 Task: Find connections with filter location Campina Grande do Sul with filter topic #Websitewith filter profile language French with filter current company TransPerfect with filter school EnglishScore with filter industry Waste Treatment and Disposal with filter service category WordPress Design with filter keywords title Astronomer
Action: Mouse moved to (638, 132)
Screenshot: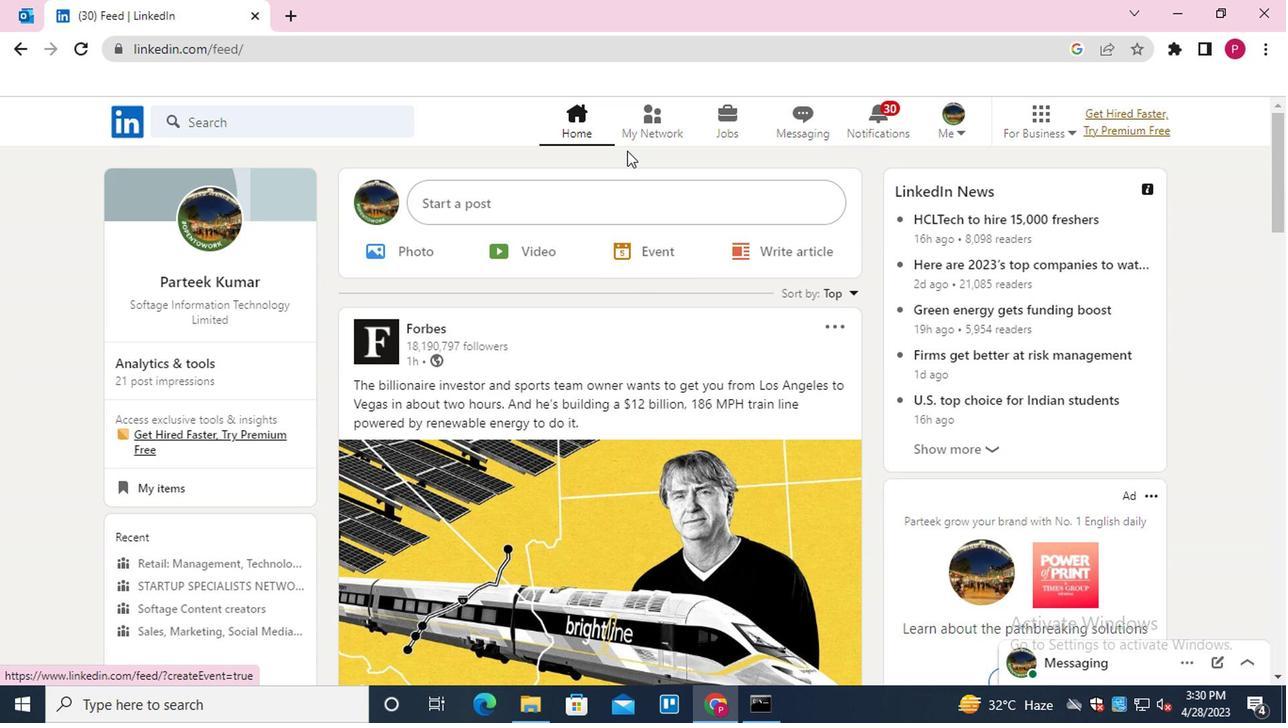 
Action: Mouse pressed left at (638, 132)
Screenshot: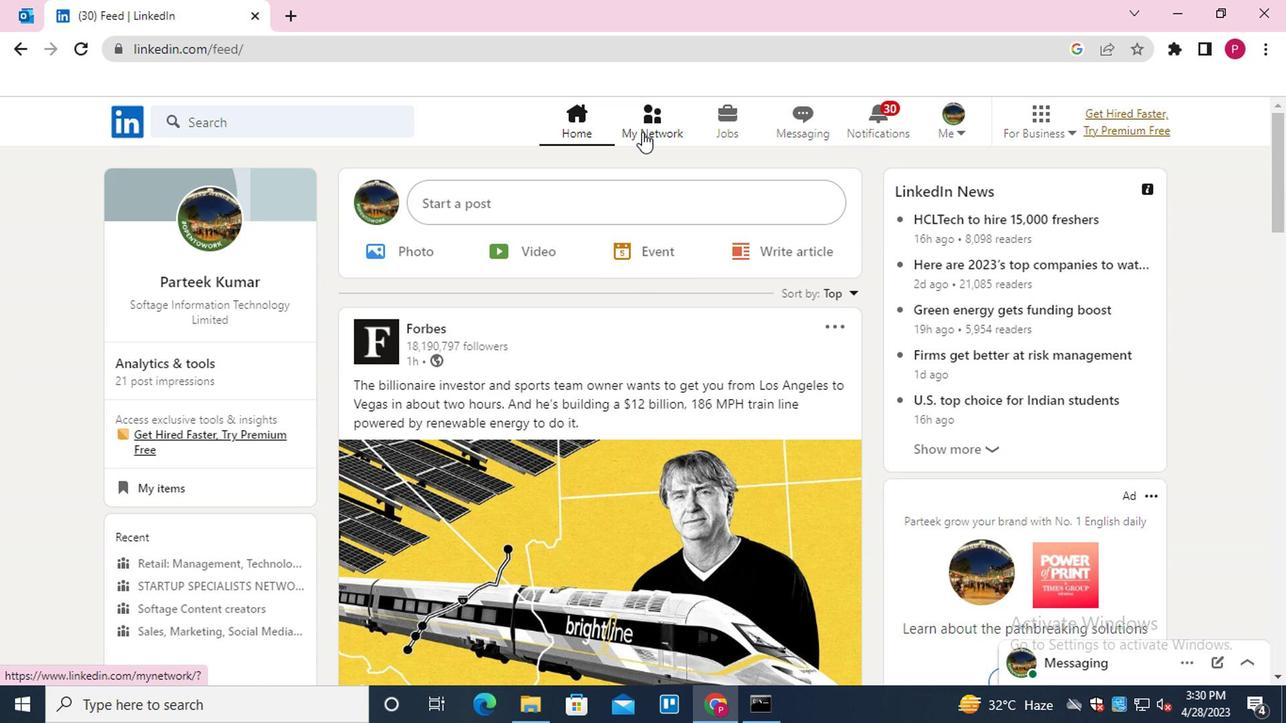 
Action: Mouse moved to (269, 235)
Screenshot: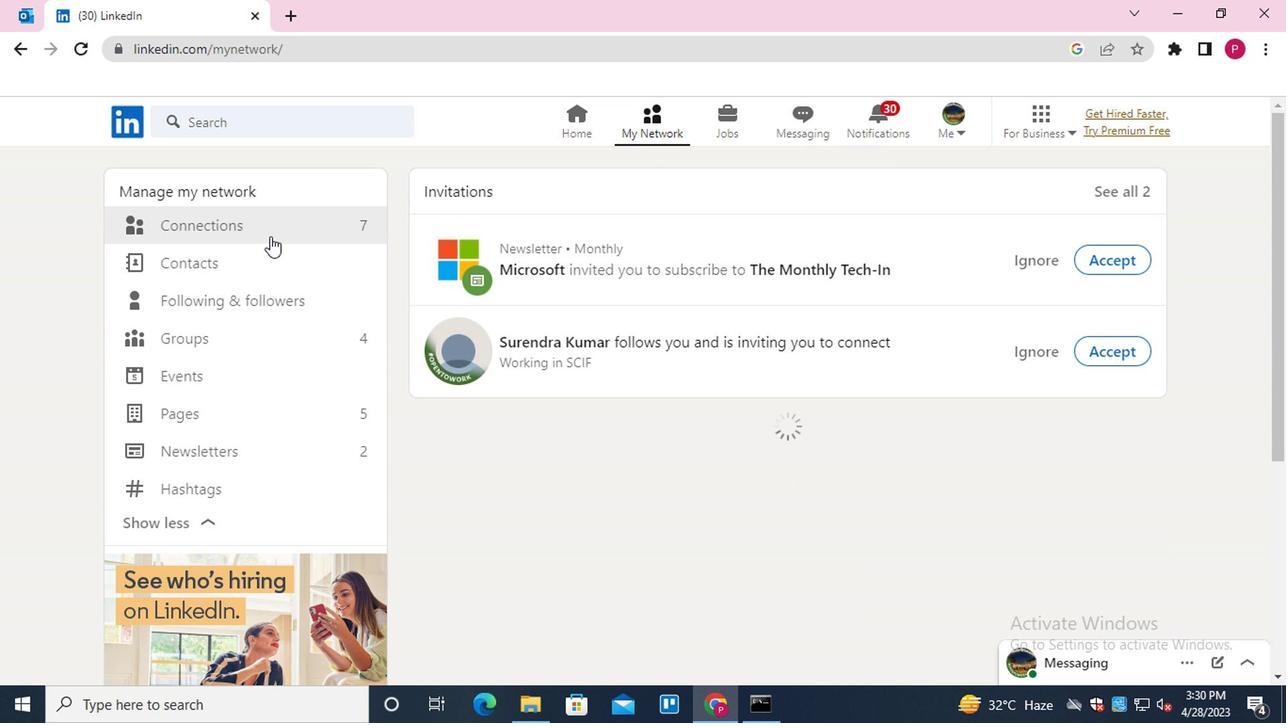 
Action: Mouse pressed left at (269, 235)
Screenshot: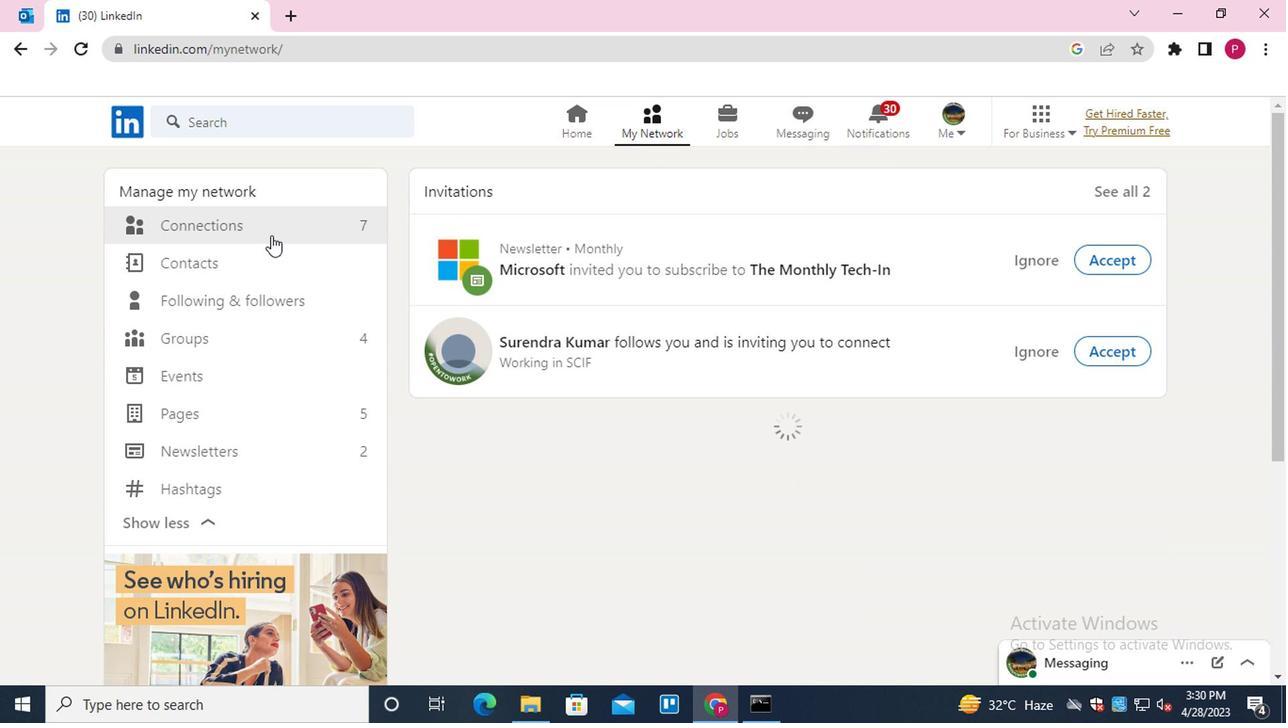 
Action: Mouse moved to (759, 230)
Screenshot: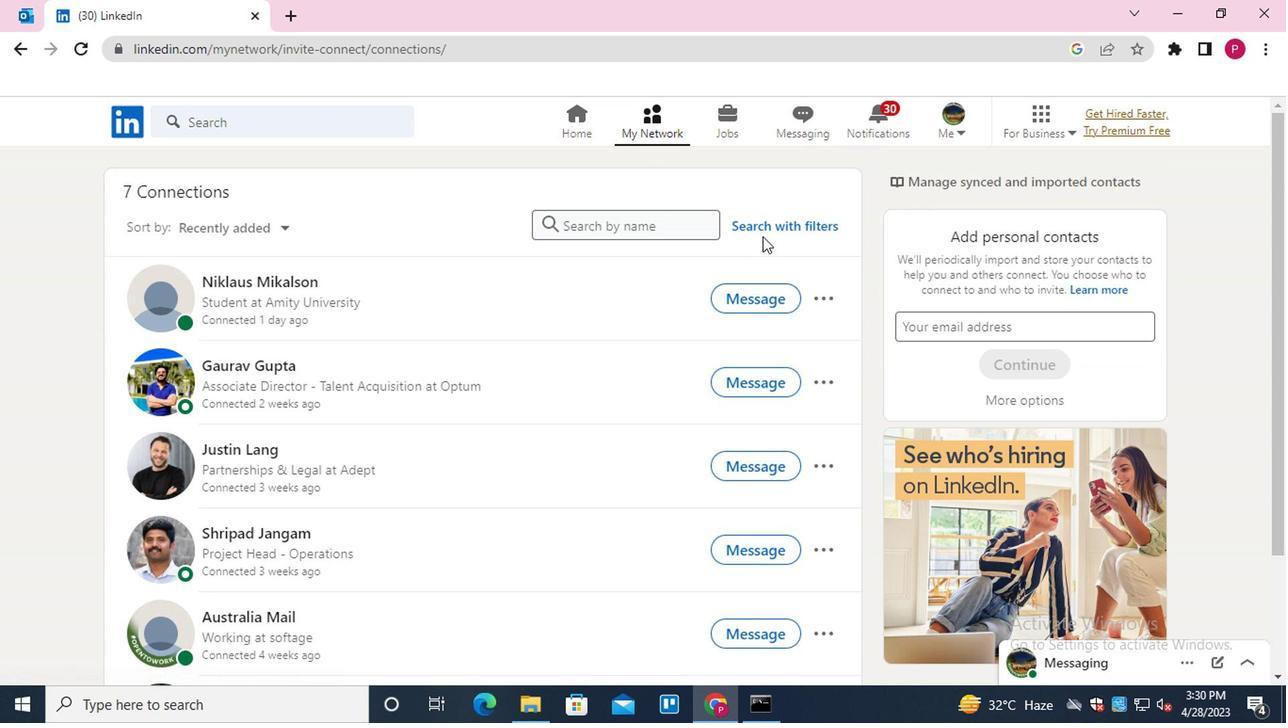 
Action: Mouse pressed left at (759, 230)
Screenshot: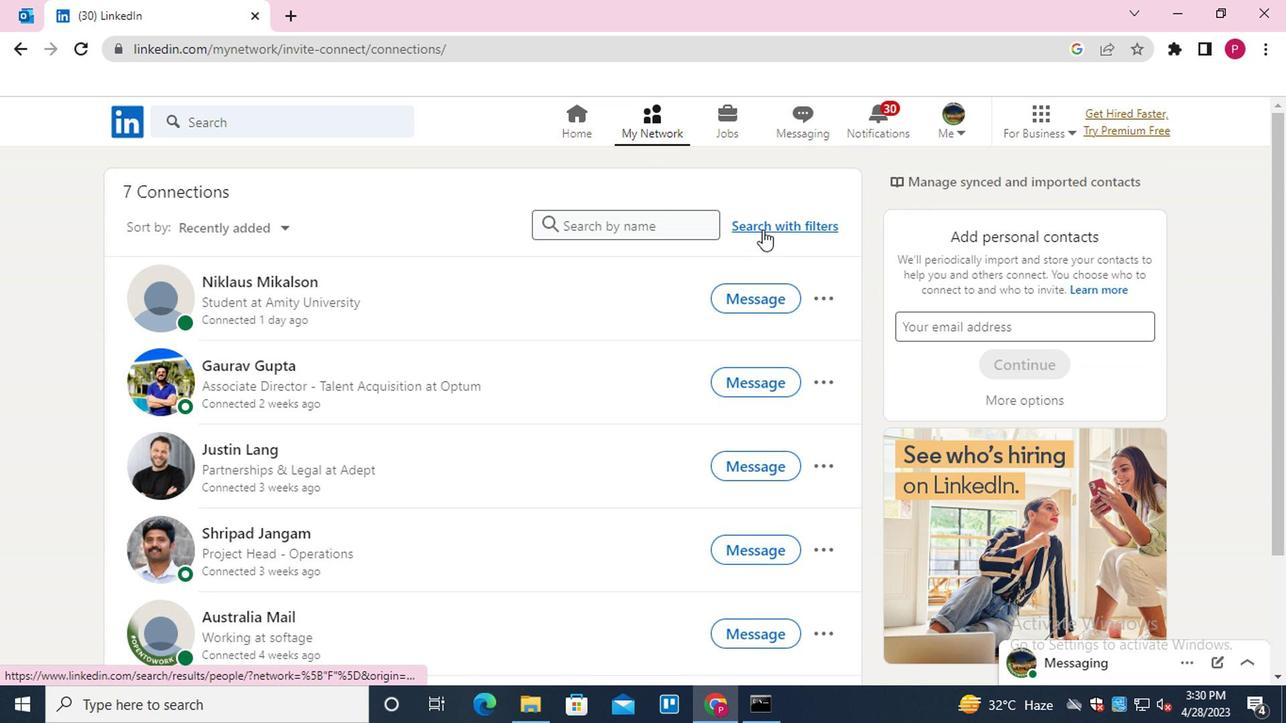 
Action: Mouse moved to (700, 179)
Screenshot: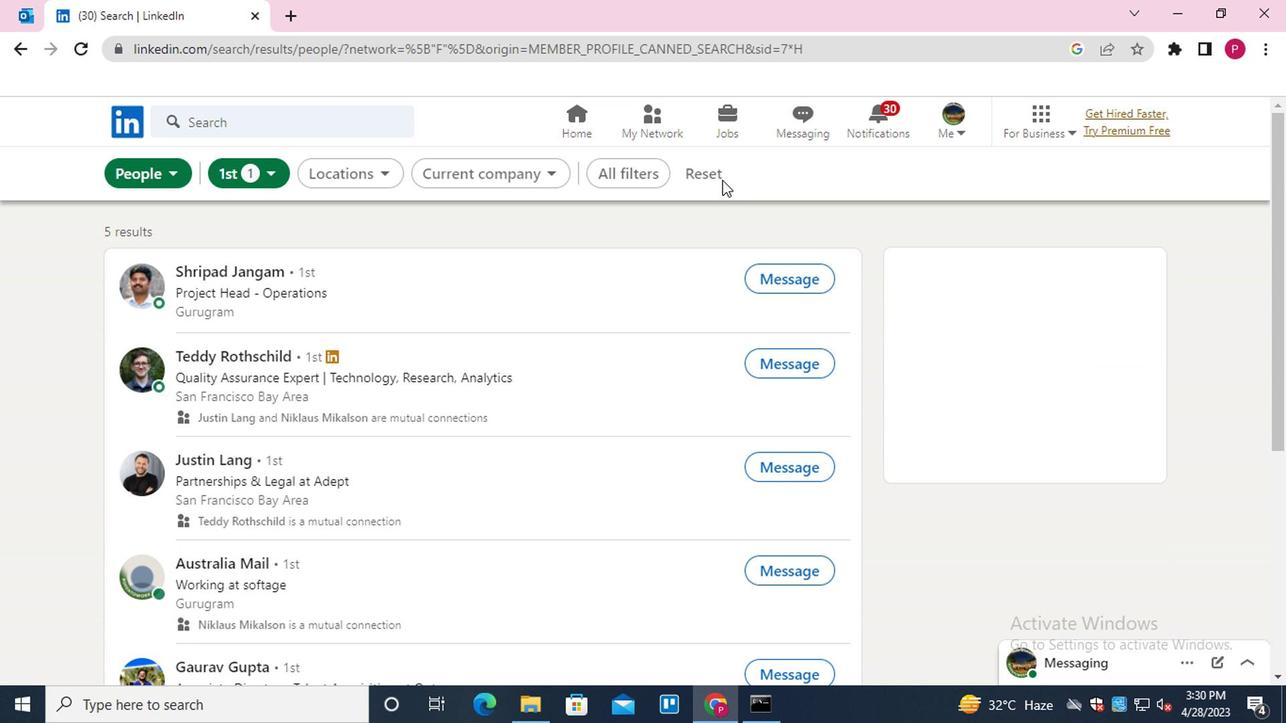 
Action: Mouse pressed left at (700, 179)
Screenshot: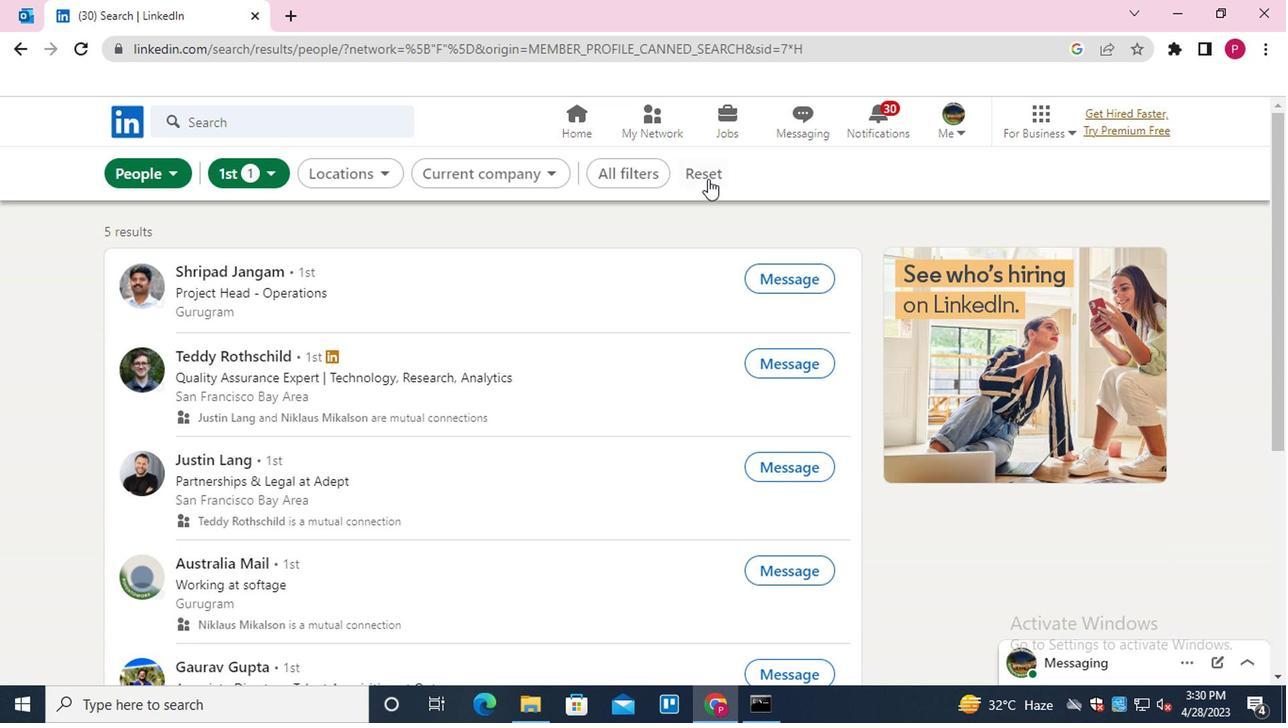 
Action: Mouse moved to (694, 173)
Screenshot: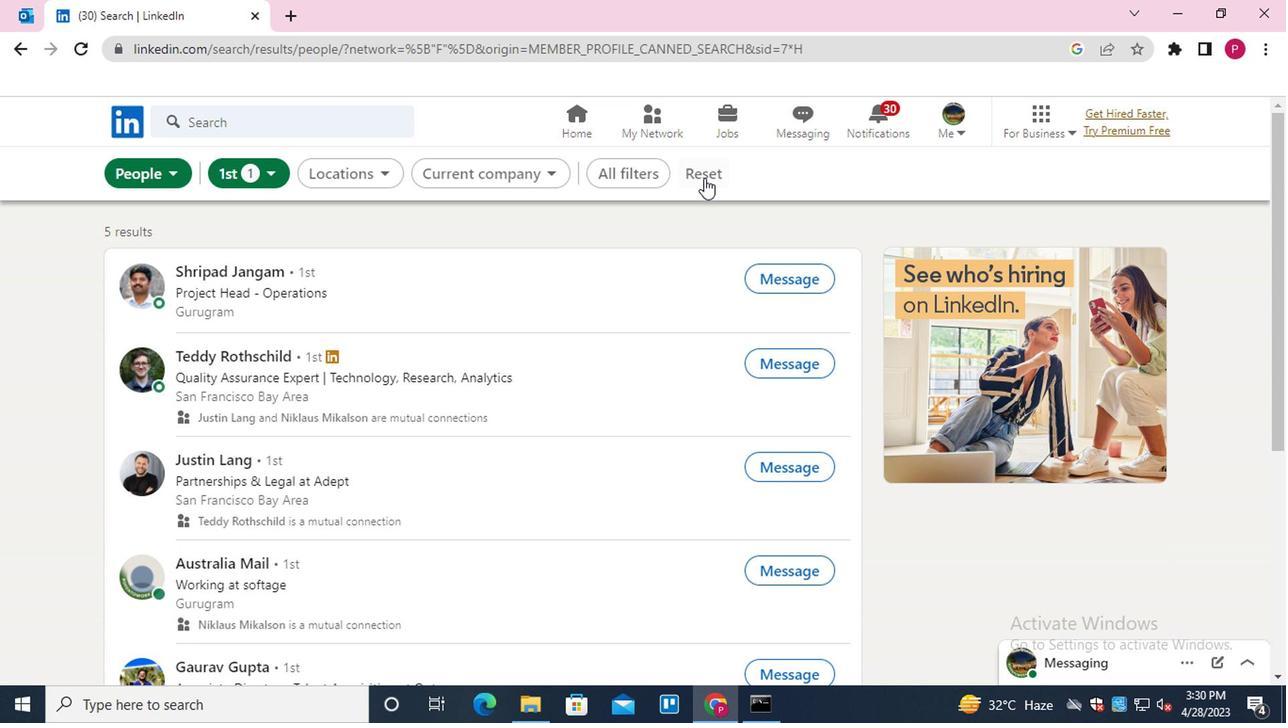 
Action: Mouse pressed left at (694, 173)
Screenshot: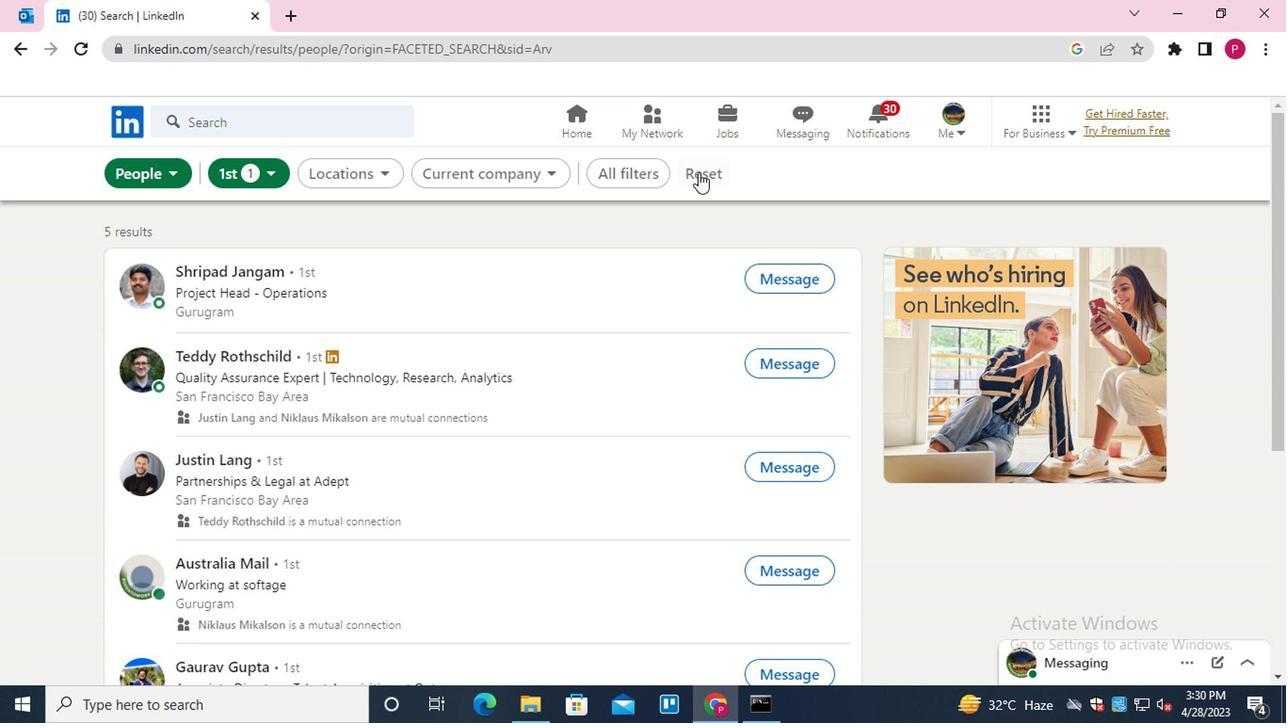 
Action: Mouse moved to (651, 176)
Screenshot: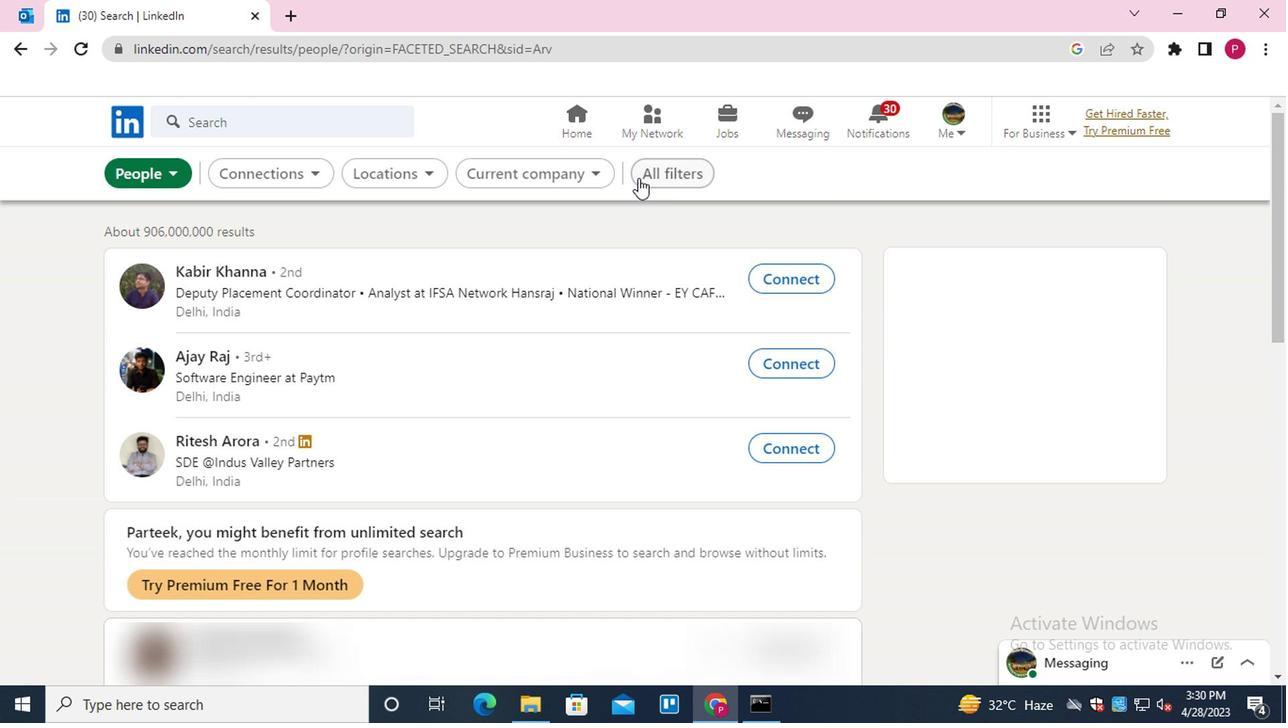 
Action: Mouse pressed left at (651, 176)
Screenshot: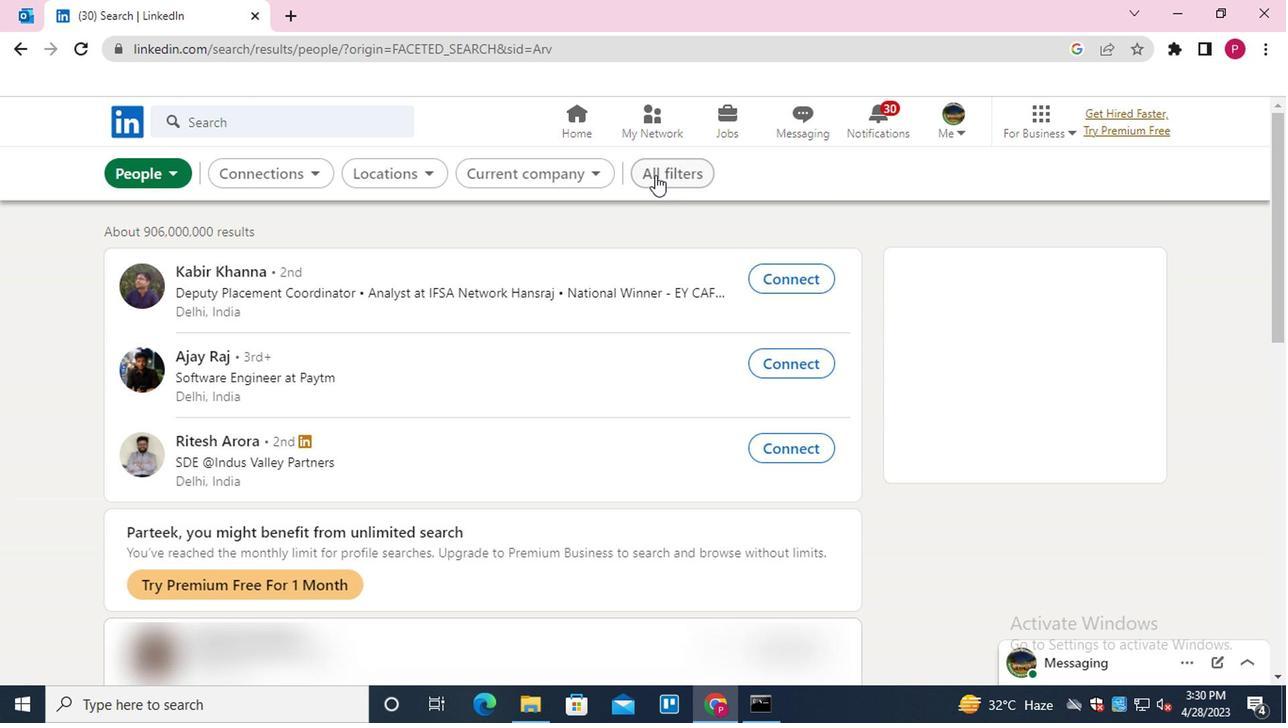 
Action: Mouse moved to (671, 168)
Screenshot: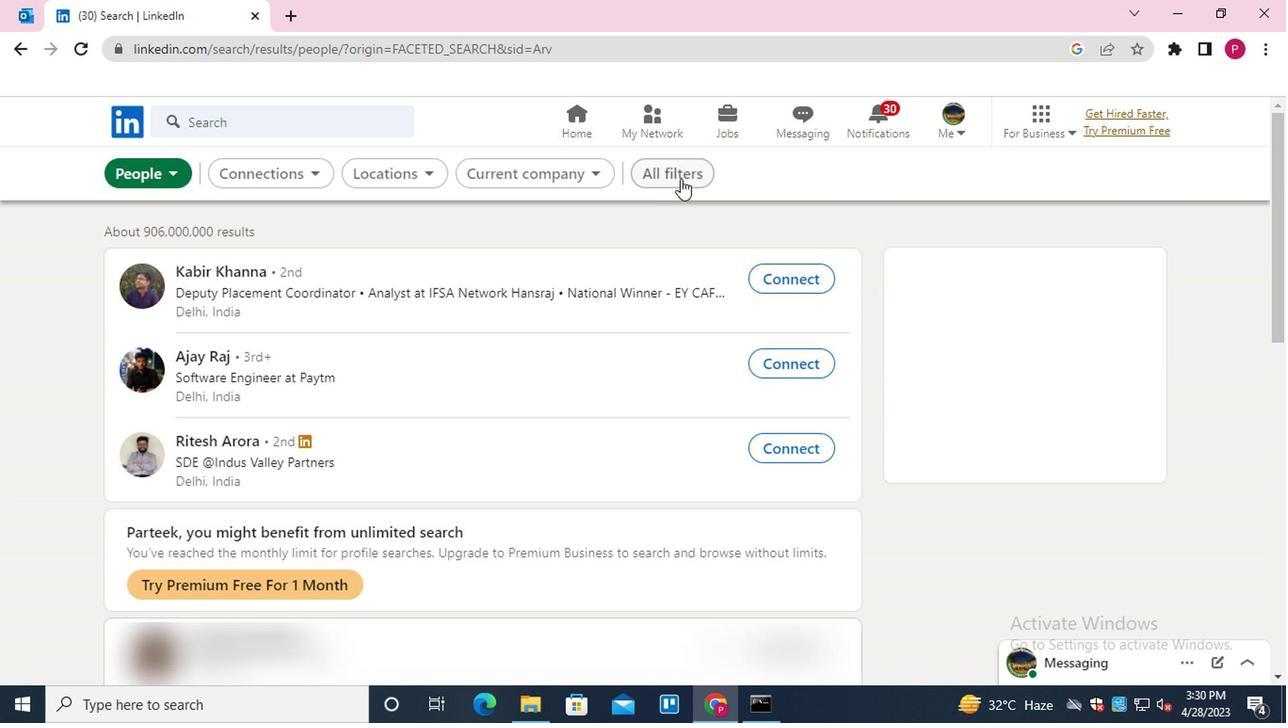 
Action: Mouse pressed left at (671, 168)
Screenshot: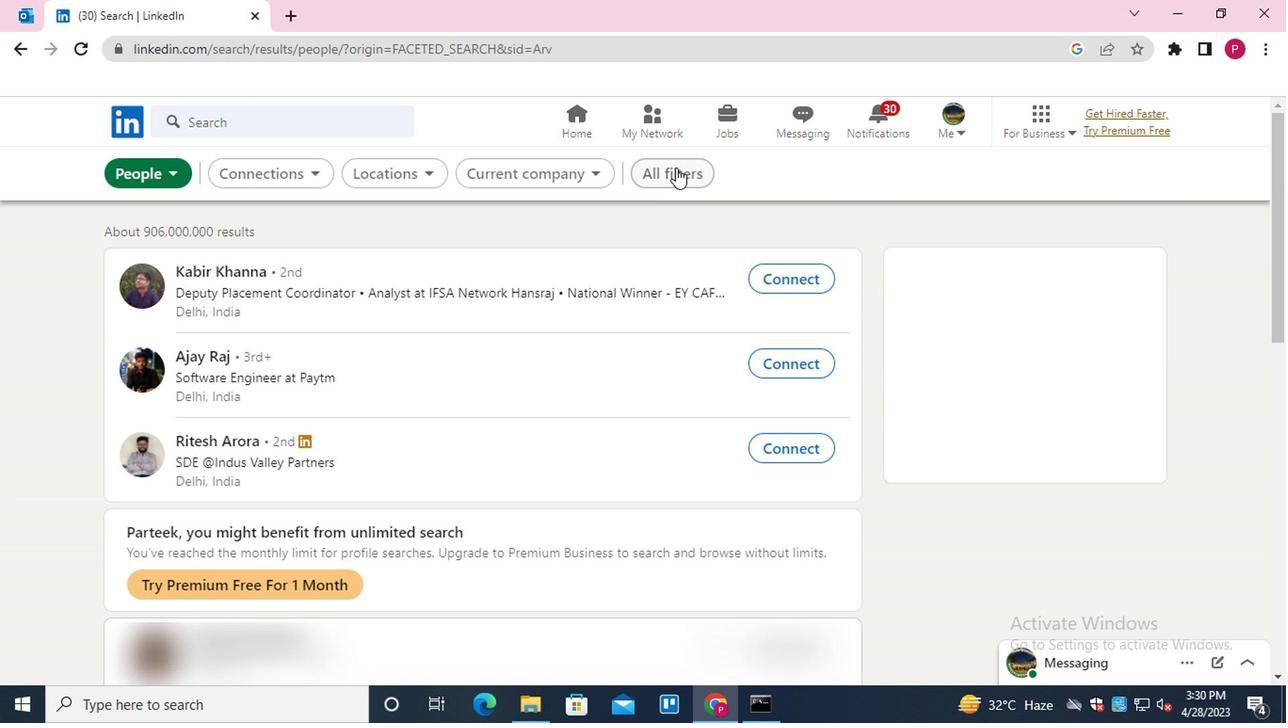 
Action: Mouse moved to (686, 182)
Screenshot: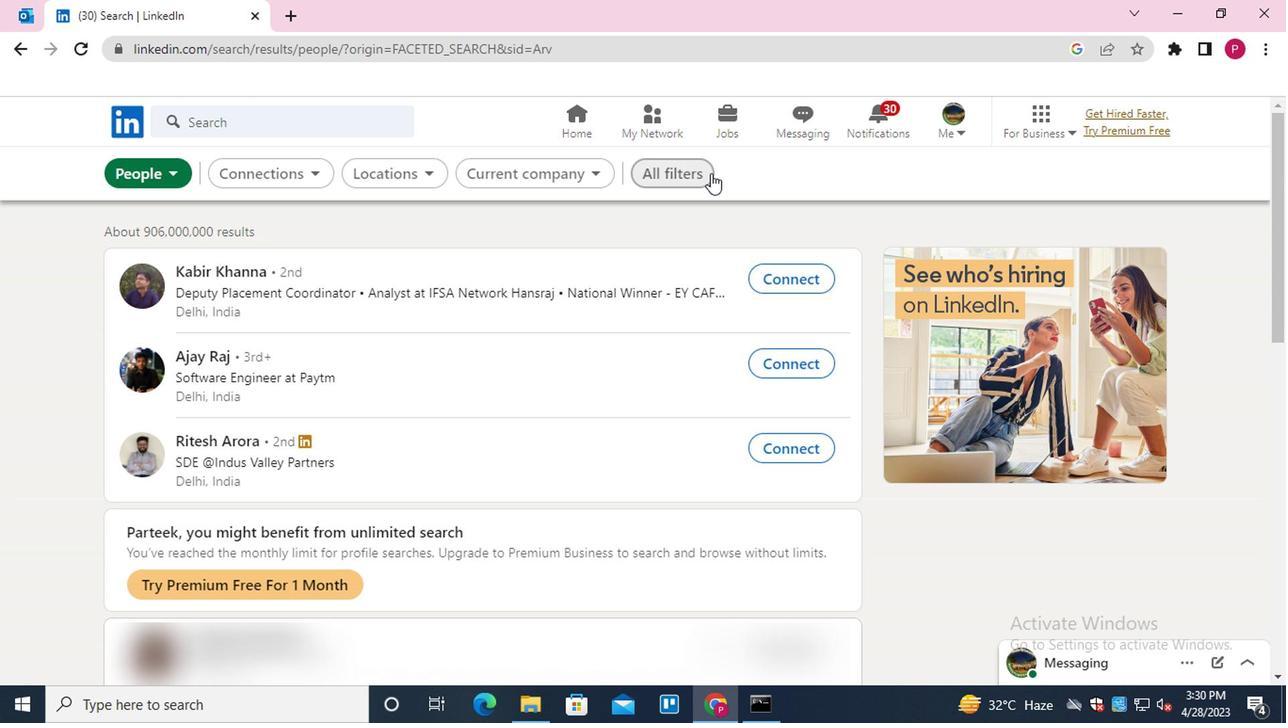
Action: Mouse pressed left at (686, 182)
Screenshot: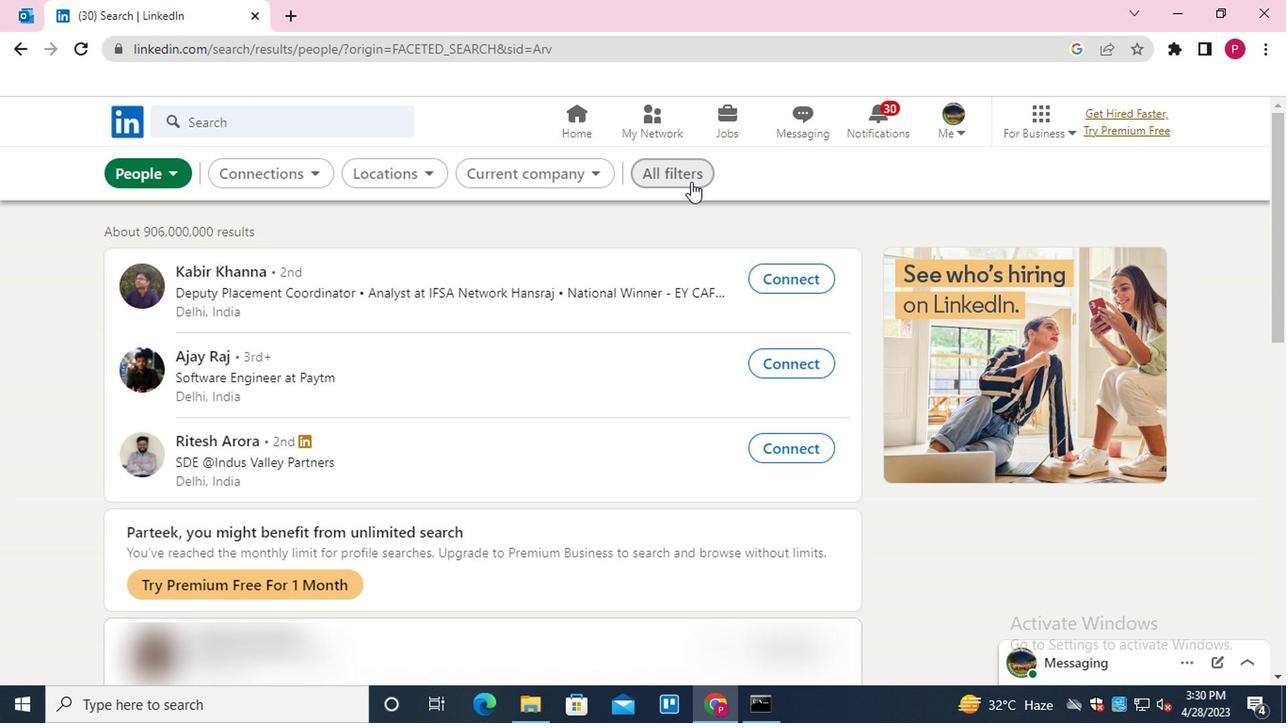 
Action: Mouse moved to (976, 342)
Screenshot: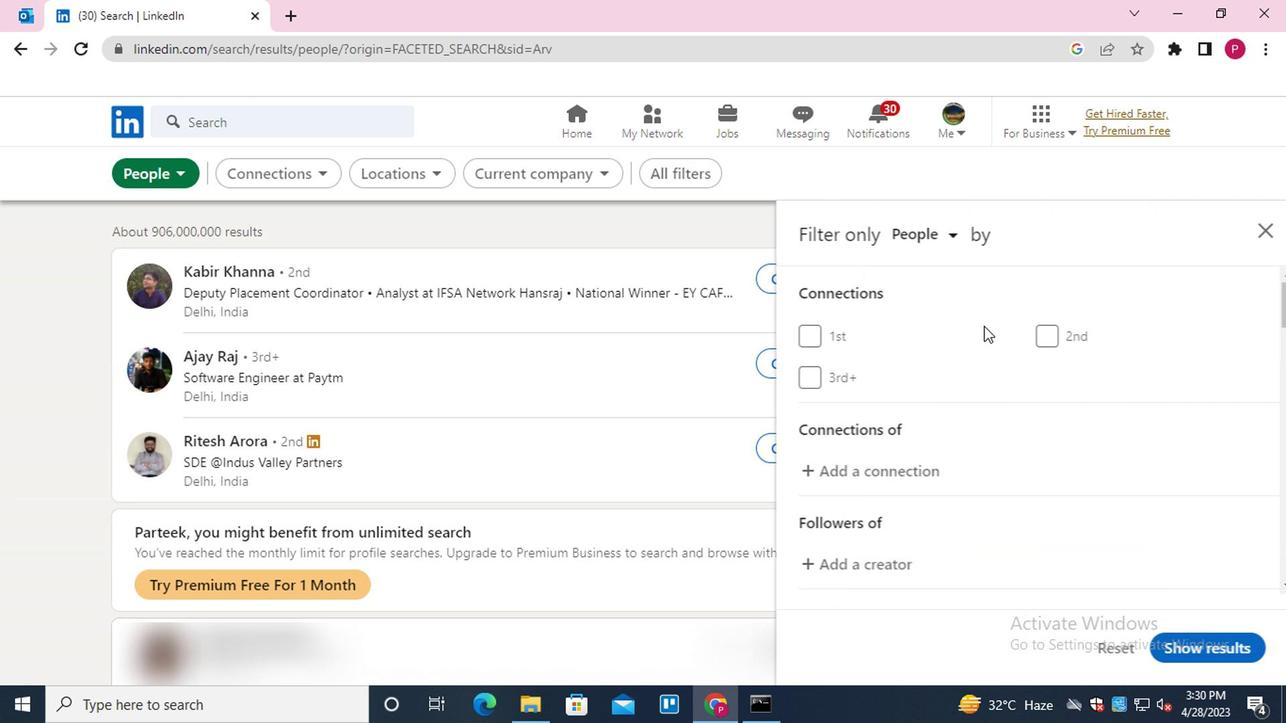
Action: Mouse scrolled (976, 341) with delta (0, -1)
Screenshot: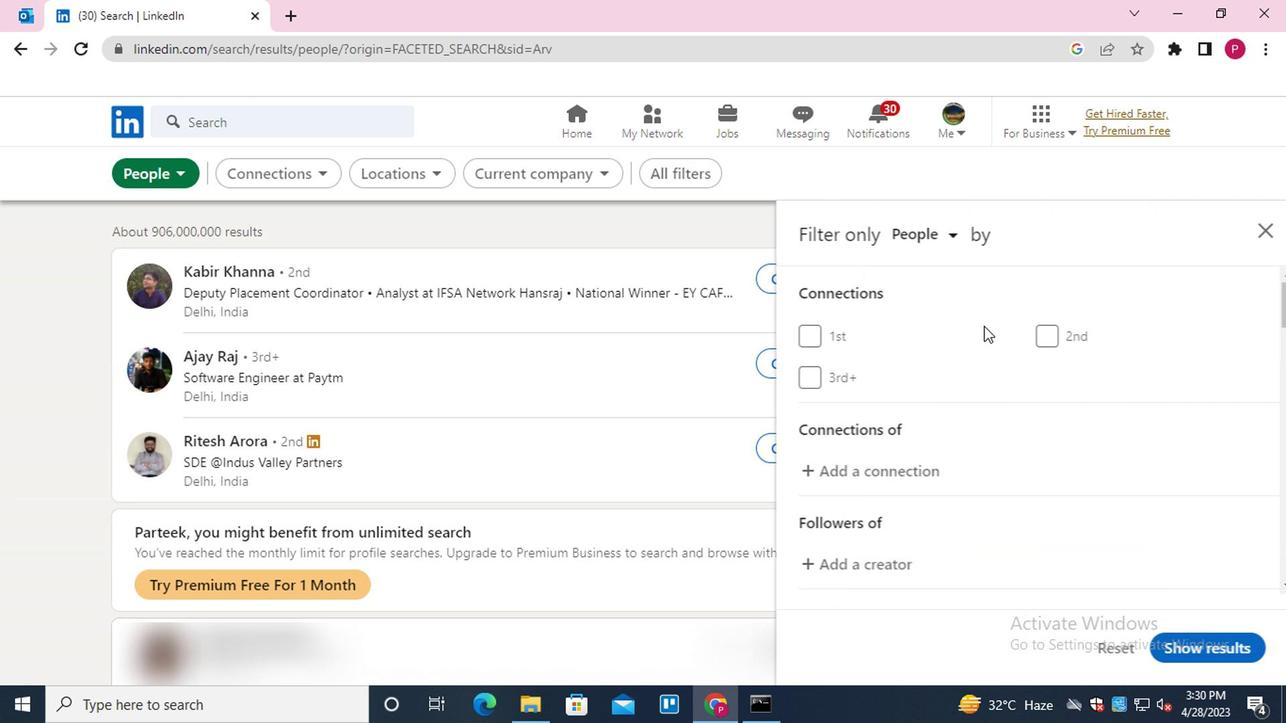 
Action: Mouse moved to (976, 344)
Screenshot: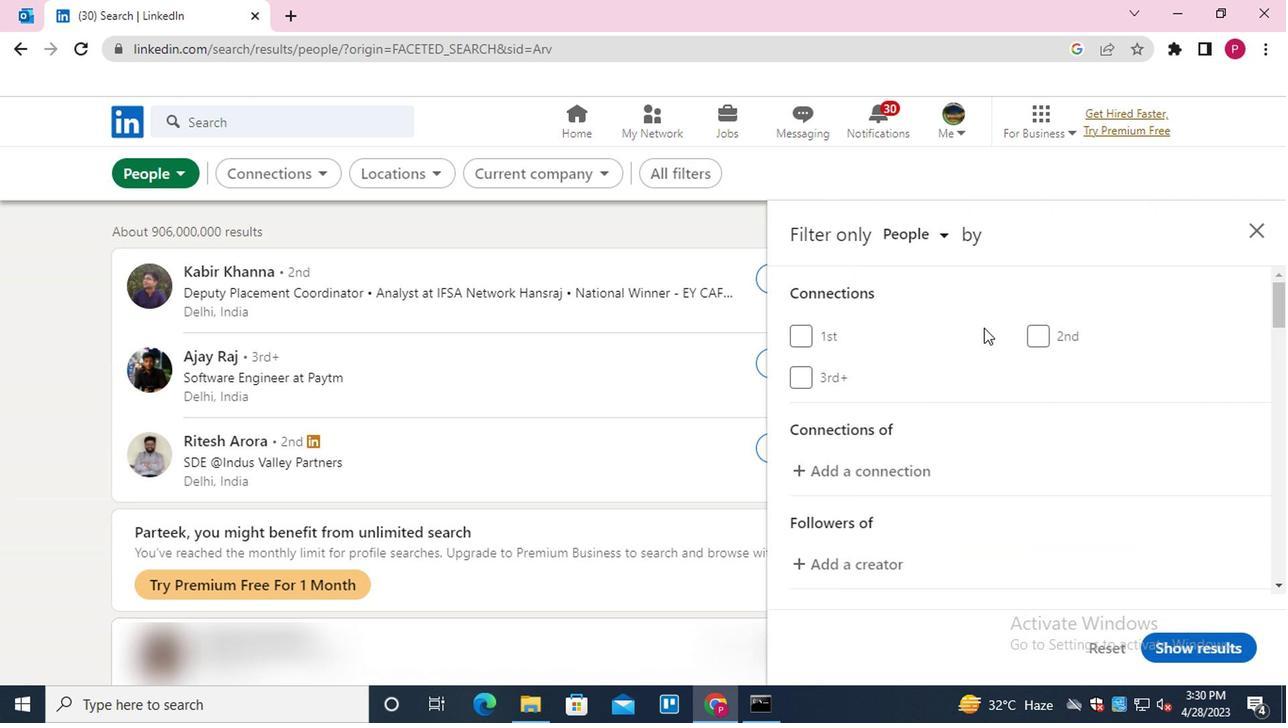 
Action: Mouse scrolled (976, 343) with delta (0, -1)
Screenshot: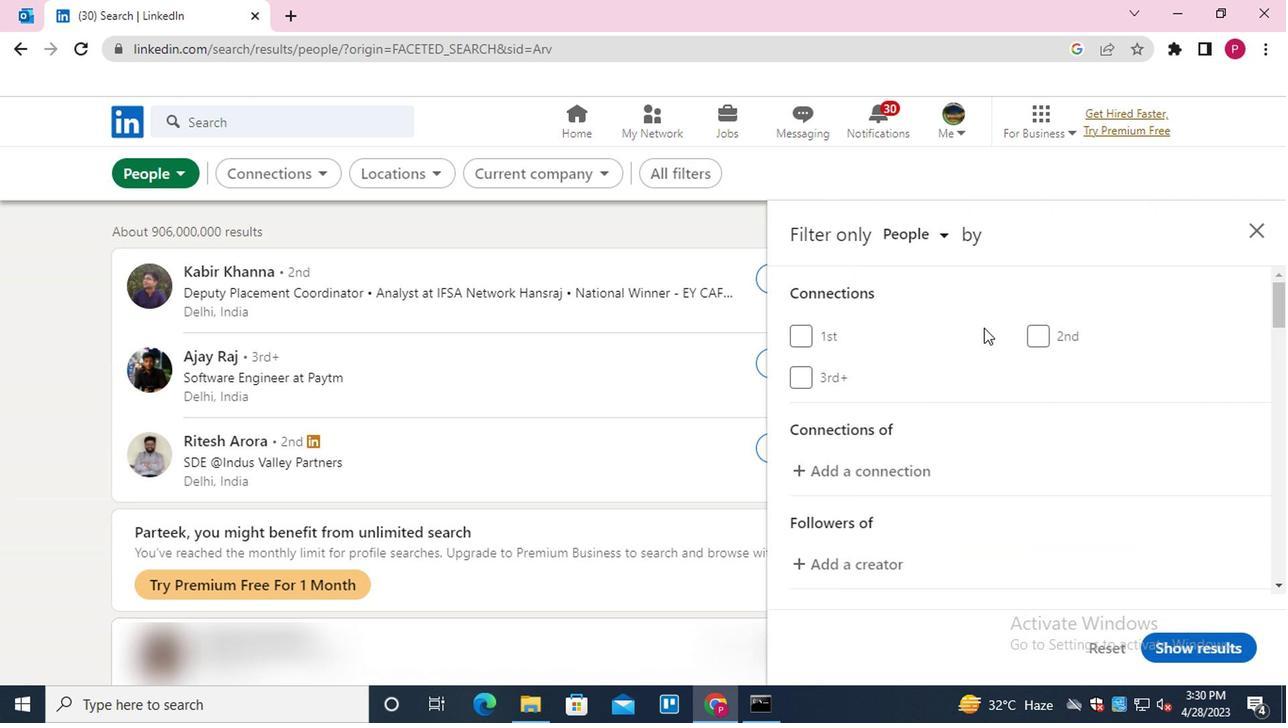 
Action: Mouse moved to (976, 345)
Screenshot: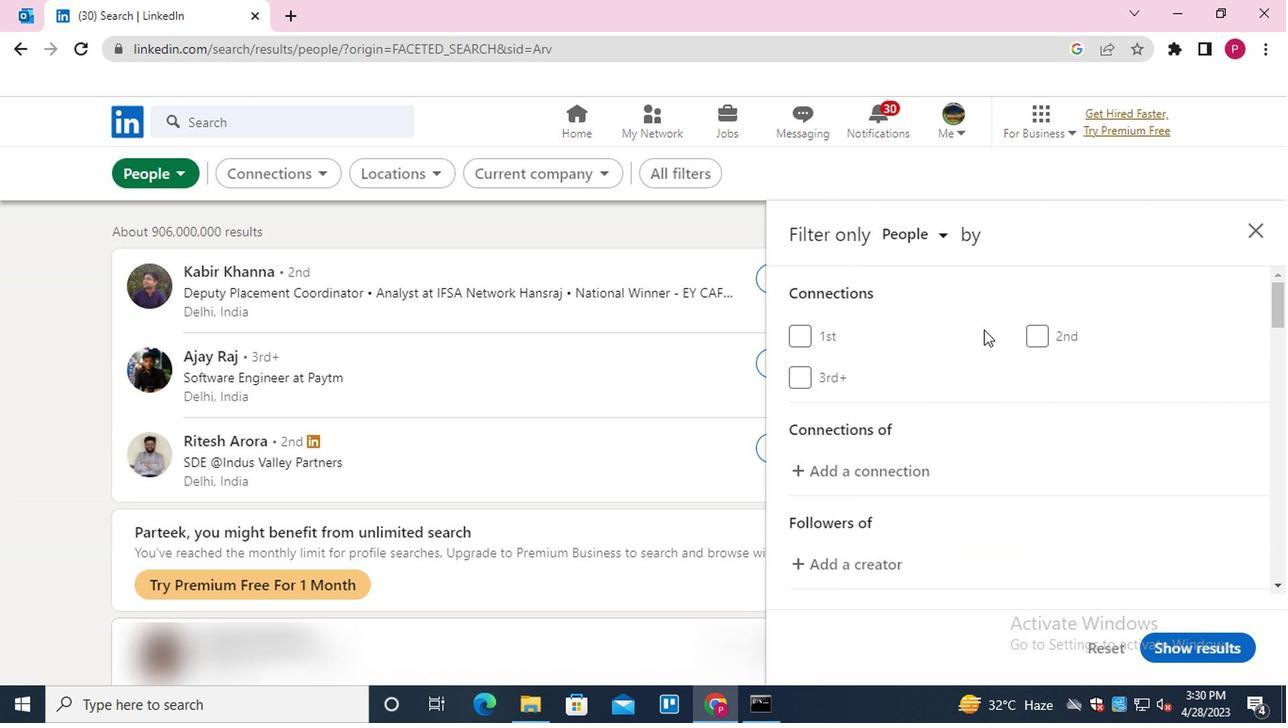 
Action: Mouse scrolled (976, 344) with delta (0, 0)
Screenshot: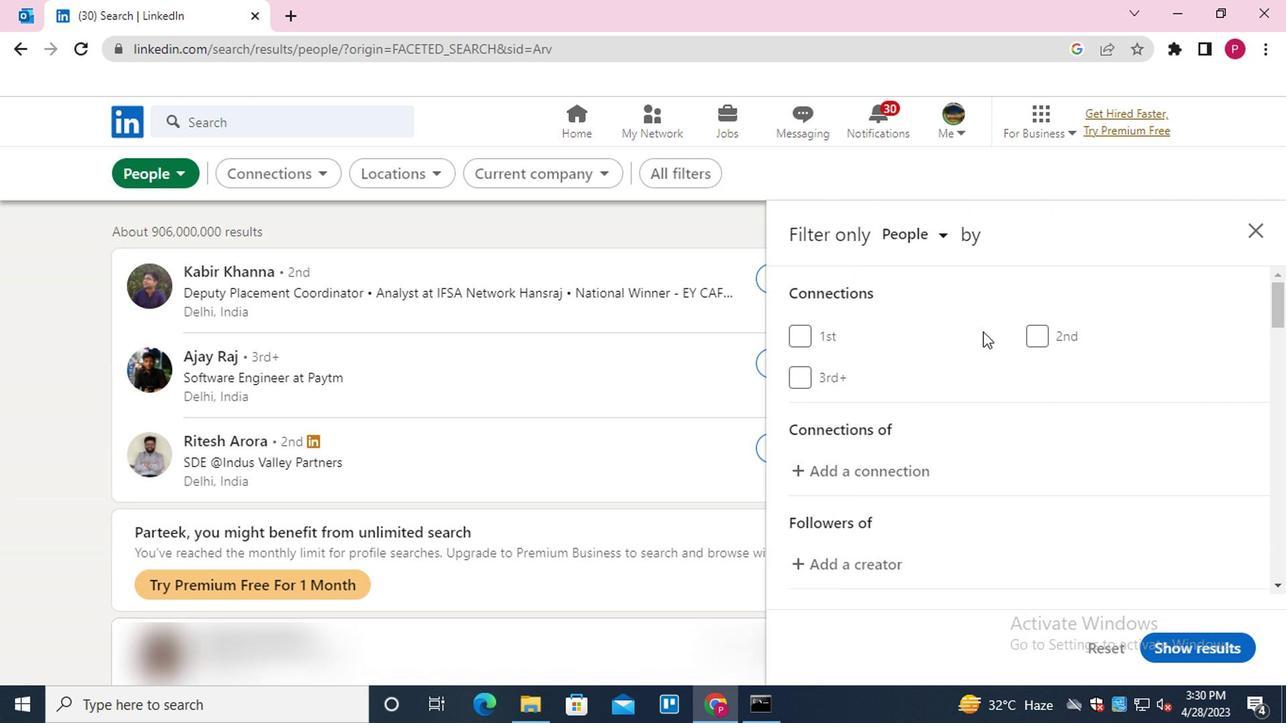 
Action: Mouse moved to (1081, 456)
Screenshot: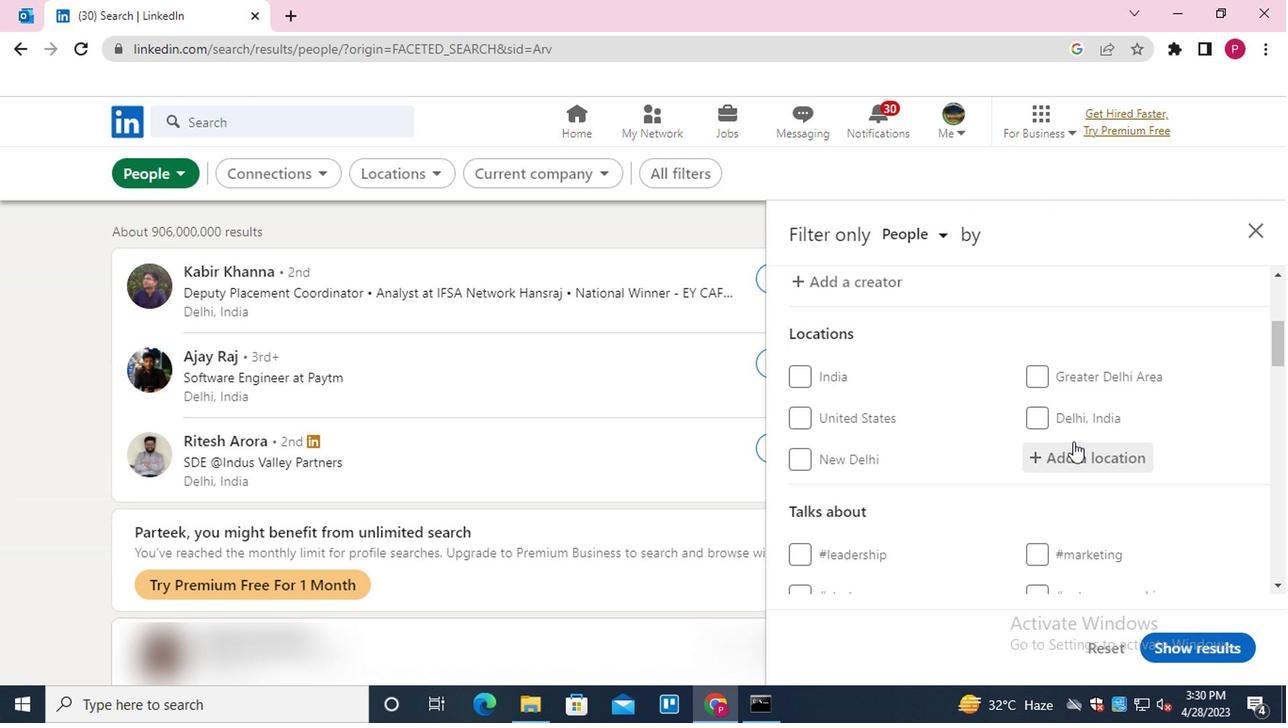 
Action: Mouse pressed left at (1081, 456)
Screenshot: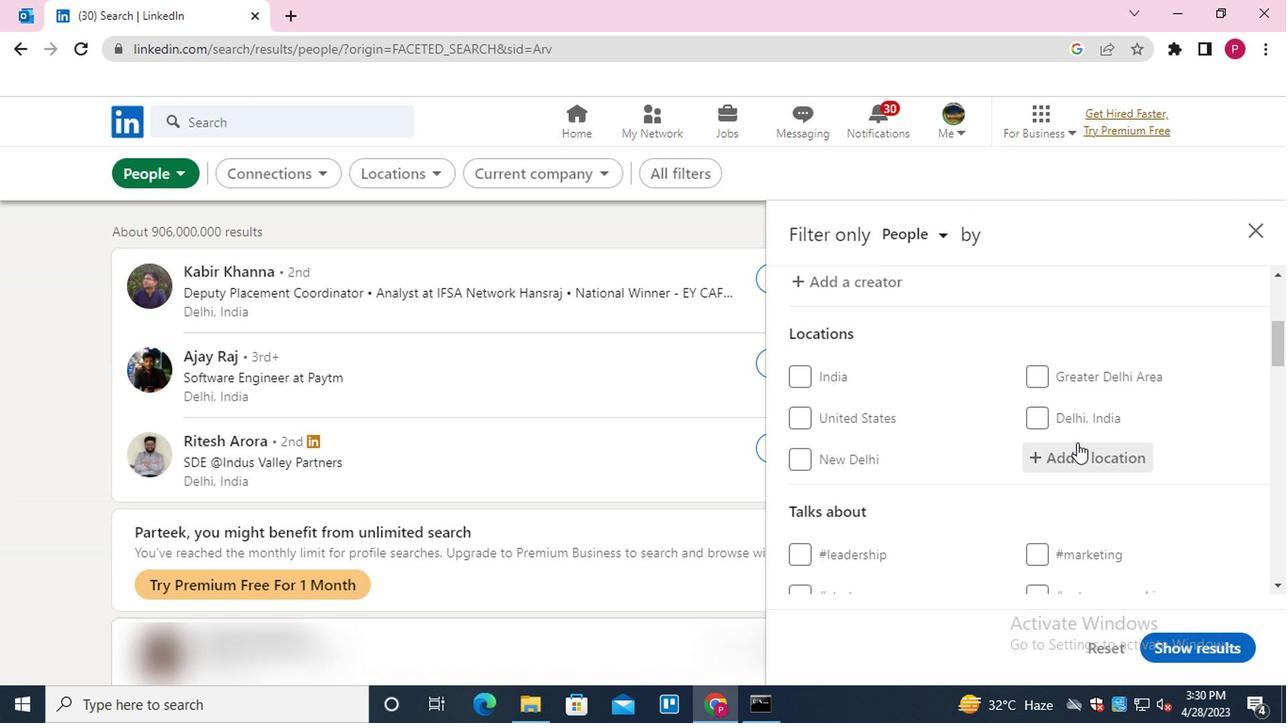 
Action: Key pressed <Key.shift>CAMPINA<Key.space><Key.shift><Key.shift><Key.shift>GRANDE<Key.down><Key.enter>
Screenshot: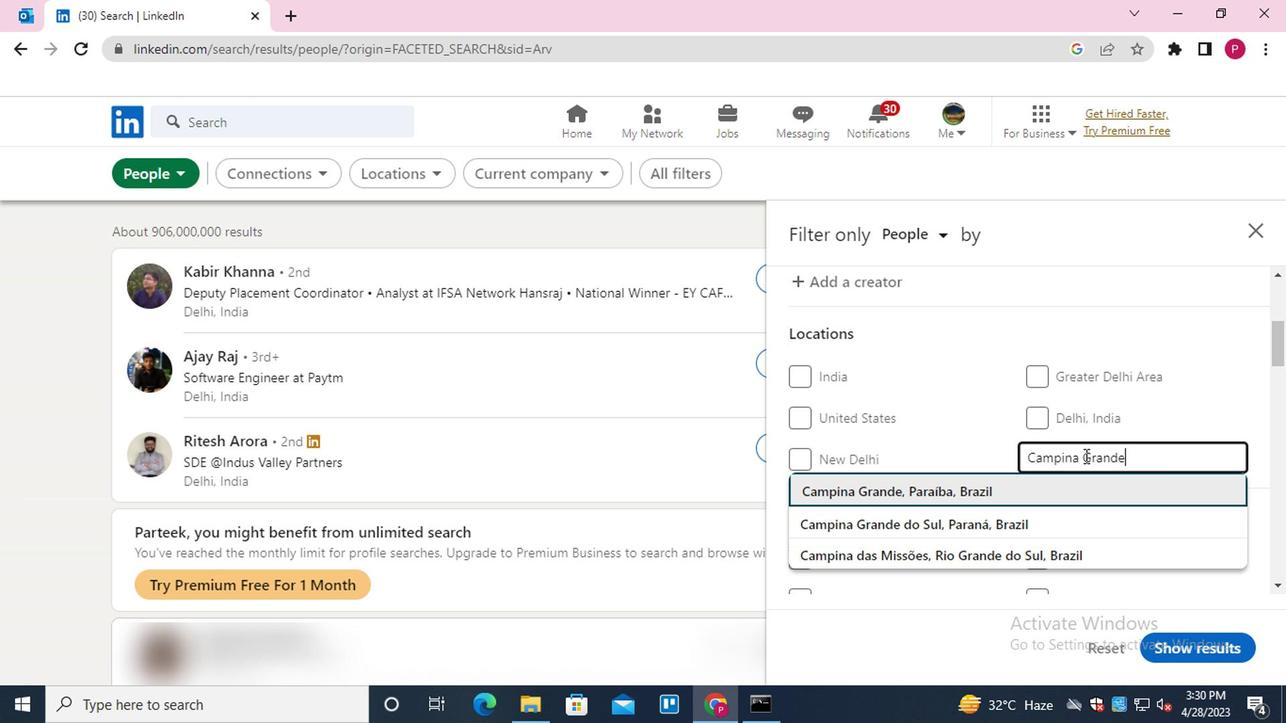 
Action: Mouse moved to (1047, 481)
Screenshot: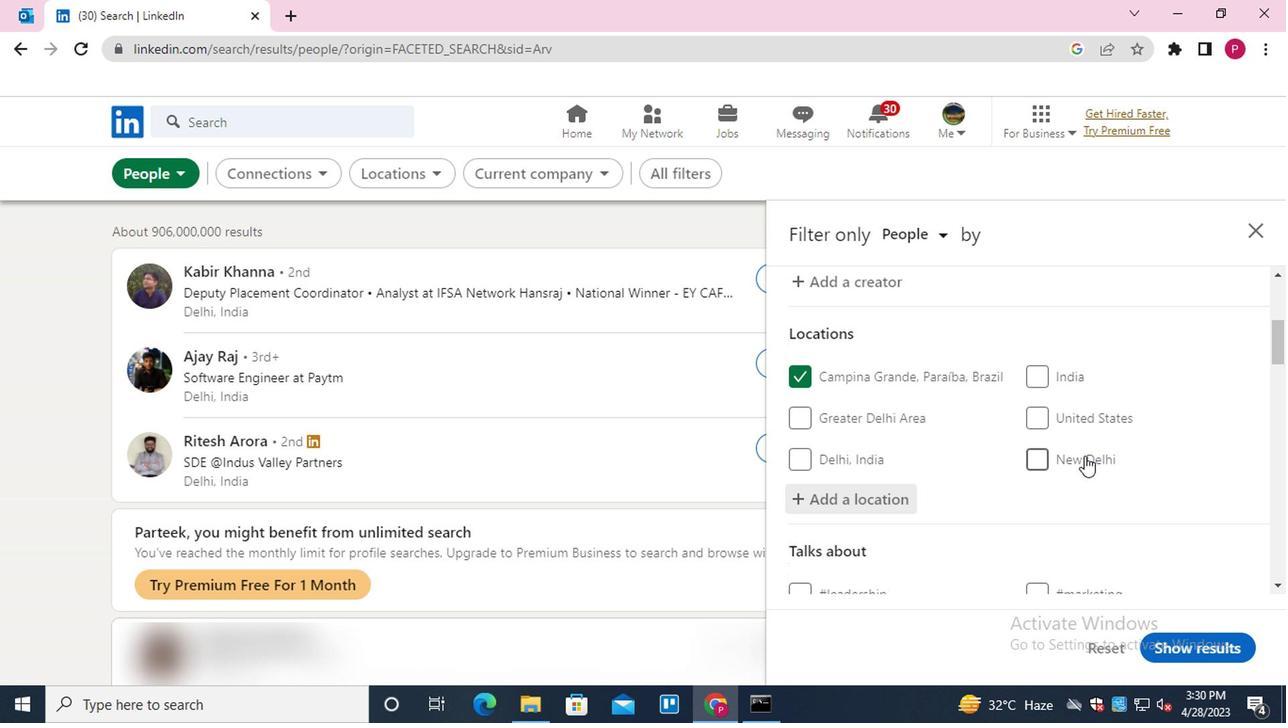 
Action: Mouse scrolled (1047, 480) with delta (0, -1)
Screenshot: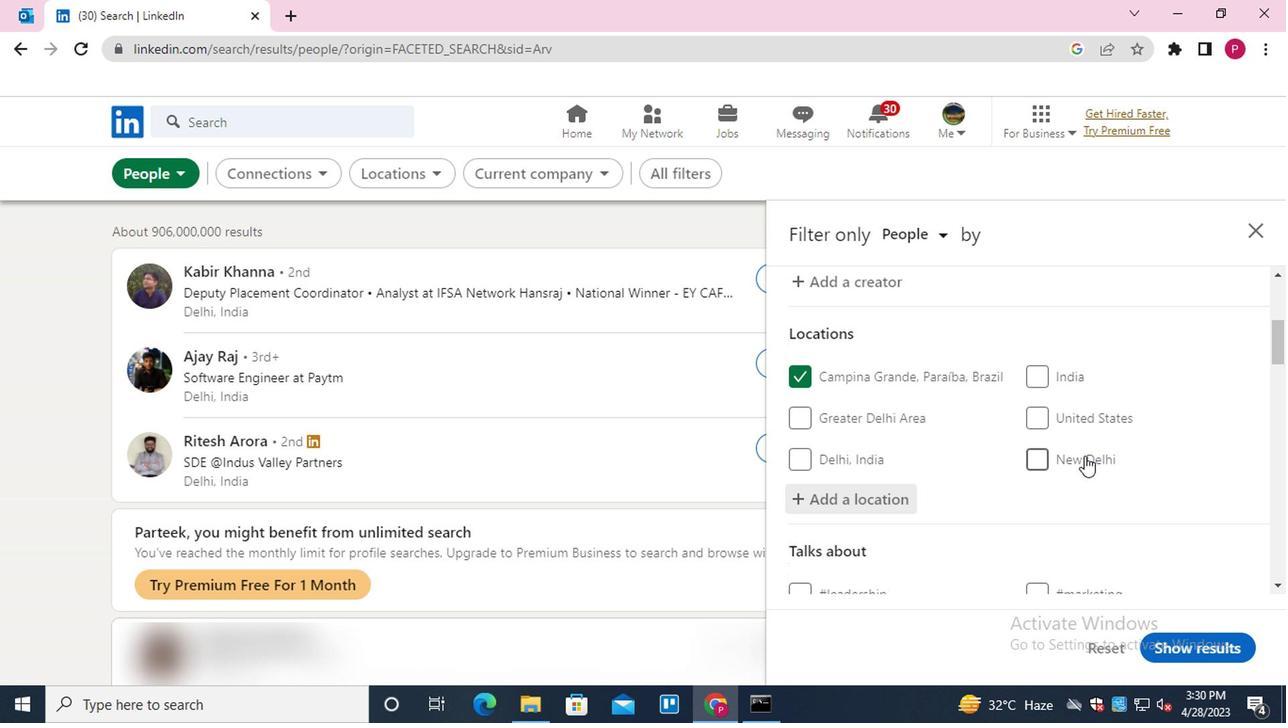 
Action: Mouse moved to (1040, 487)
Screenshot: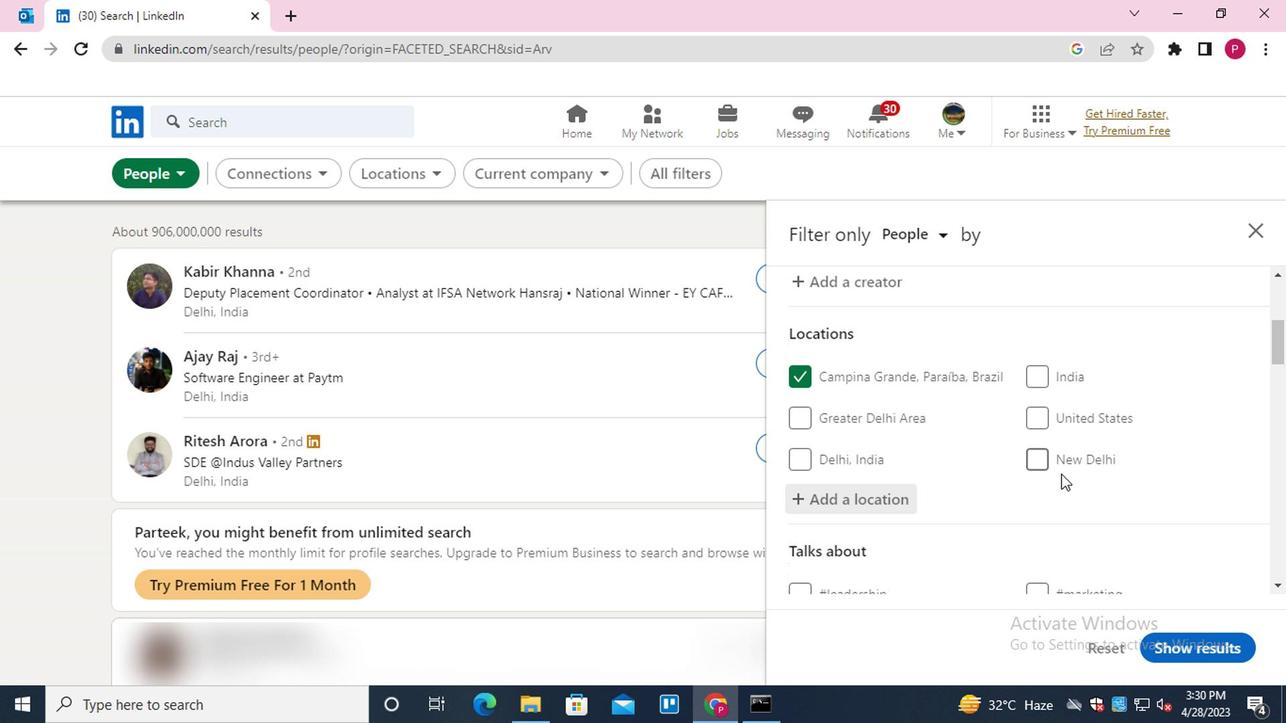 
Action: Mouse scrolled (1040, 486) with delta (0, 0)
Screenshot: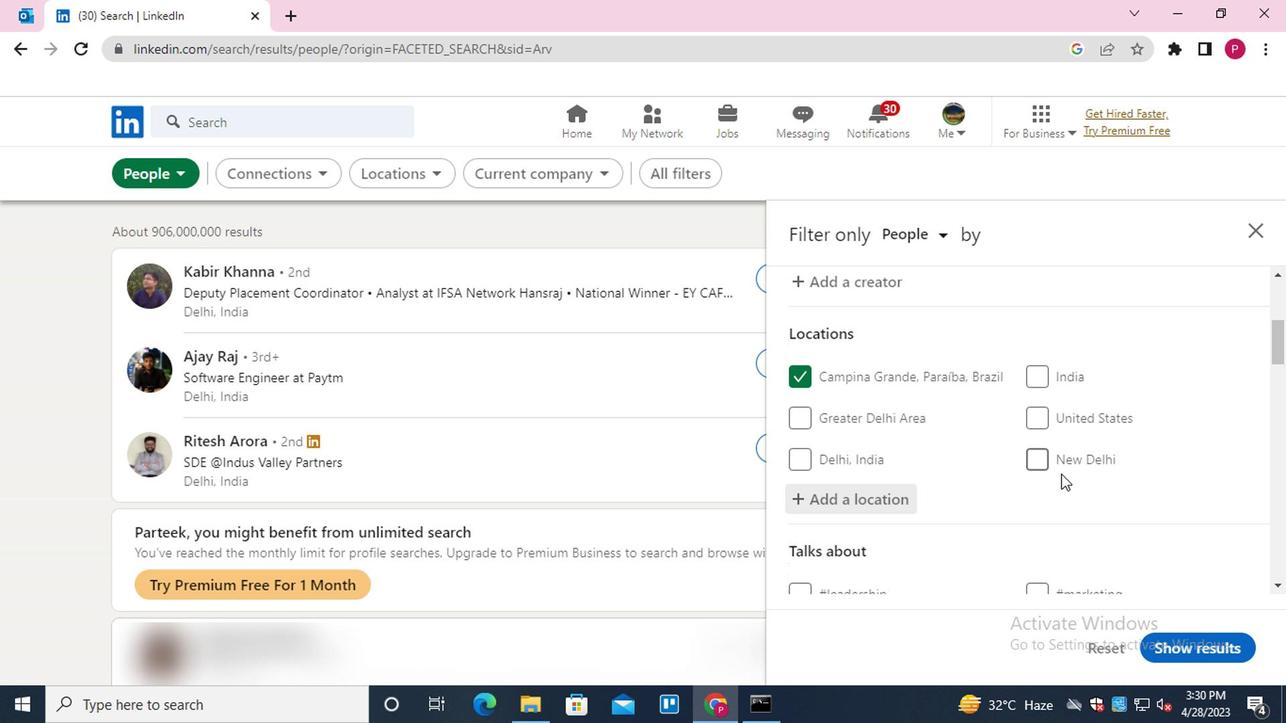 
Action: Mouse moved to (1046, 482)
Screenshot: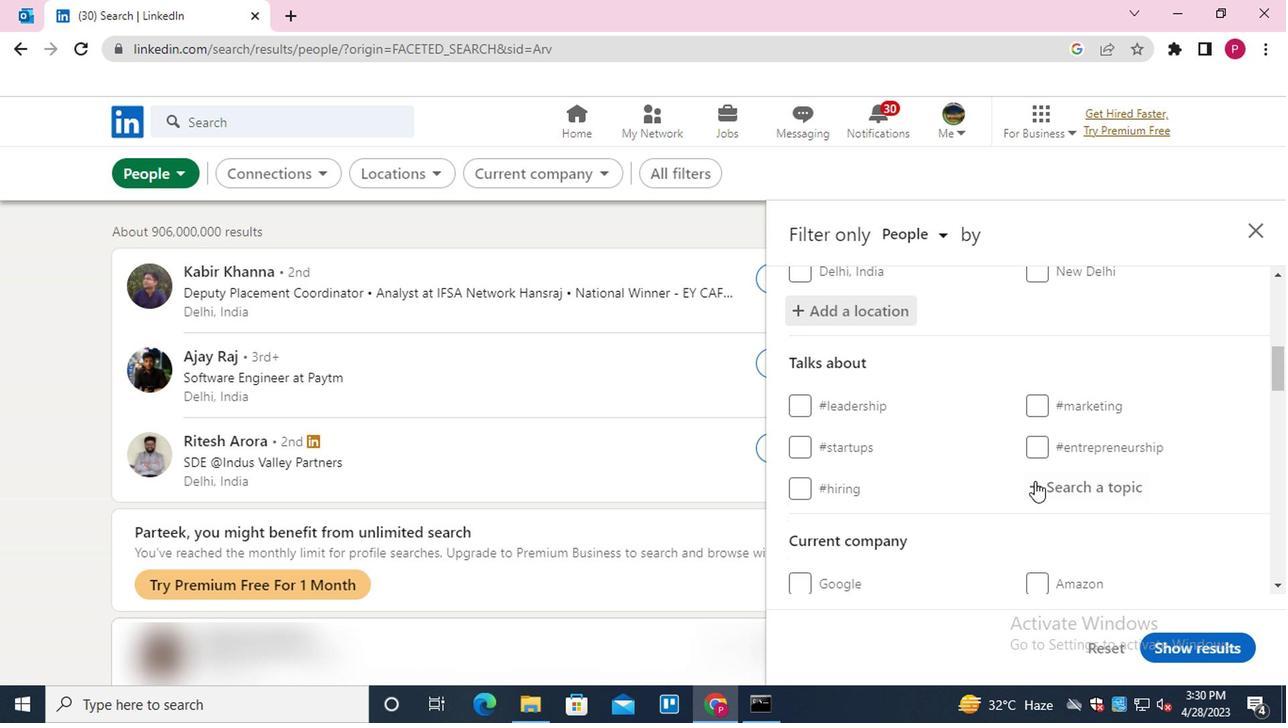 
Action: Mouse pressed left at (1046, 482)
Screenshot: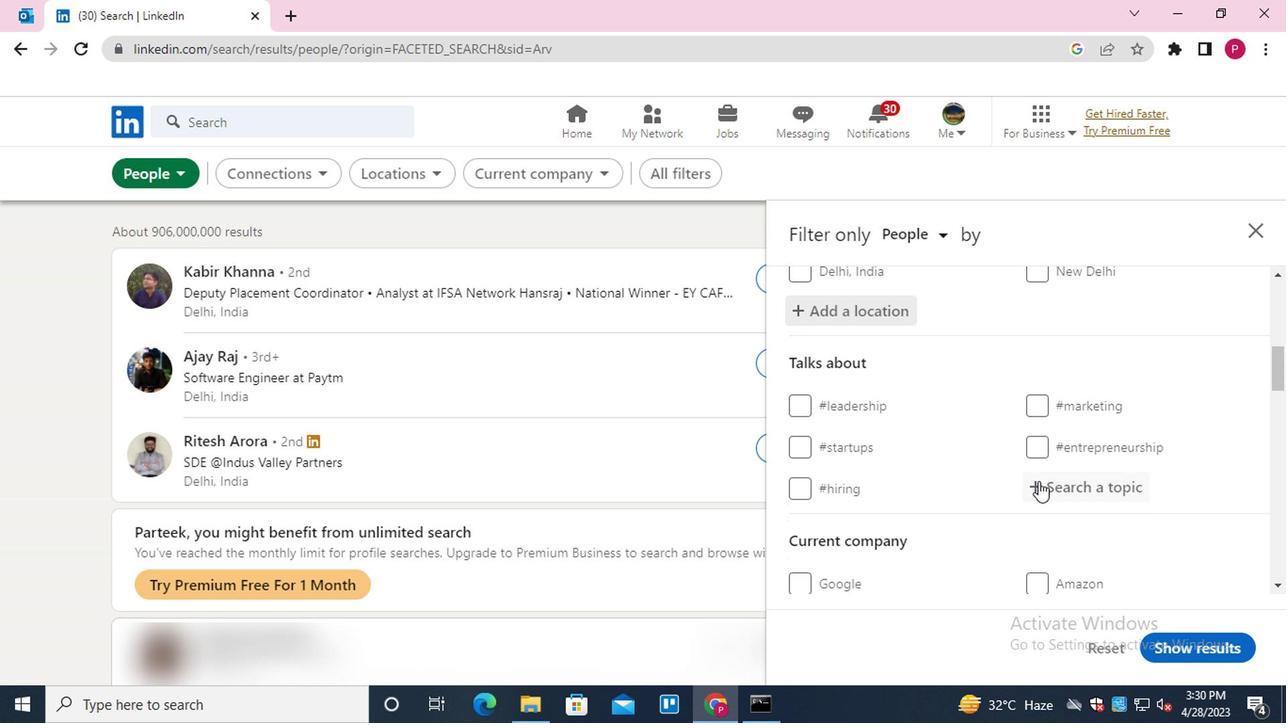 
Action: Mouse moved to (1047, 482)
Screenshot: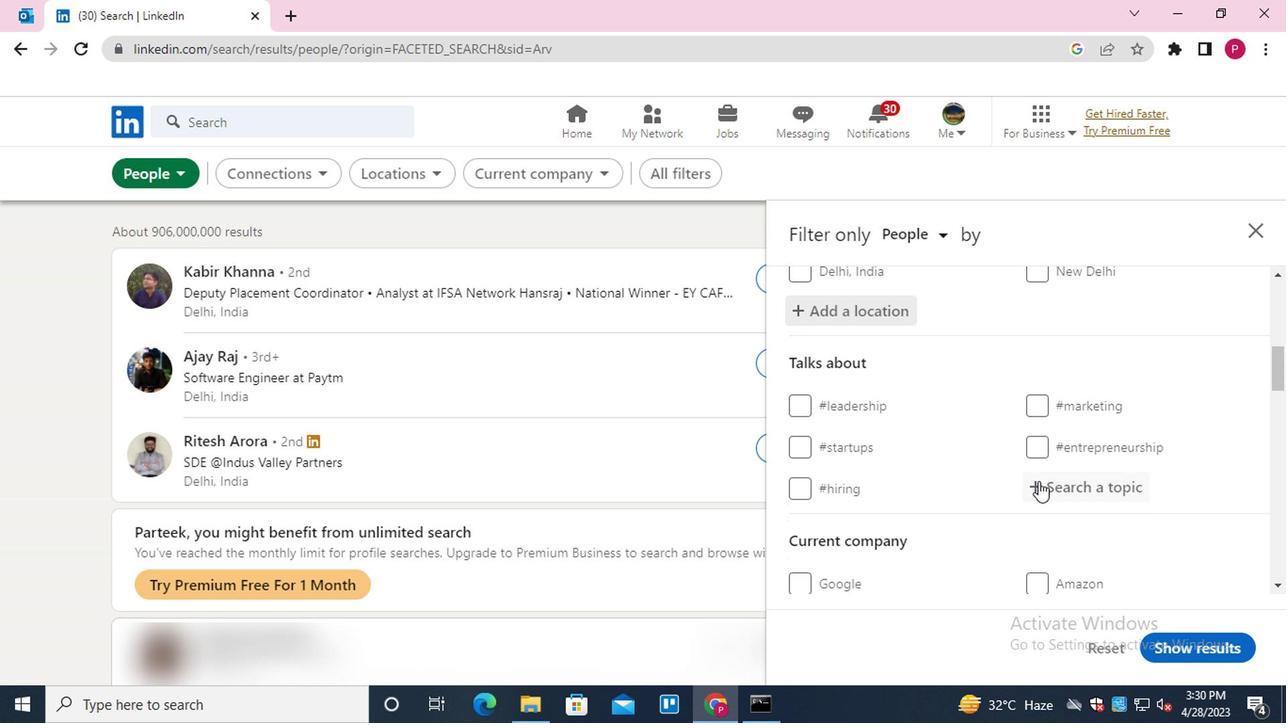 
Action: Key pressed WEB<Key.down><Key.down><Key.down><Key.down><Key.down><Key.down><Key.down><Key.down><Key.down><Key.down><Key.down><Key.down><Key.down><Key.down><Key.down><Key.down><Key.down><Key.down><Key.down>SITE<Key.down><Key.enter>
Screenshot: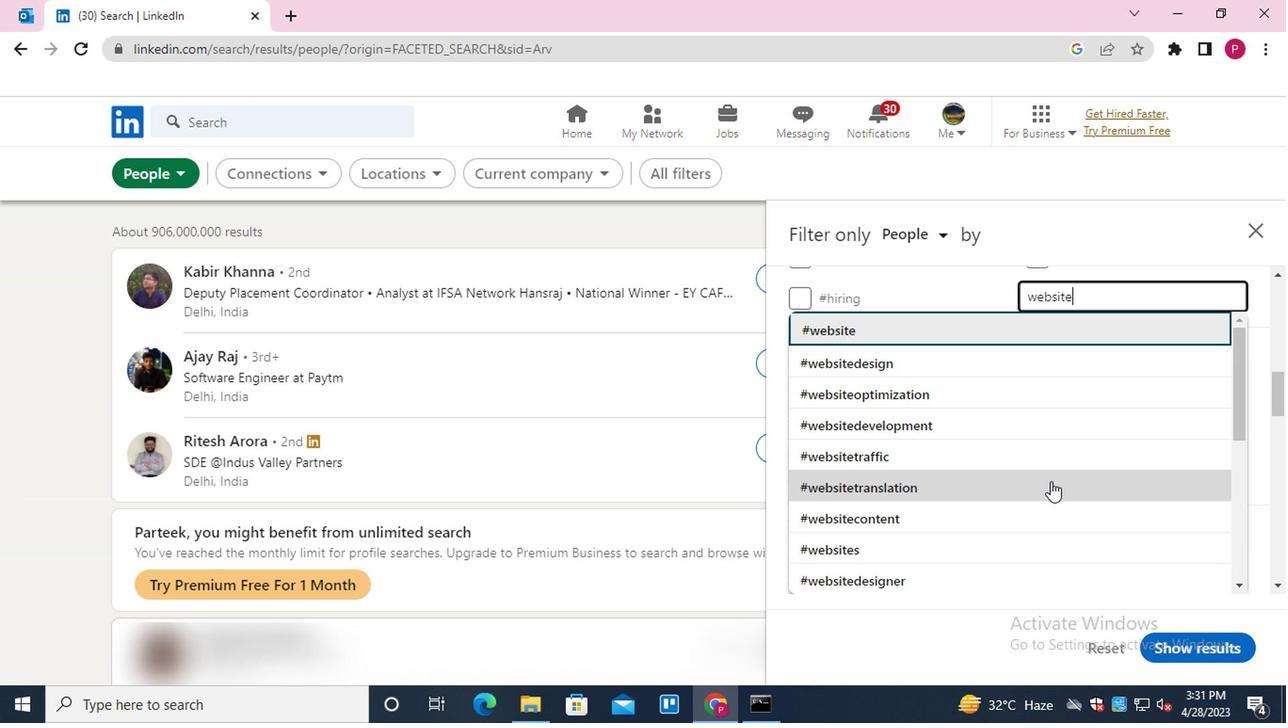 
Action: Mouse moved to (980, 454)
Screenshot: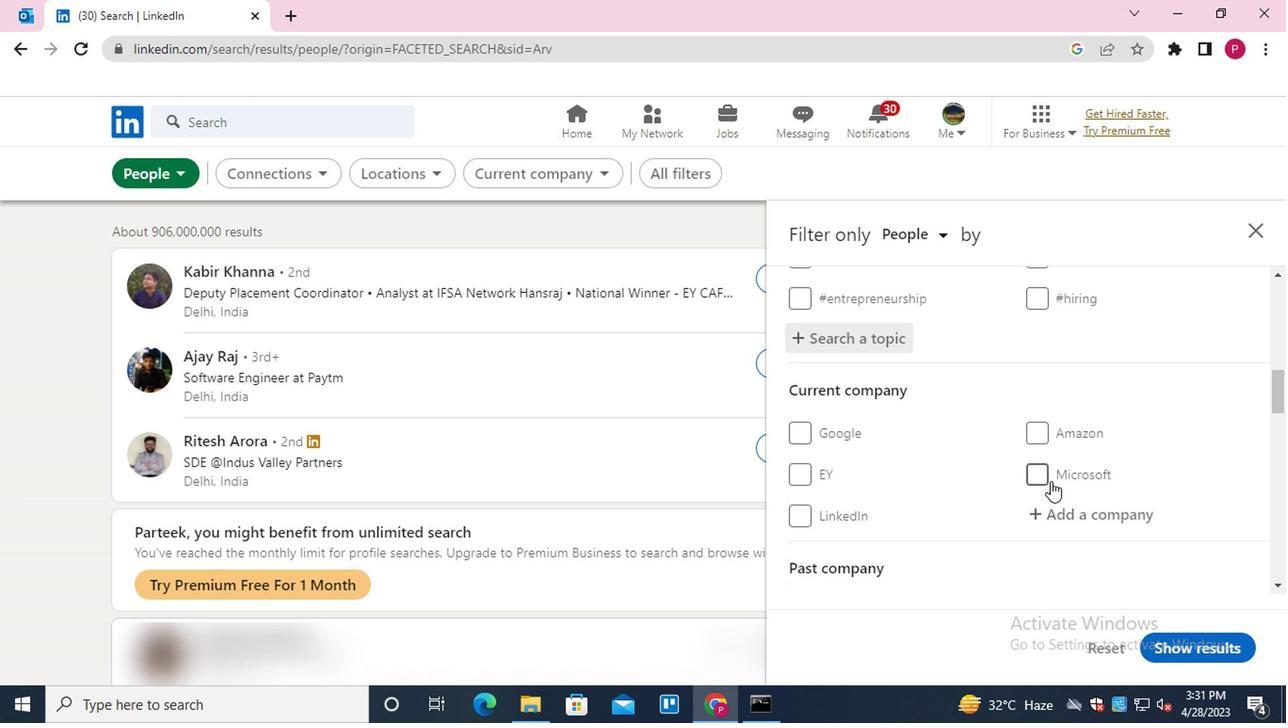 
Action: Mouse scrolled (980, 454) with delta (0, 0)
Screenshot: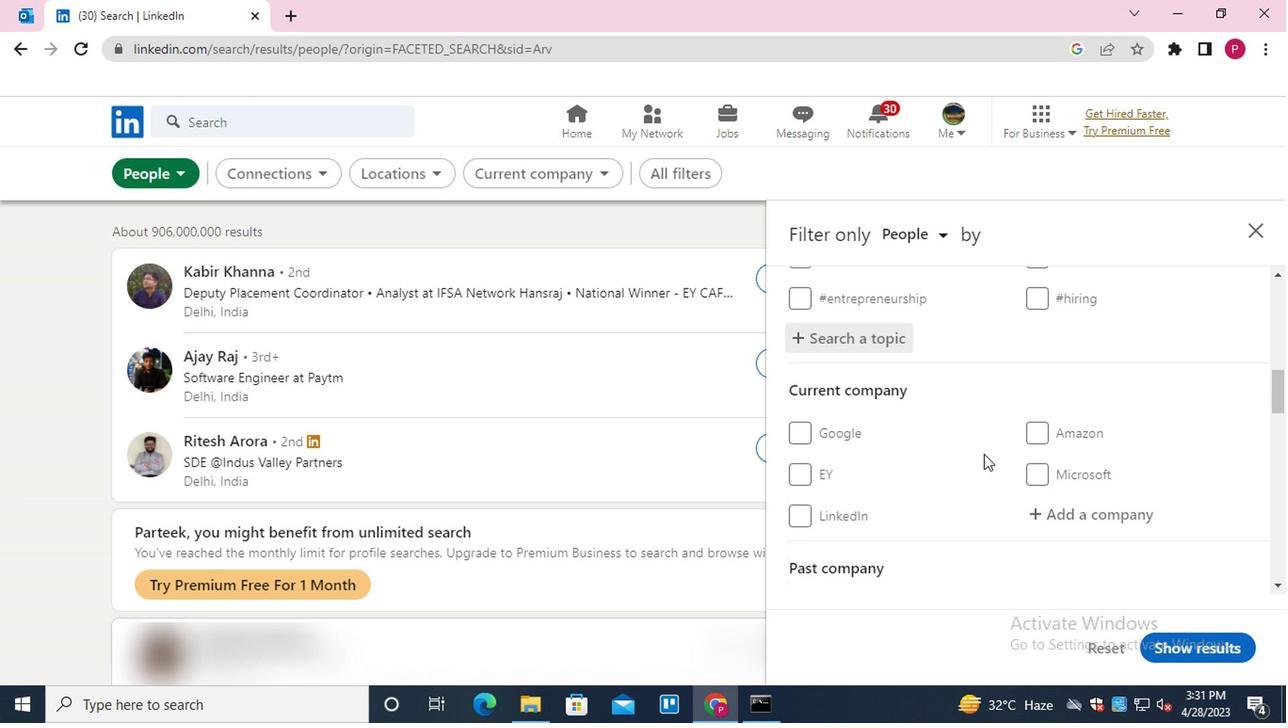 
Action: Mouse scrolled (980, 454) with delta (0, 0)
Screenshot: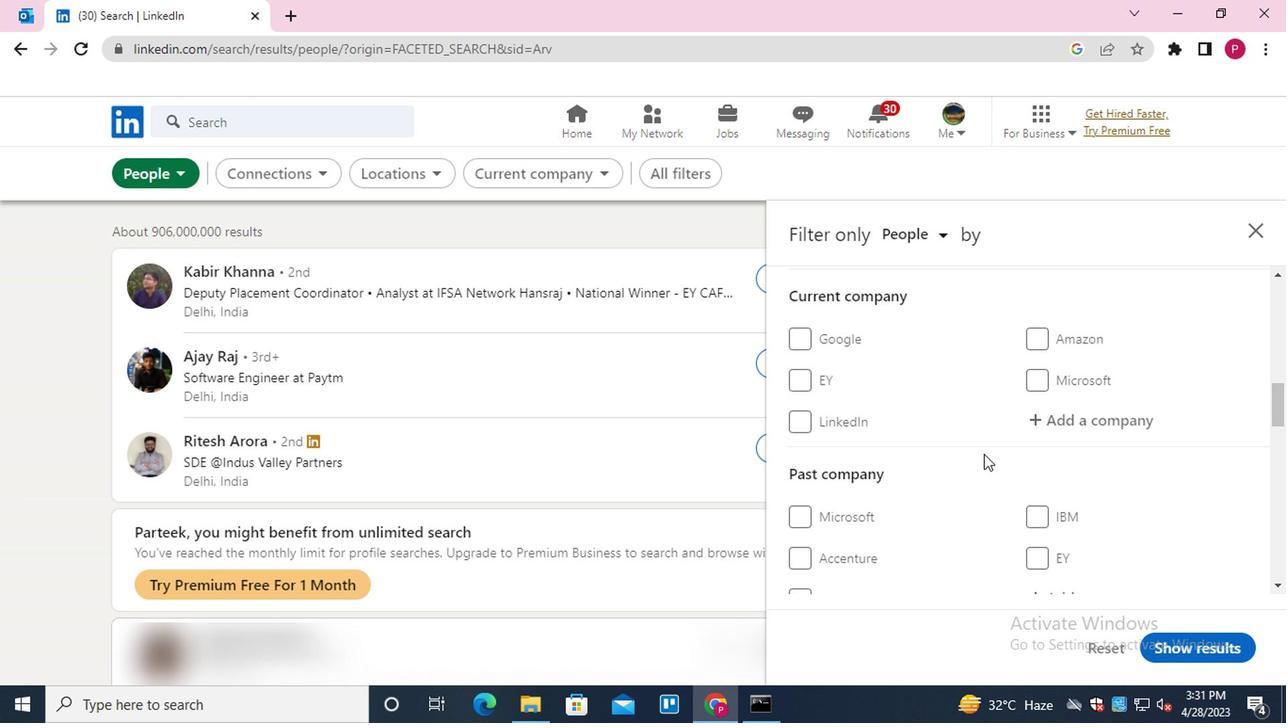 
Action: Mouse scrolled (980, 454) with delta (0, 0)
Screenshot: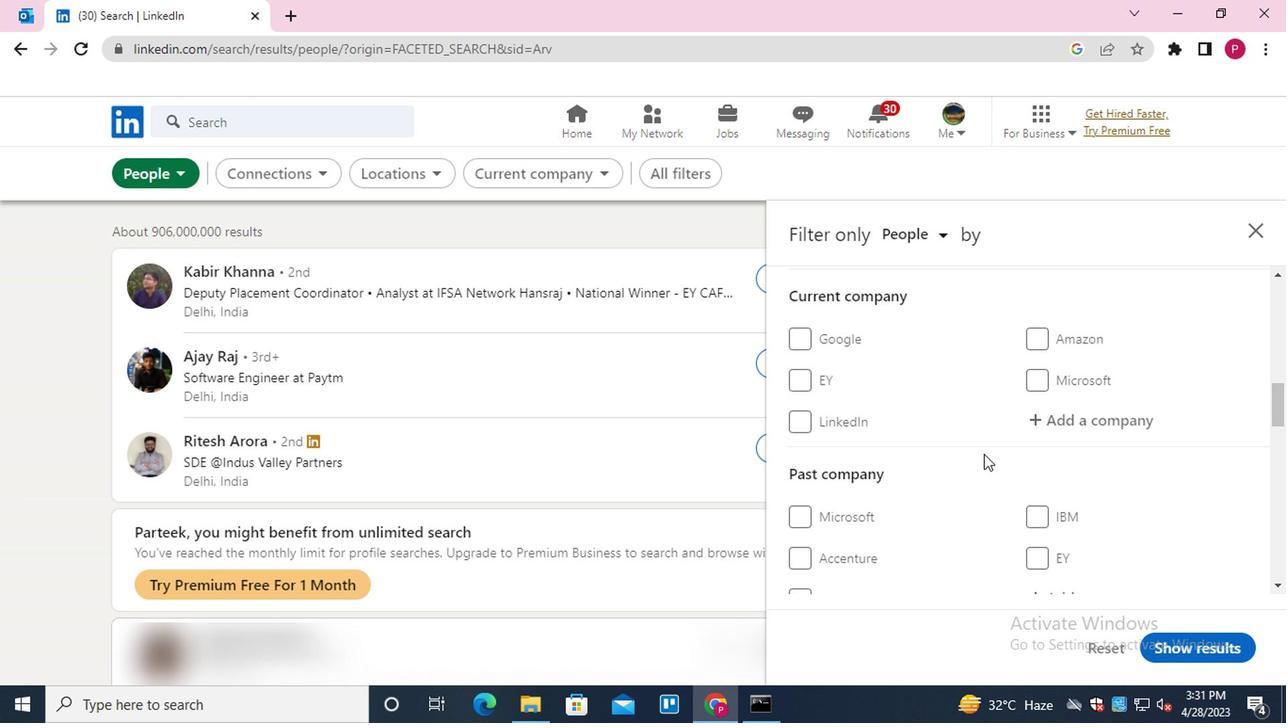 
Action: Mouse scrolled (980, 454) with delta (0, 0)
Screenshot: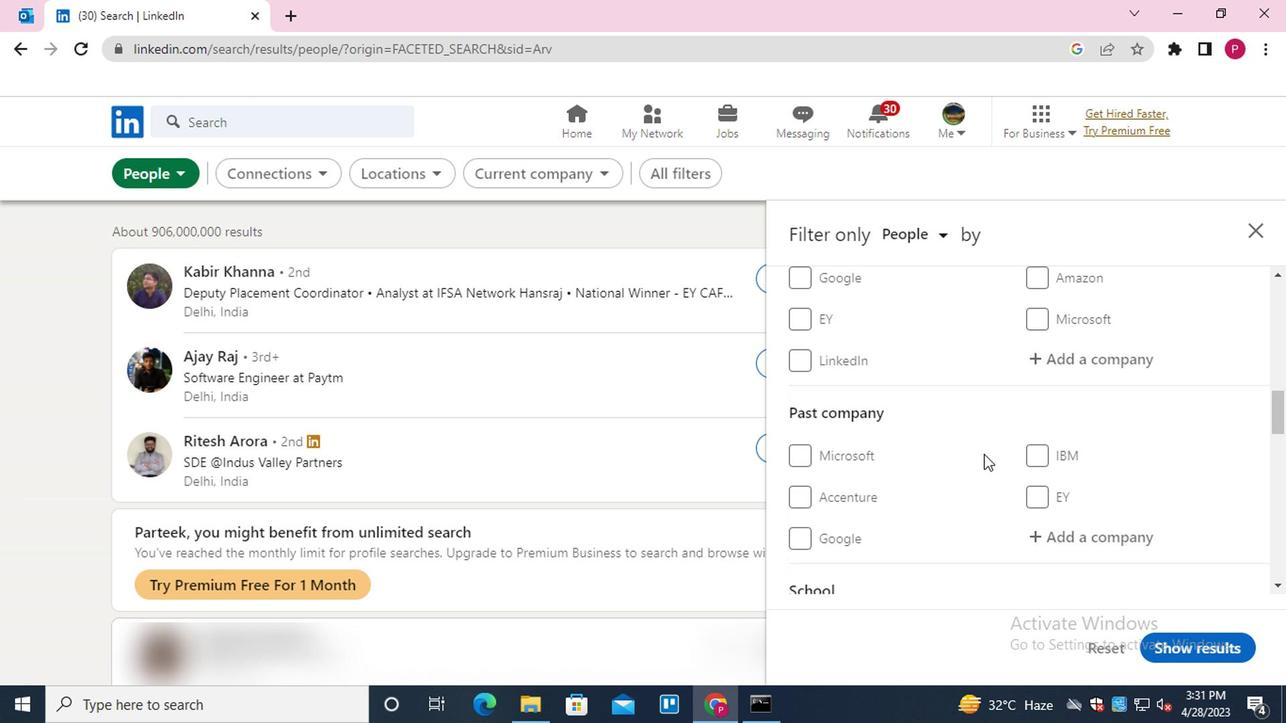 
Action: Mouse moved to (848, 477)
Screenshot: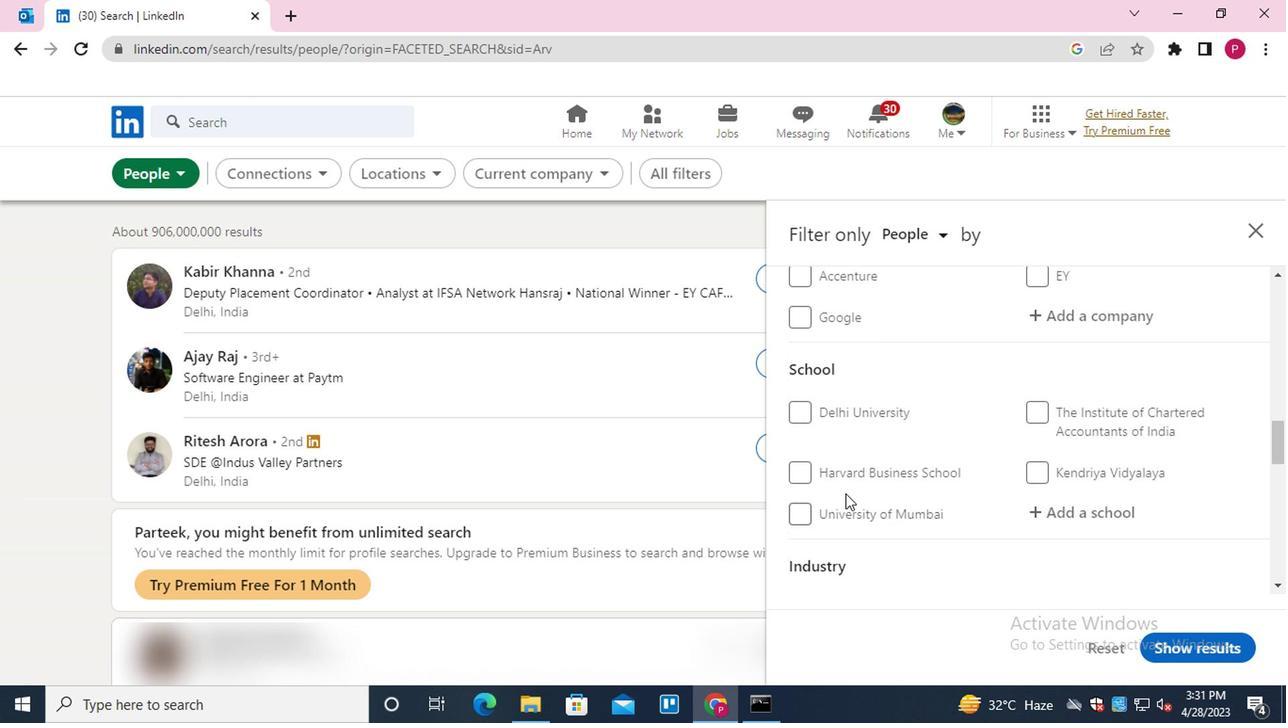 
Action: Mouse scrolled (848, 477) with delta (0, 0)
Screenshot: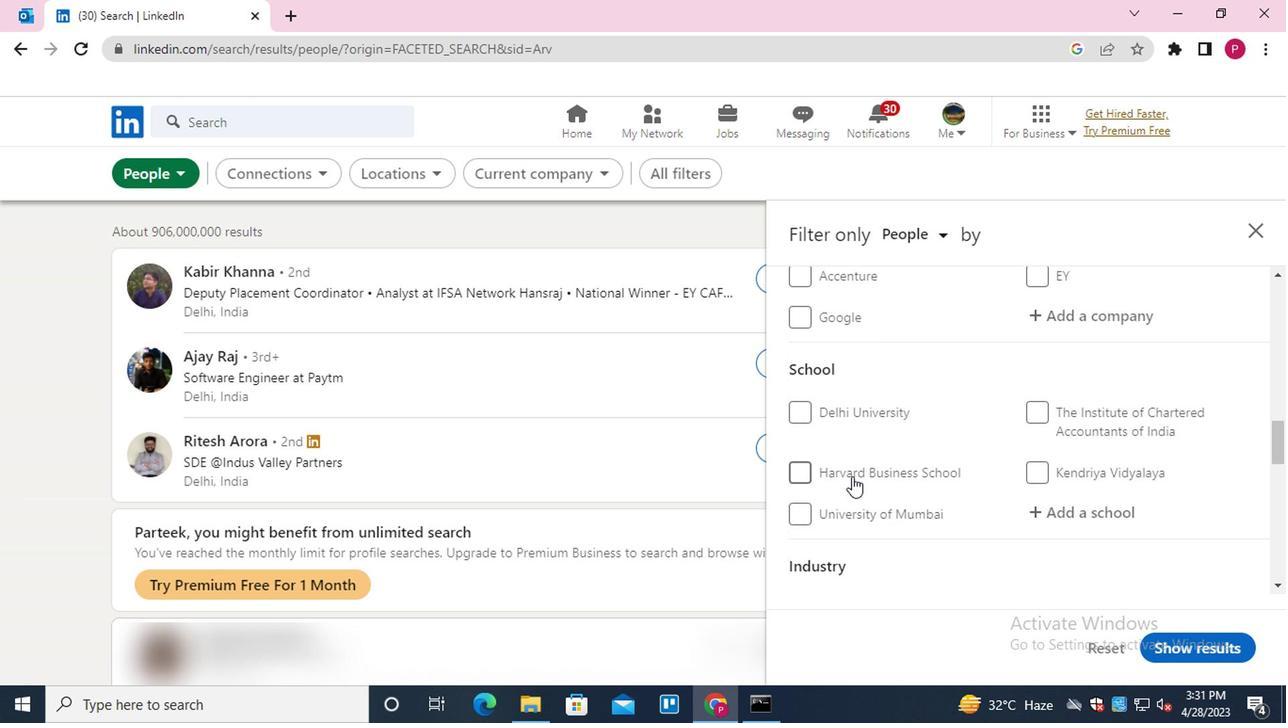 
Action: Mouse scrolled (848, 477) with delta (0, 0)
Screenshot: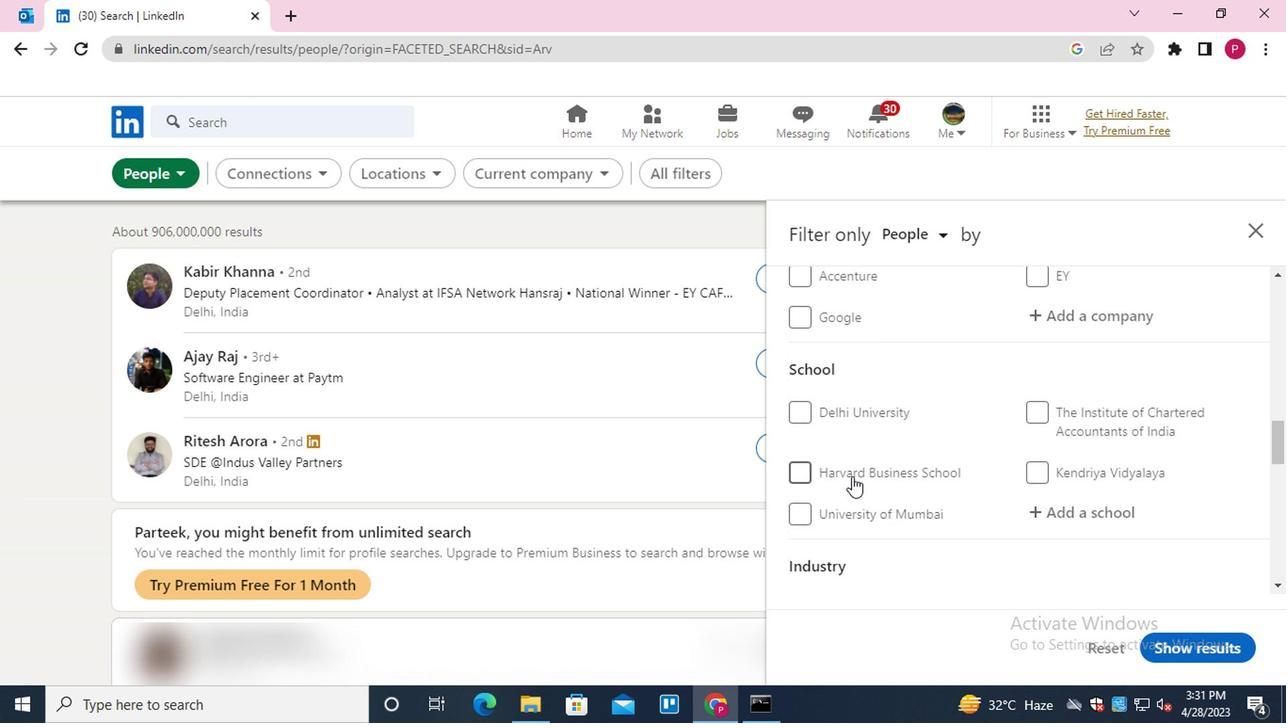 
Action: Mouse moved to (848, 477)
Screenshot: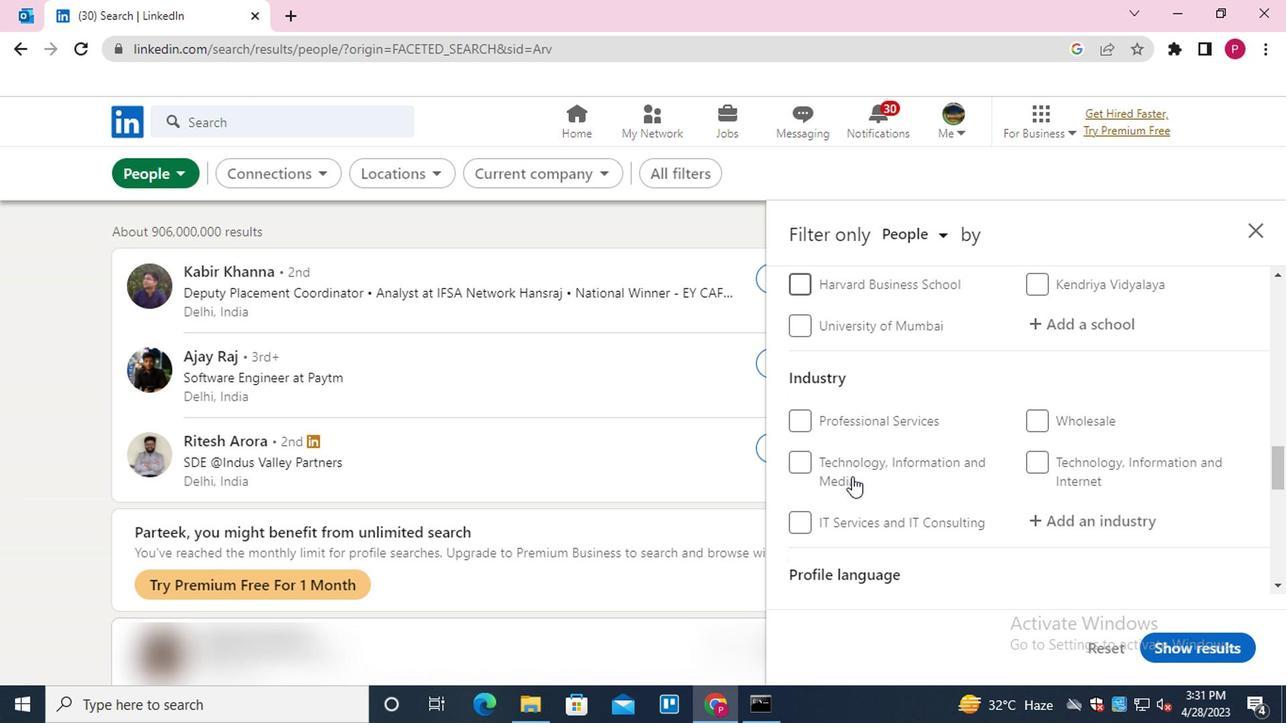 
Action: Mouse scrolled (848, 475) with delta (0, -1)
Screenshot: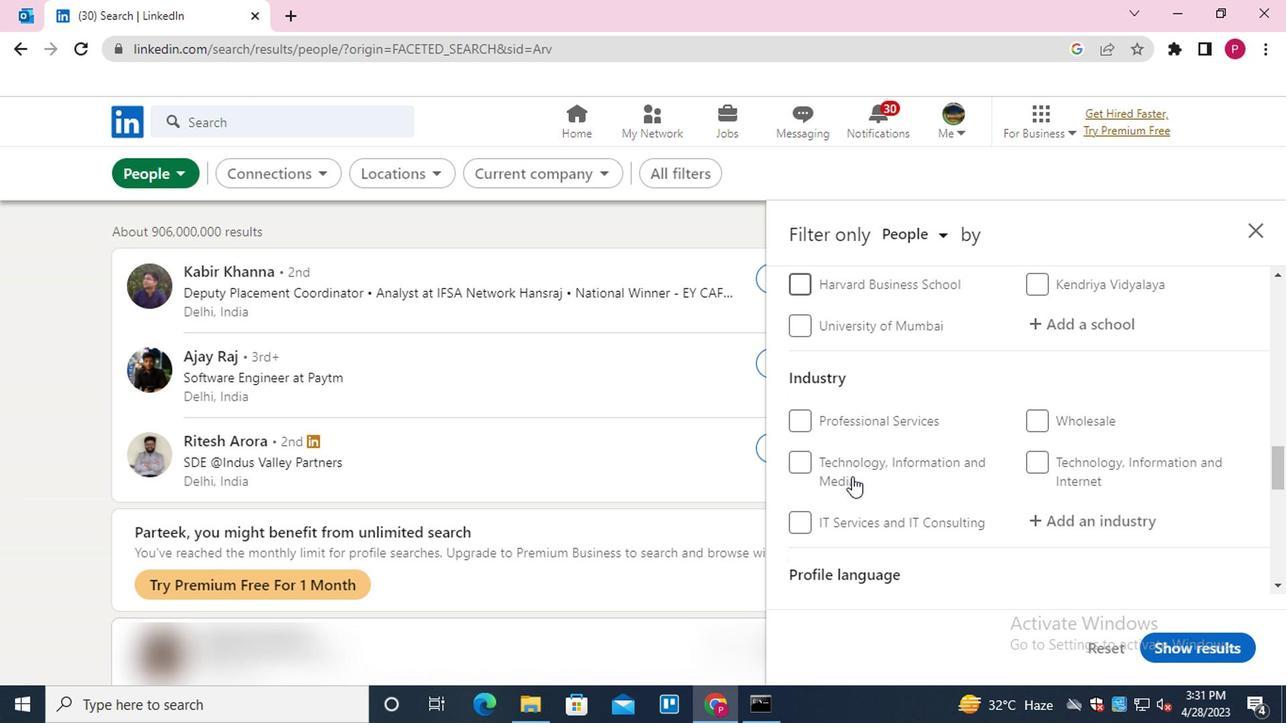 
Action: Mouse scrolled (848, 475) with delta (0, -1)
Screenshot: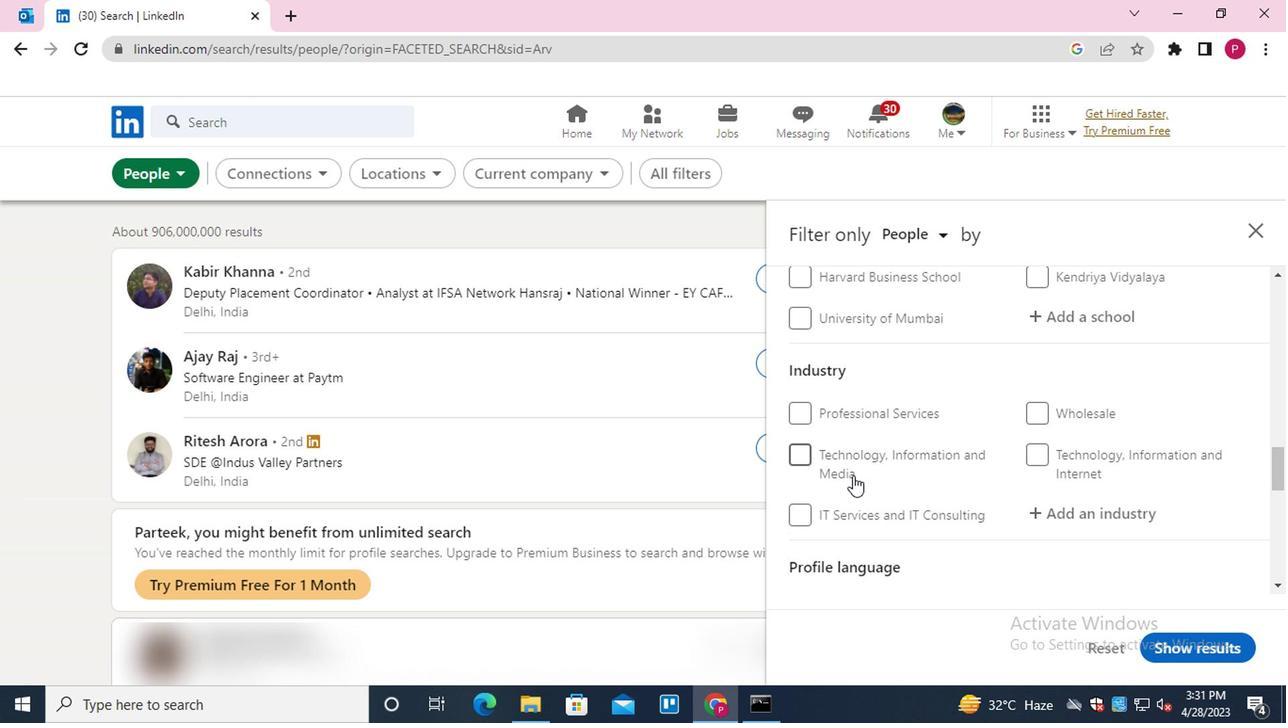 
Action: Mouse moved to (1035, 436)
Screenshot: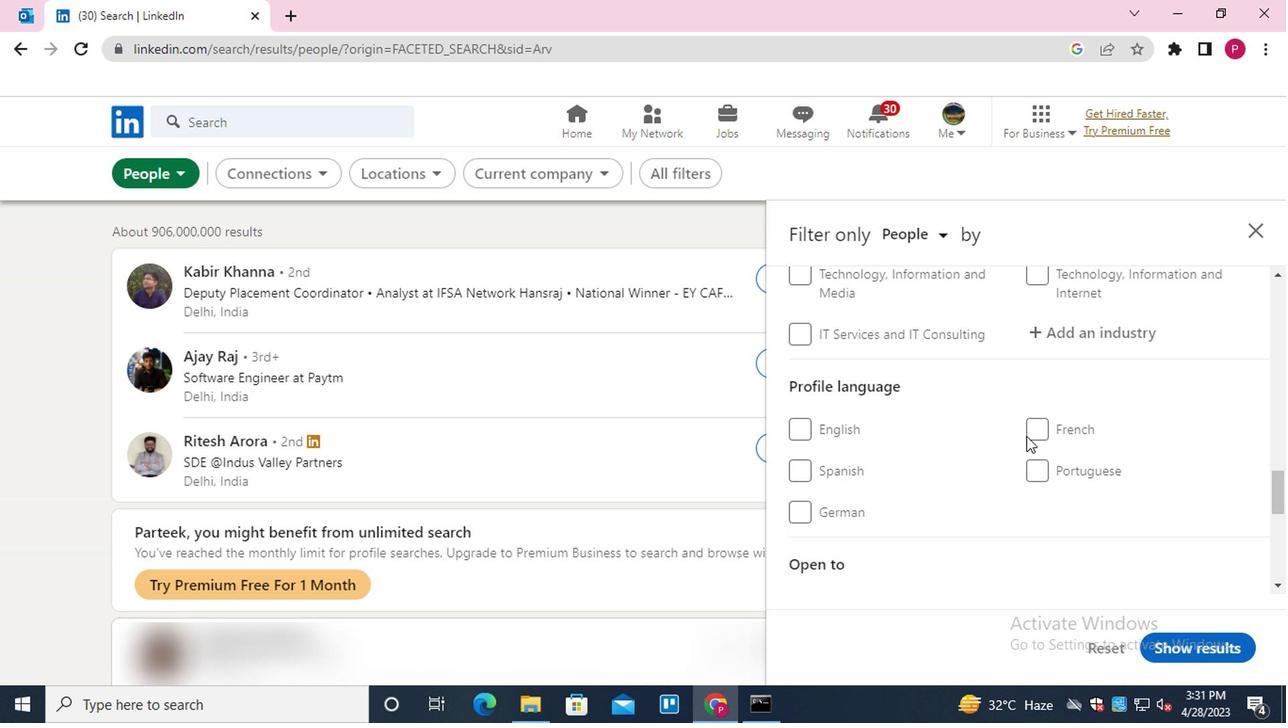 
Action: Mouse pressed left at (1035, 436)
Screenshot: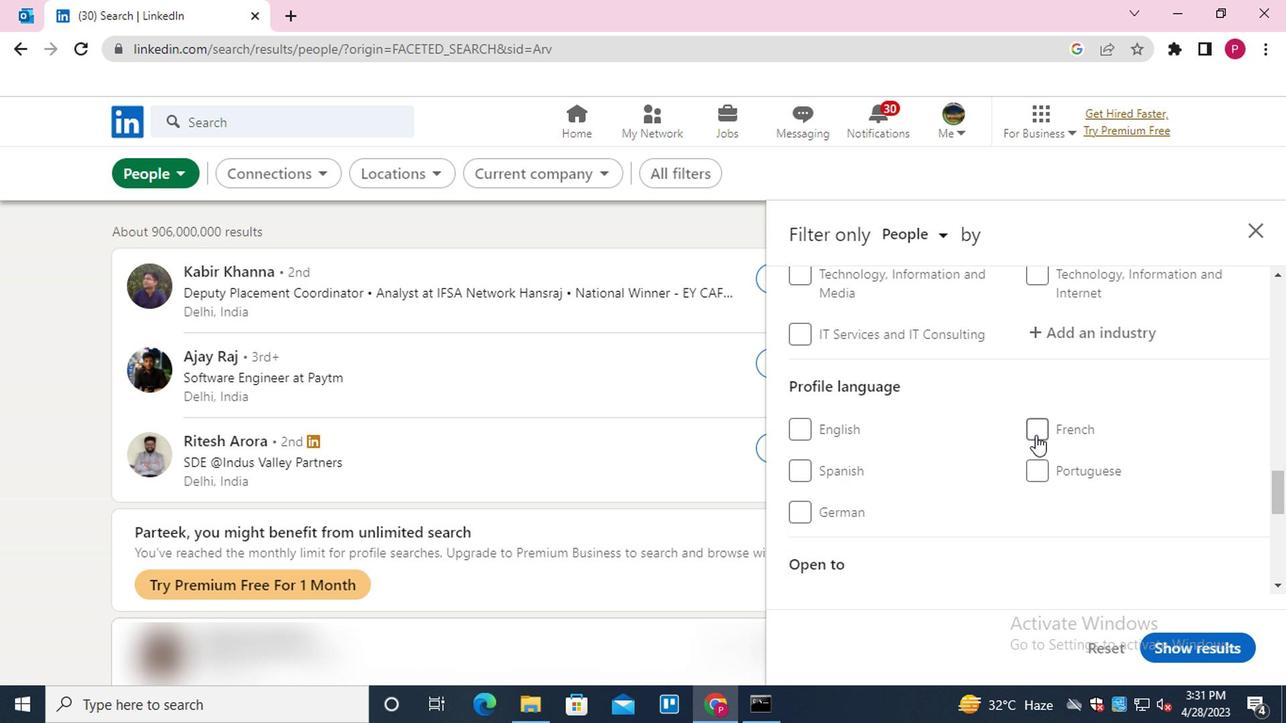 
Action: Mouse moved to (933, 493)
Screenshot: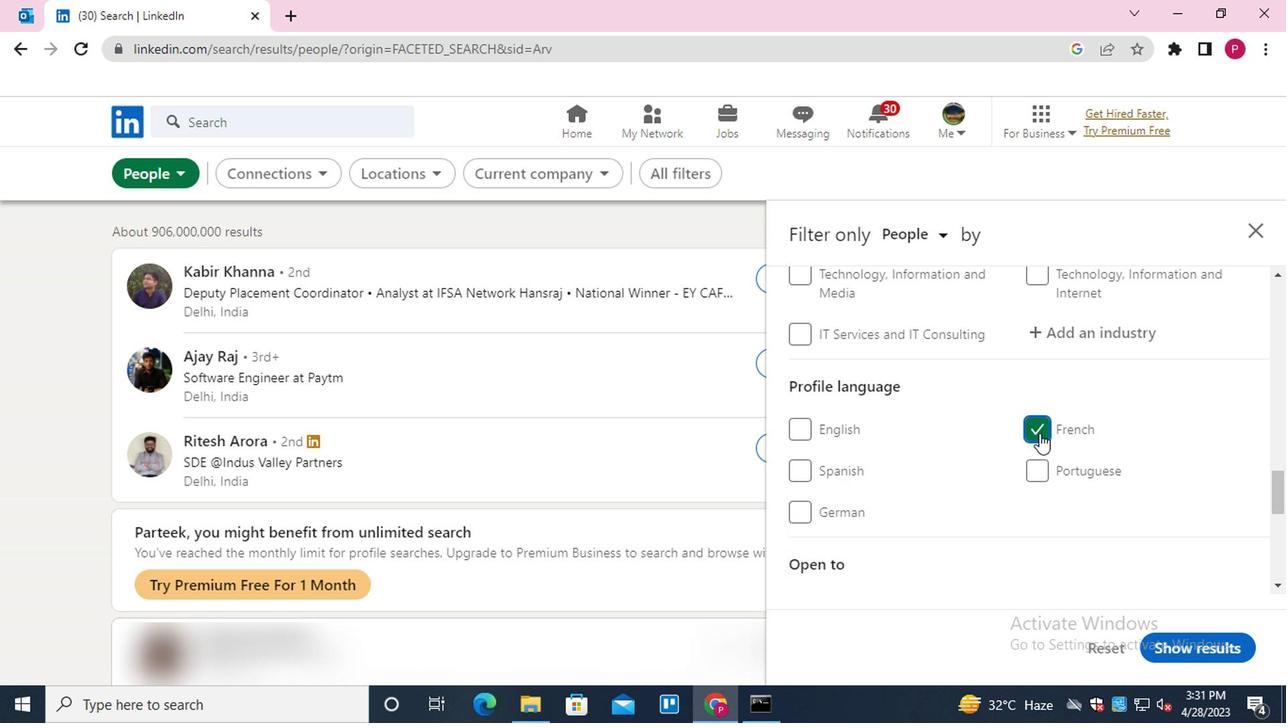 
Action: Mouse scrolled (933, 493) with delta (0, 0)
Screenshot: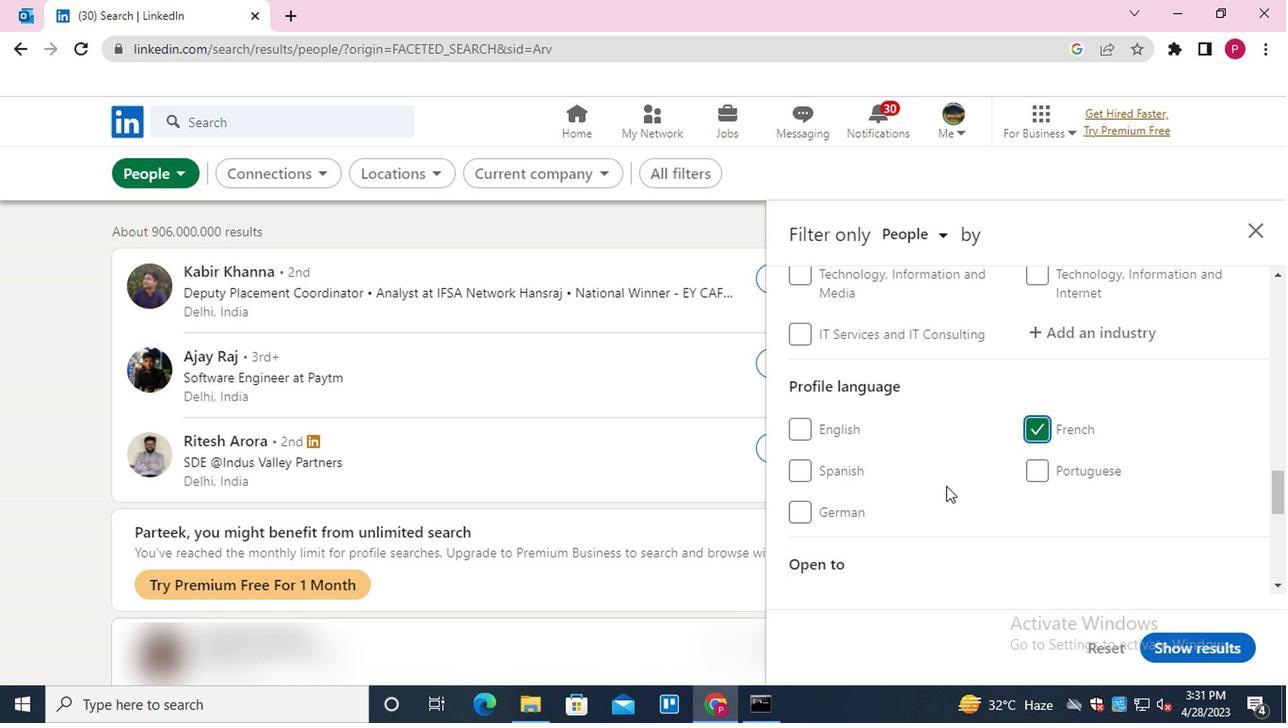
Action: Mouse scrolled (933, 493) with delta (0, 0)
Screenshot: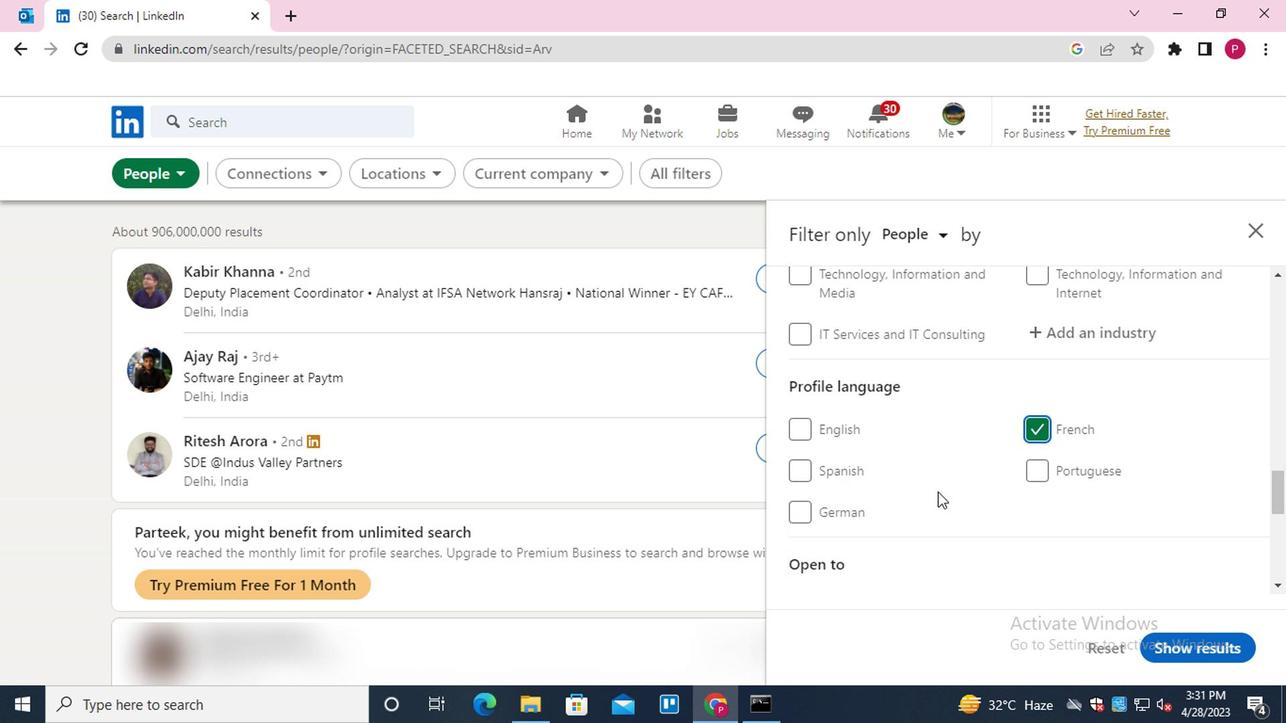 
Action: Mouse scrolled (933, 493) with delta (0, 0)
Screenshot: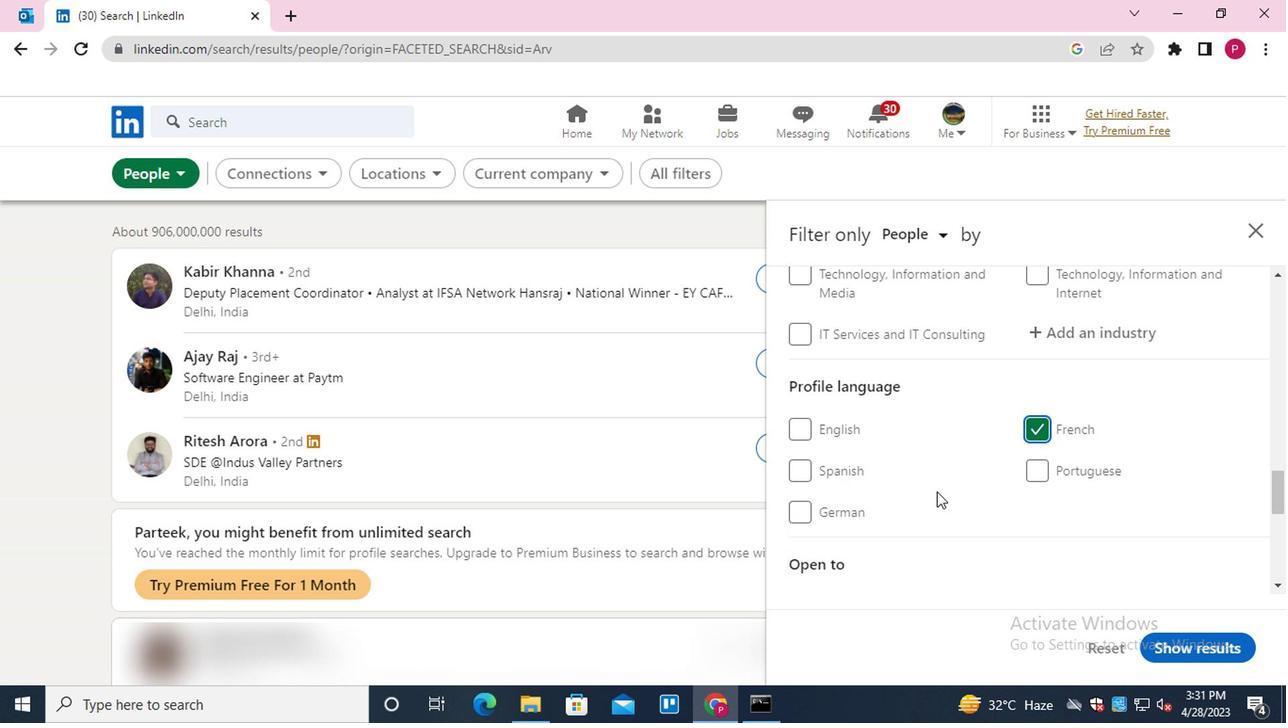 
Action: Mouse scrolled (933, 493) with delta (0, 0)
Screenshot: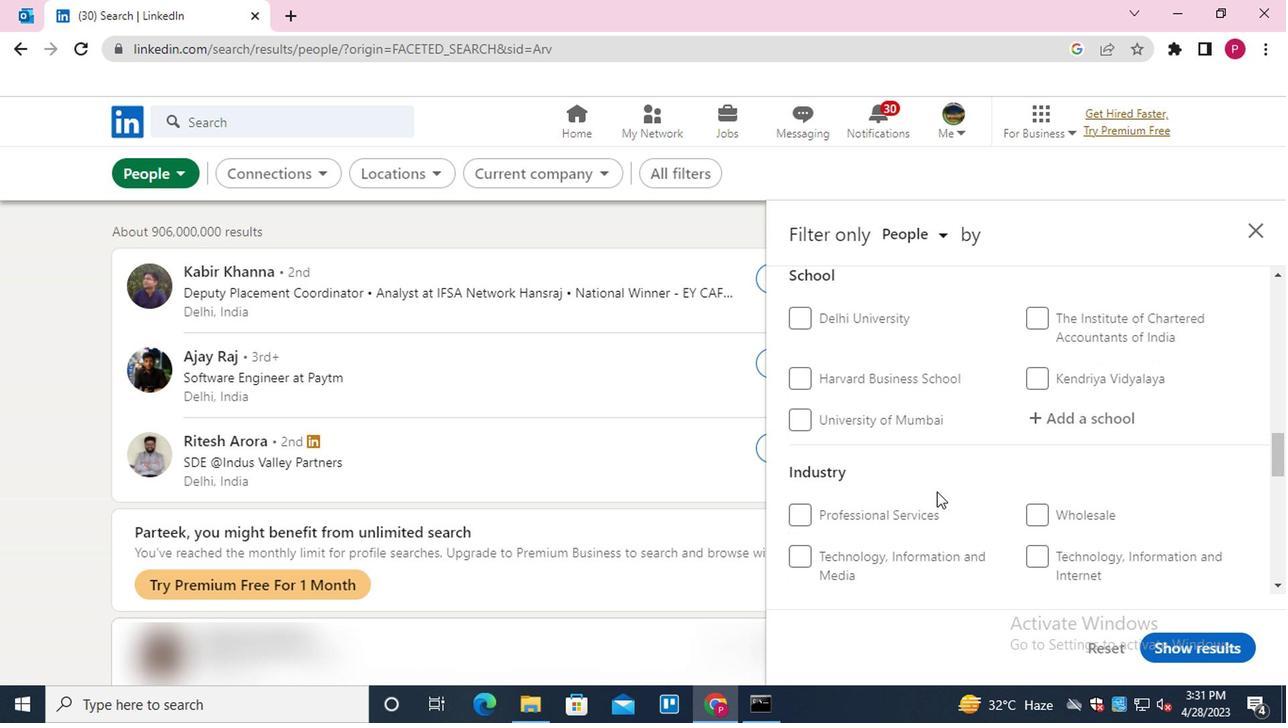
Action: Mouse scrolled (933, 493) with delta (0, 0)
Screenshot: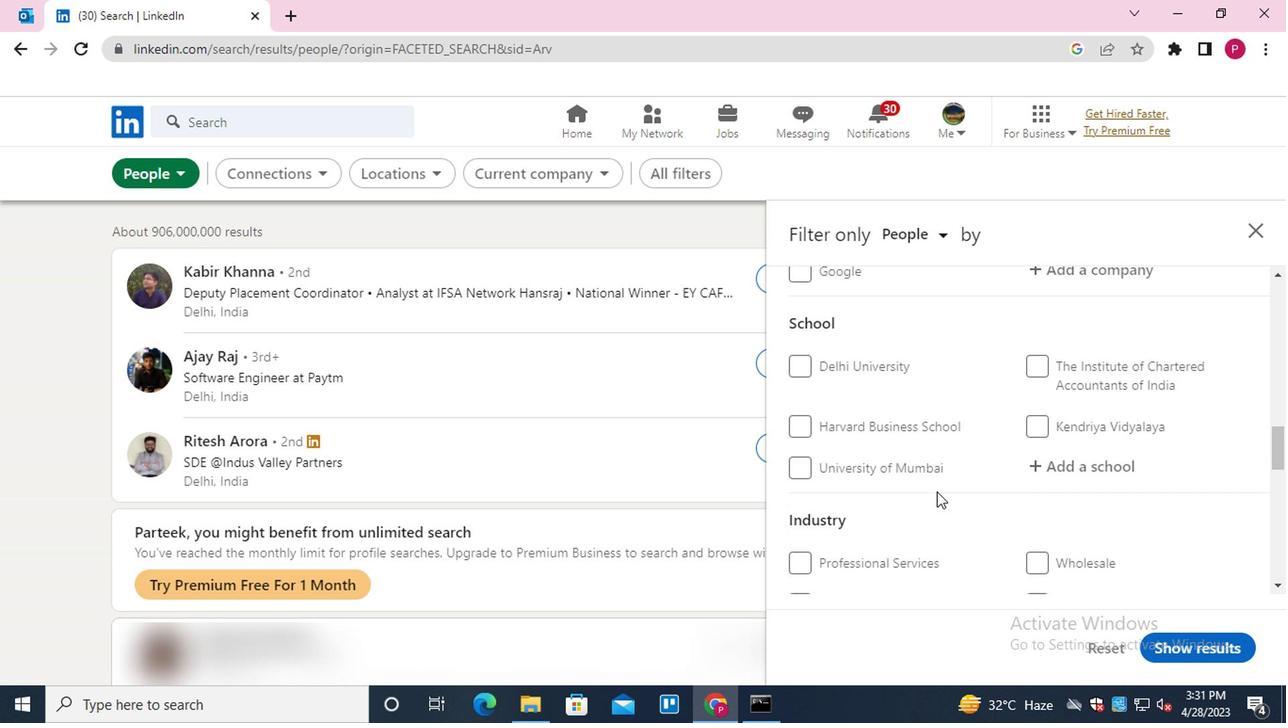 
Action: Mouse scrolled (933, 493) with delta (0, 0)
Screenshot: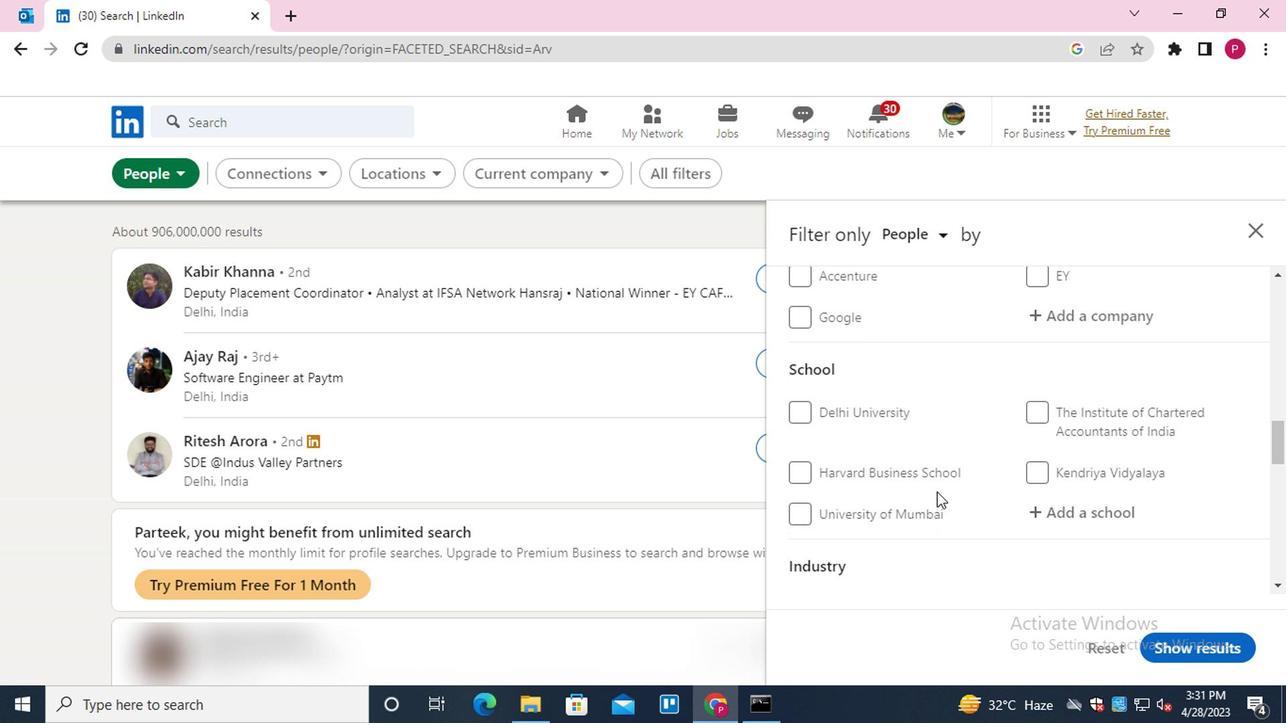 
Action: Mouse moved to (931, 493)
Screenshot: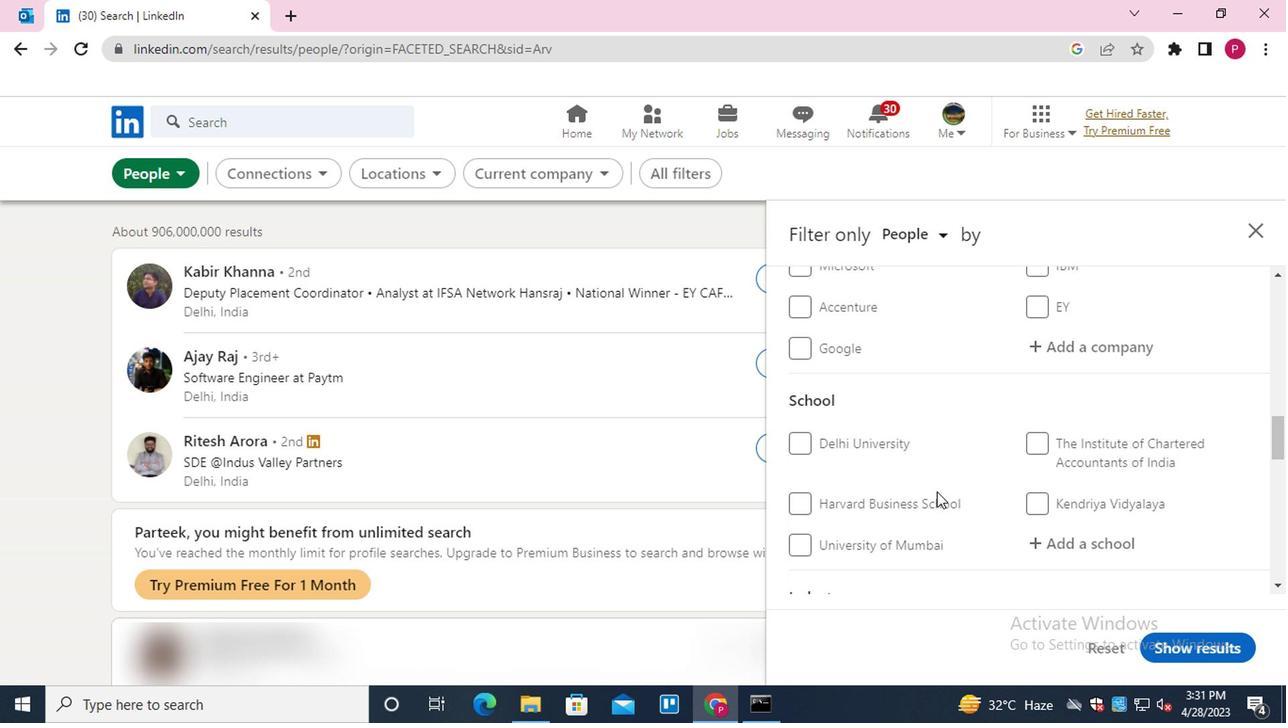 
Action: Mouse scrolled (931, 493) with delta (0, 0)
Screenshot: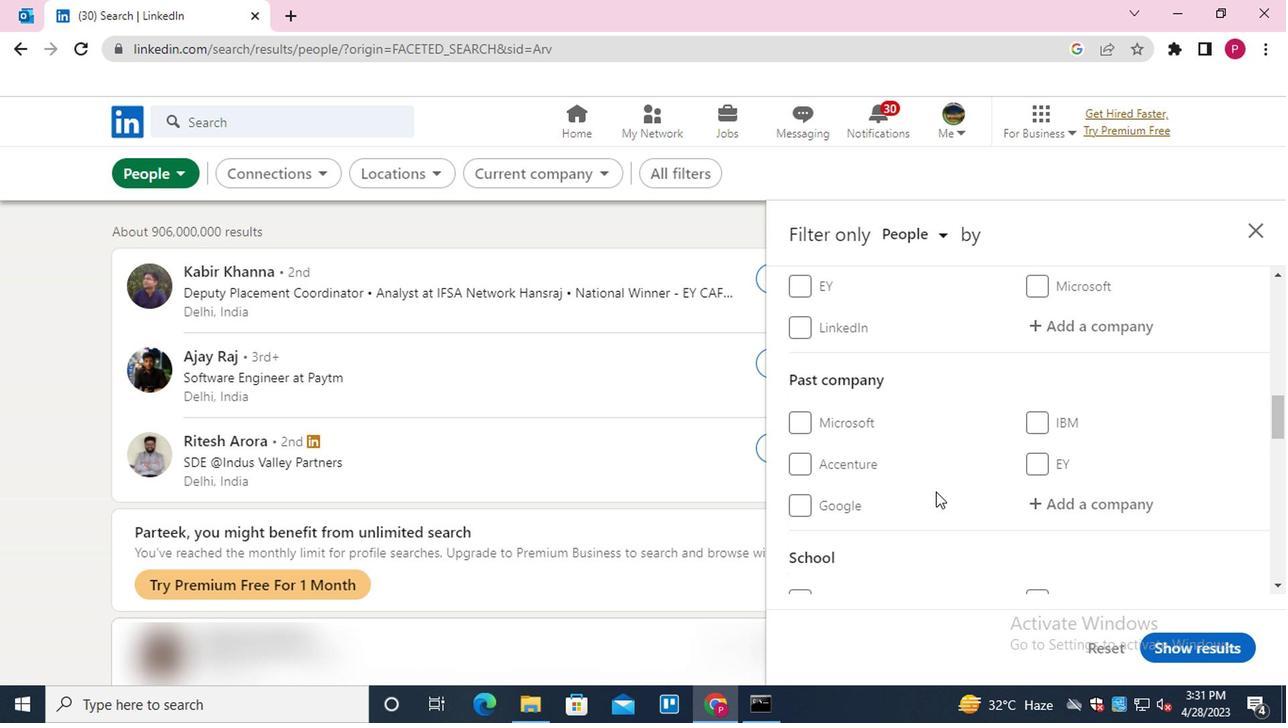 
Action: Mouse scrolled (931, 493) with delta (0, 0)
Screenshot: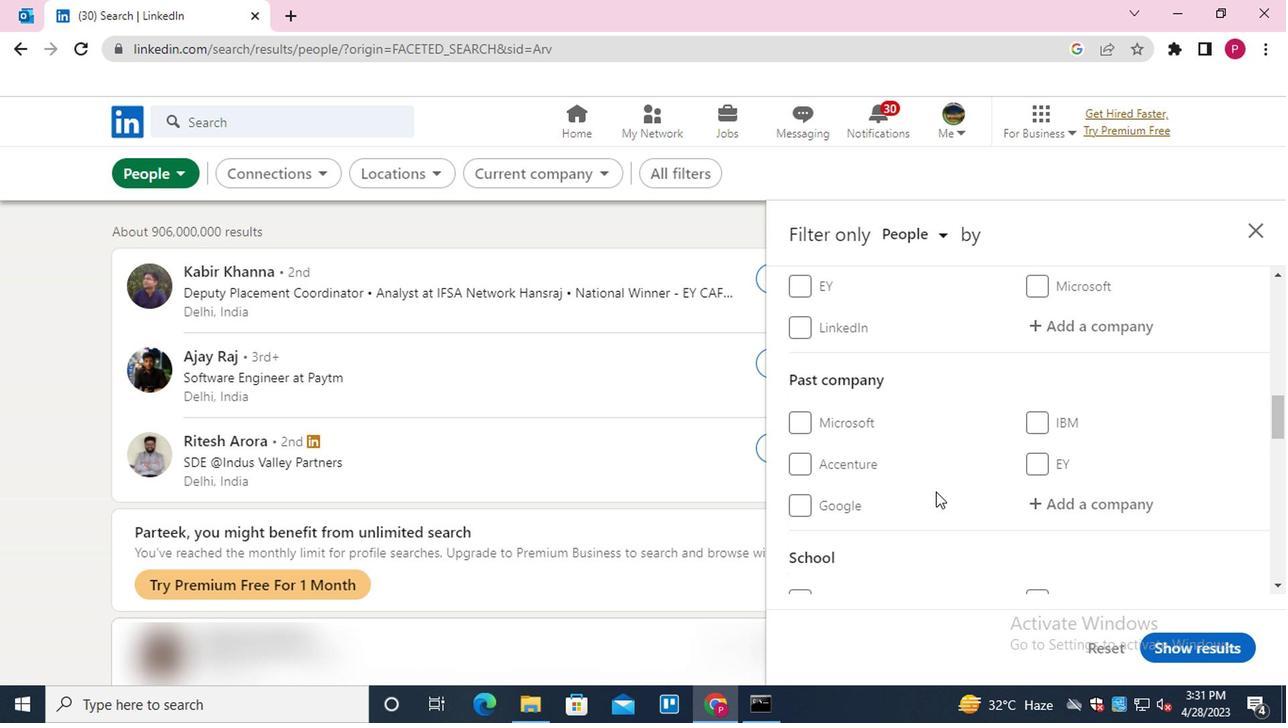 
Action: Mouse moved to (1118, 515)
Screenshot: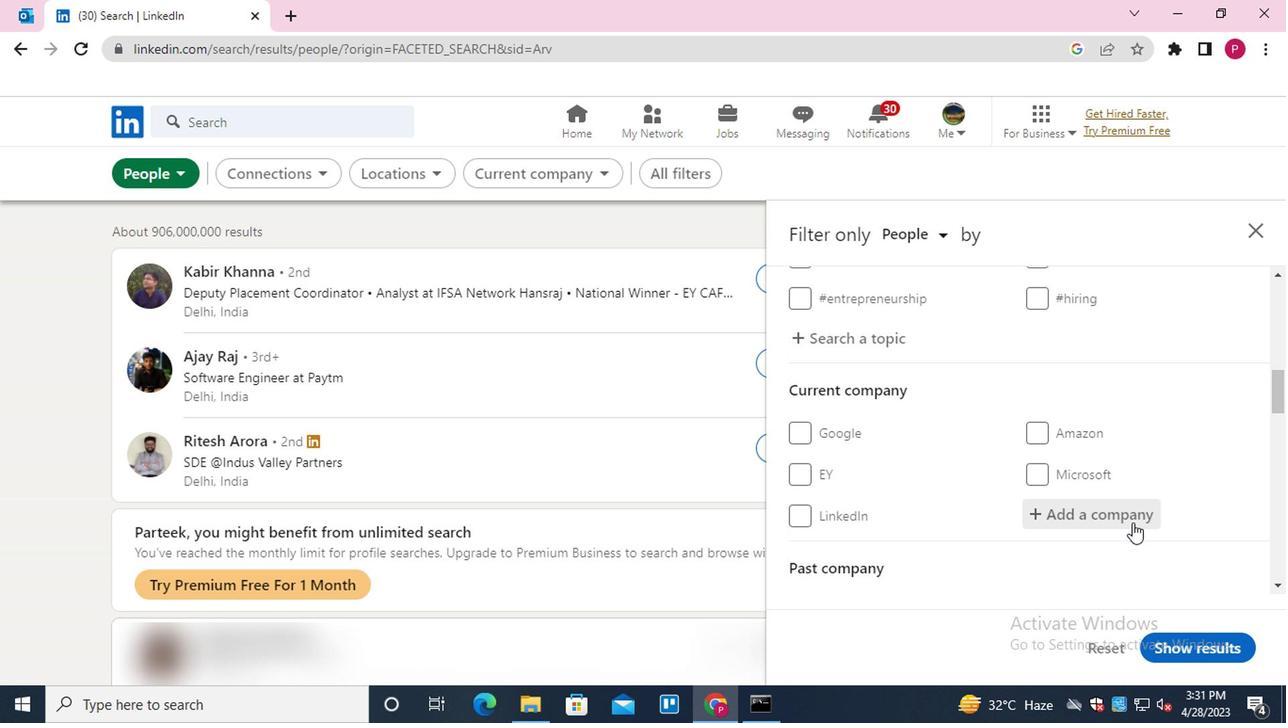 
Action: Mouse pressed left at (1118, 515)
Screenshot: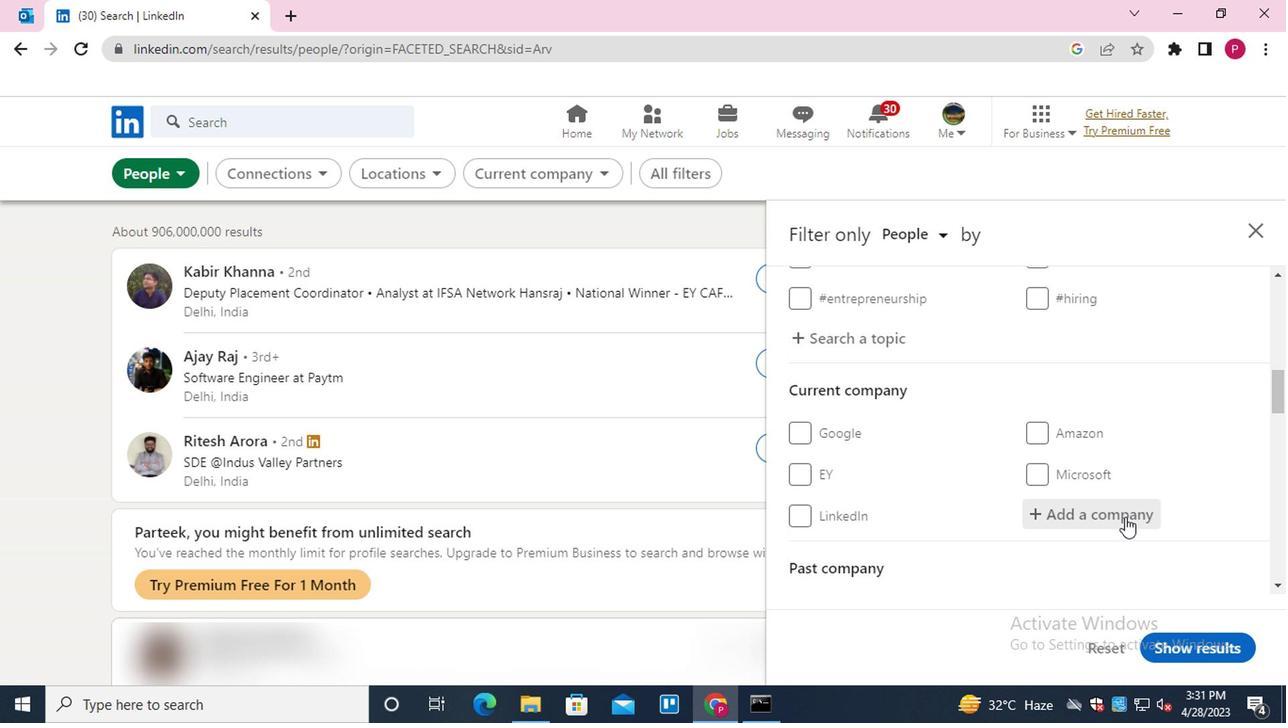 
Action: Key pressed <Key.shift>TRANS<Key.down><Key.enter>
Screenshot: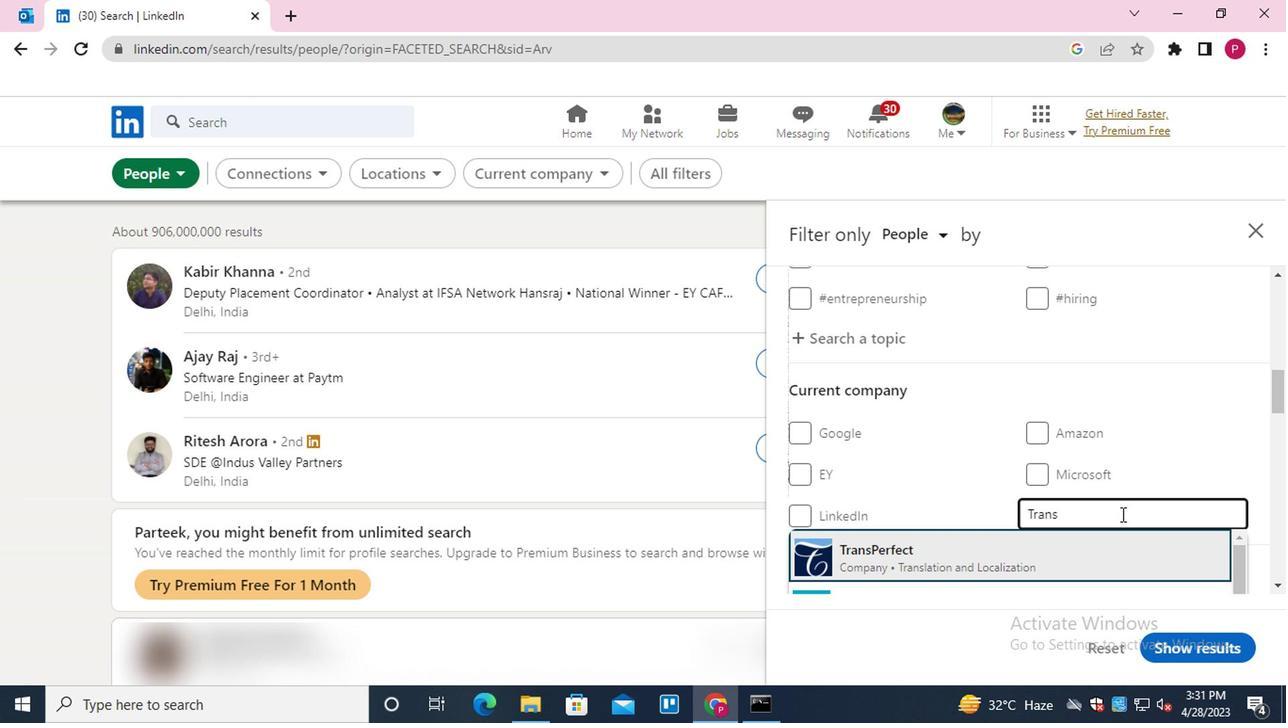 
Action: Mouse moved to (1094, 517)
Screenshot: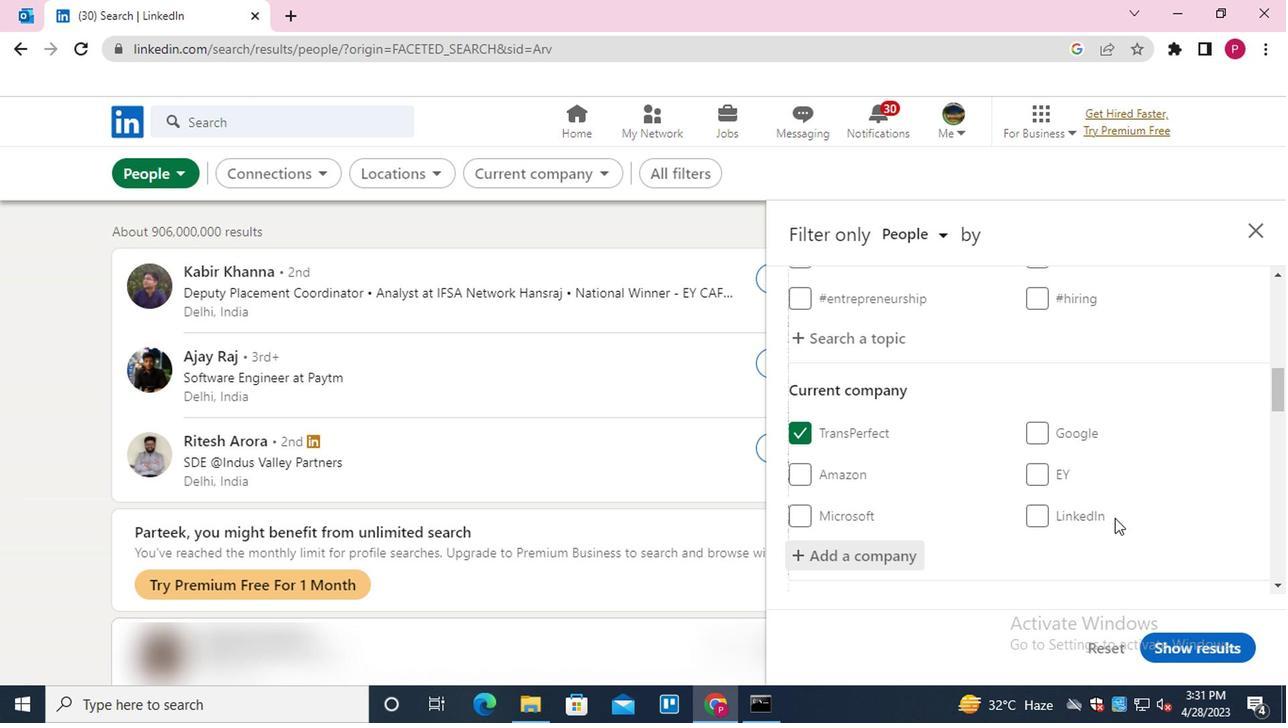 
Action: Mouse scrolled (1094, 517) with delta (0, 0)
Screenshot: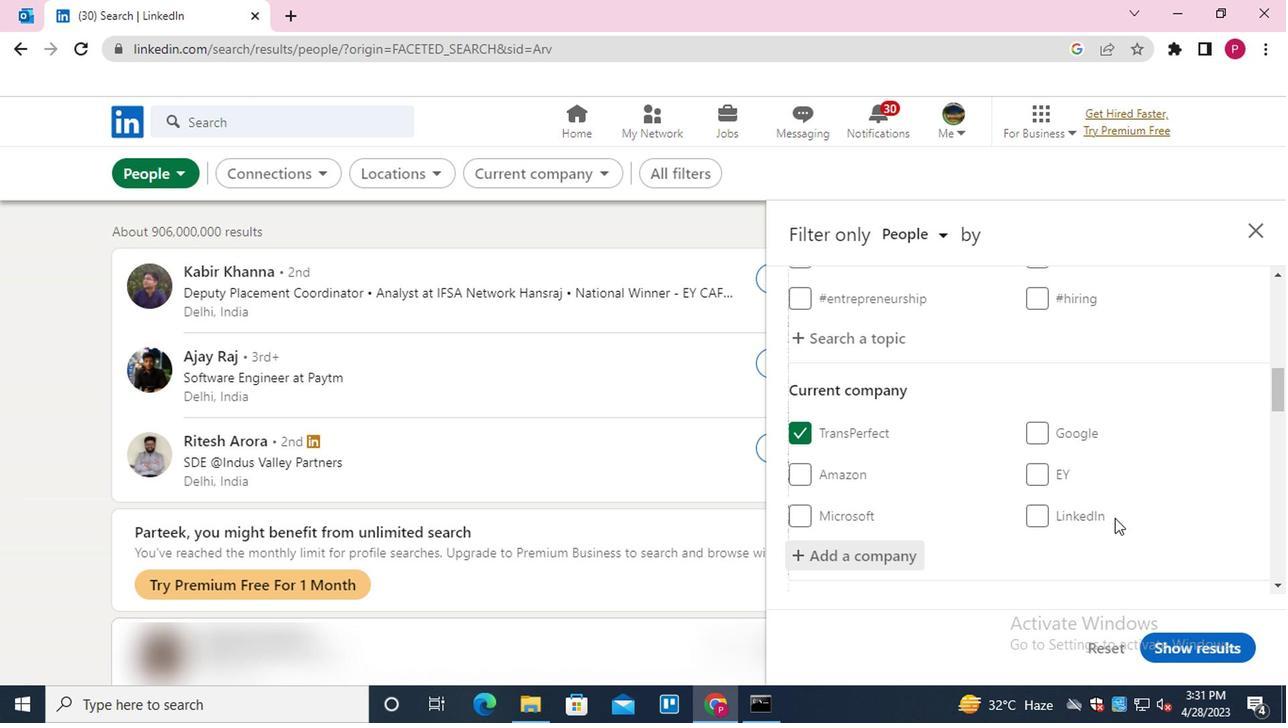 
Action: Mouse moved to (899, 478)
Screenshot: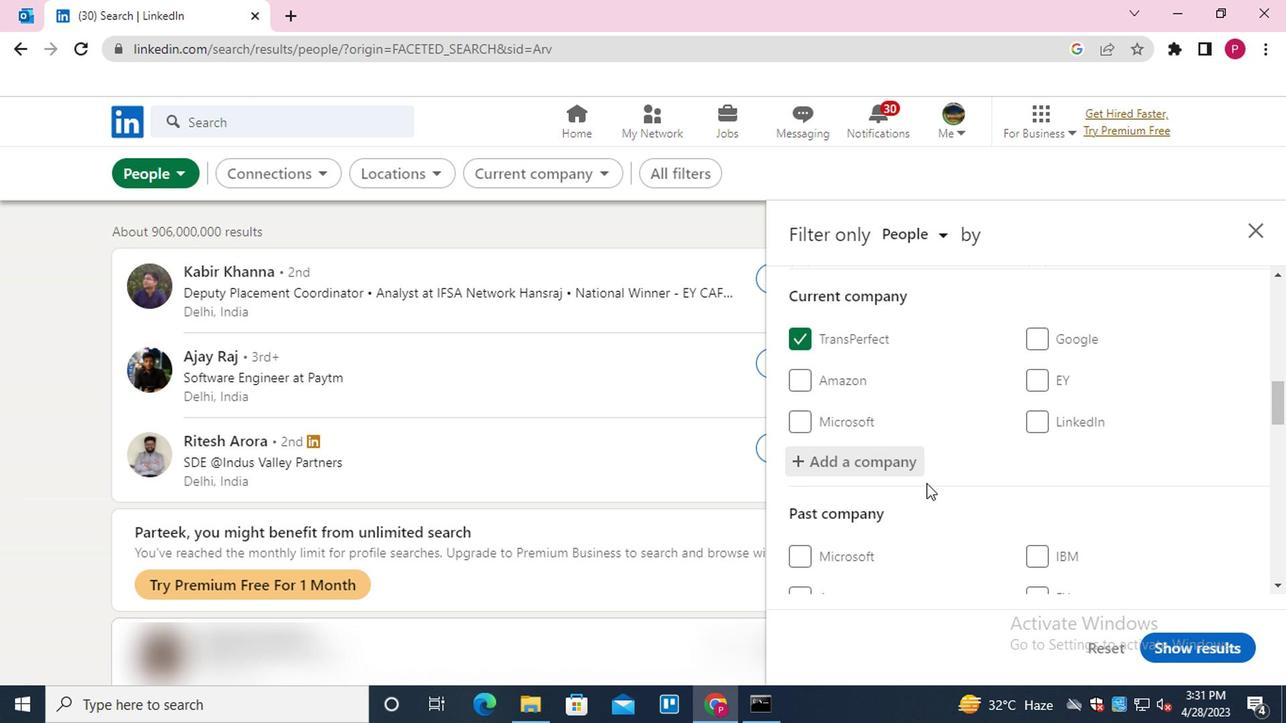
Action: Mouse scrolled (899, 477) with delta (0, 0)
Screenshot: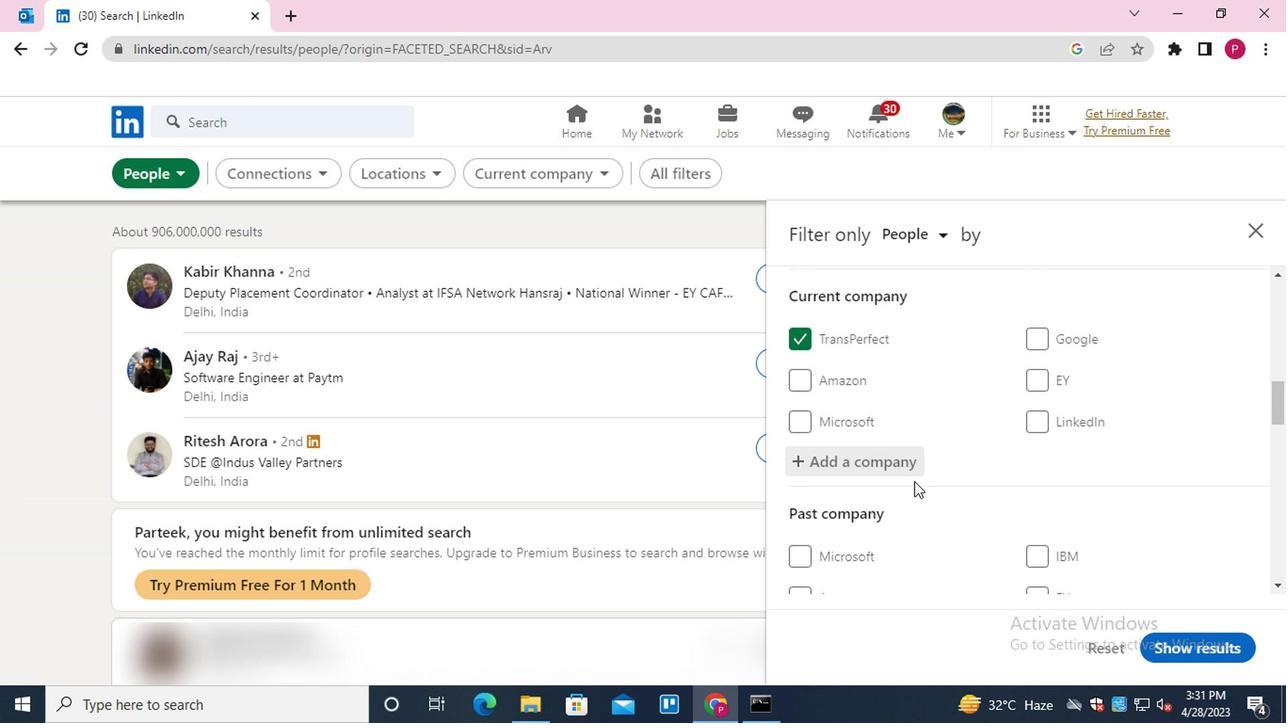 
Action: Mouse moved to (899, 478)
Screenshot: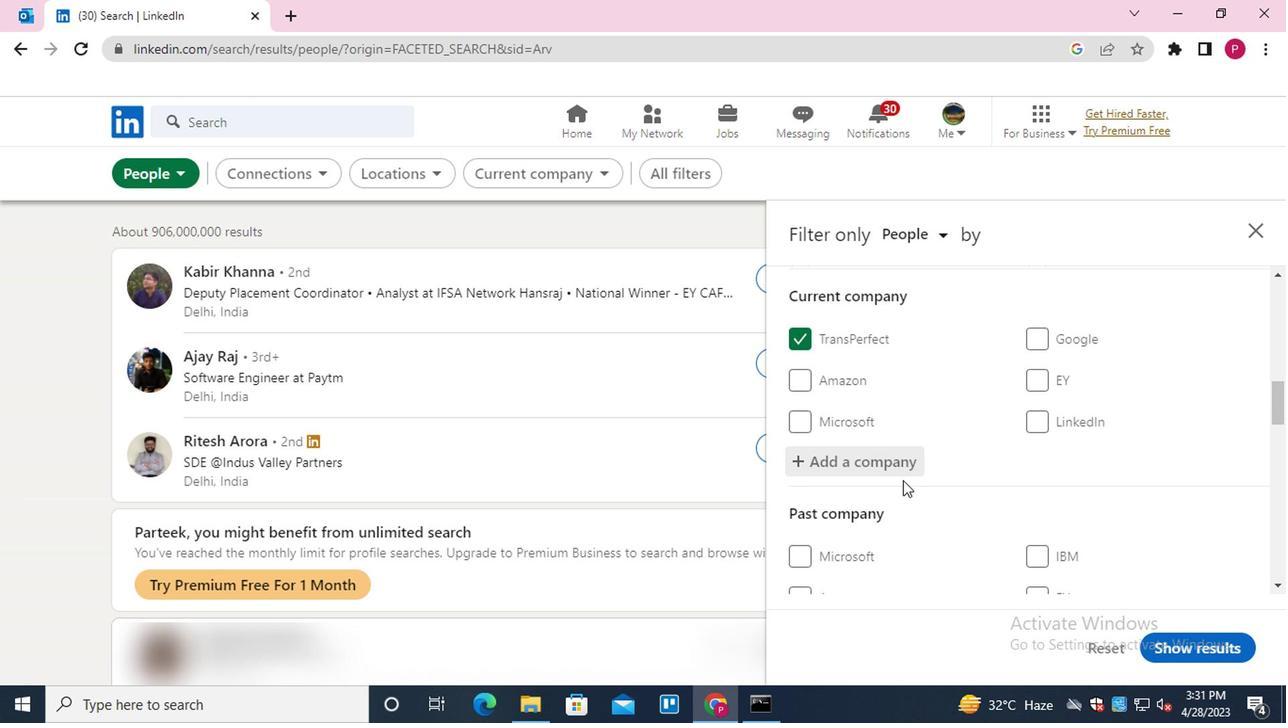 
Action: Mouse scrolled (899, 477) with delta (0, 0)
Screenshot: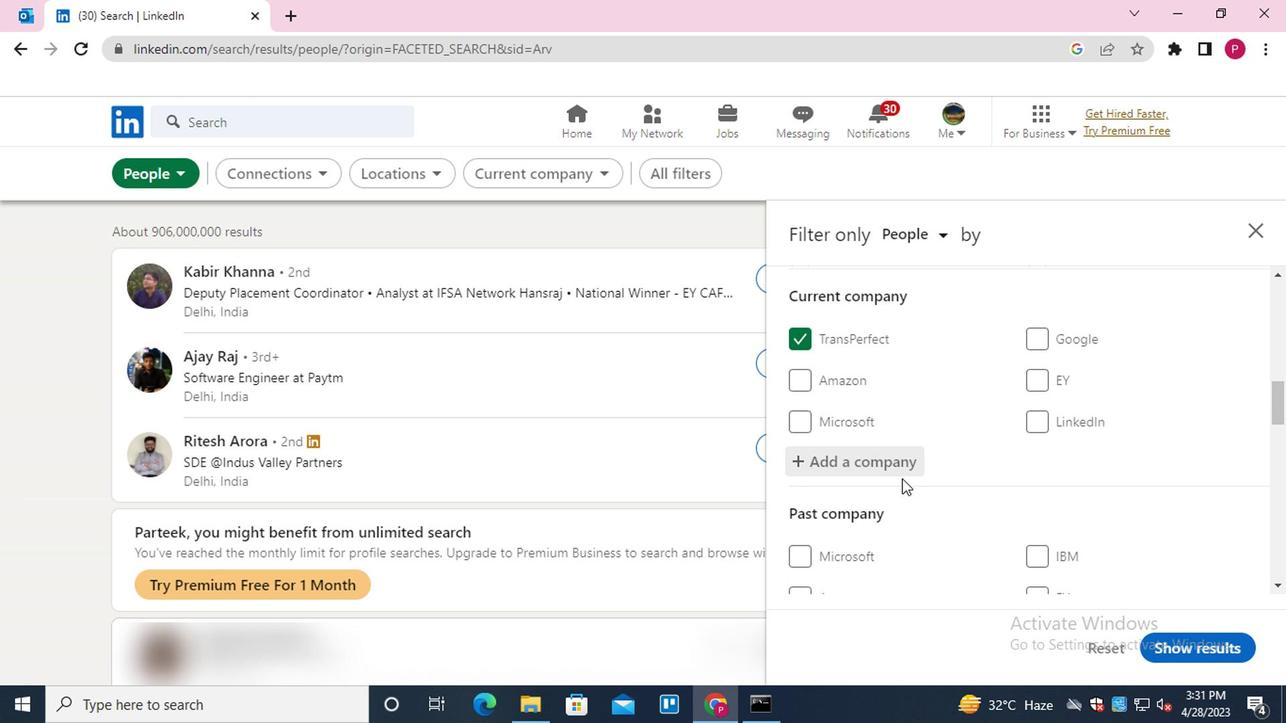 
Action: Mouse moved to (899, 478)
Screenshot: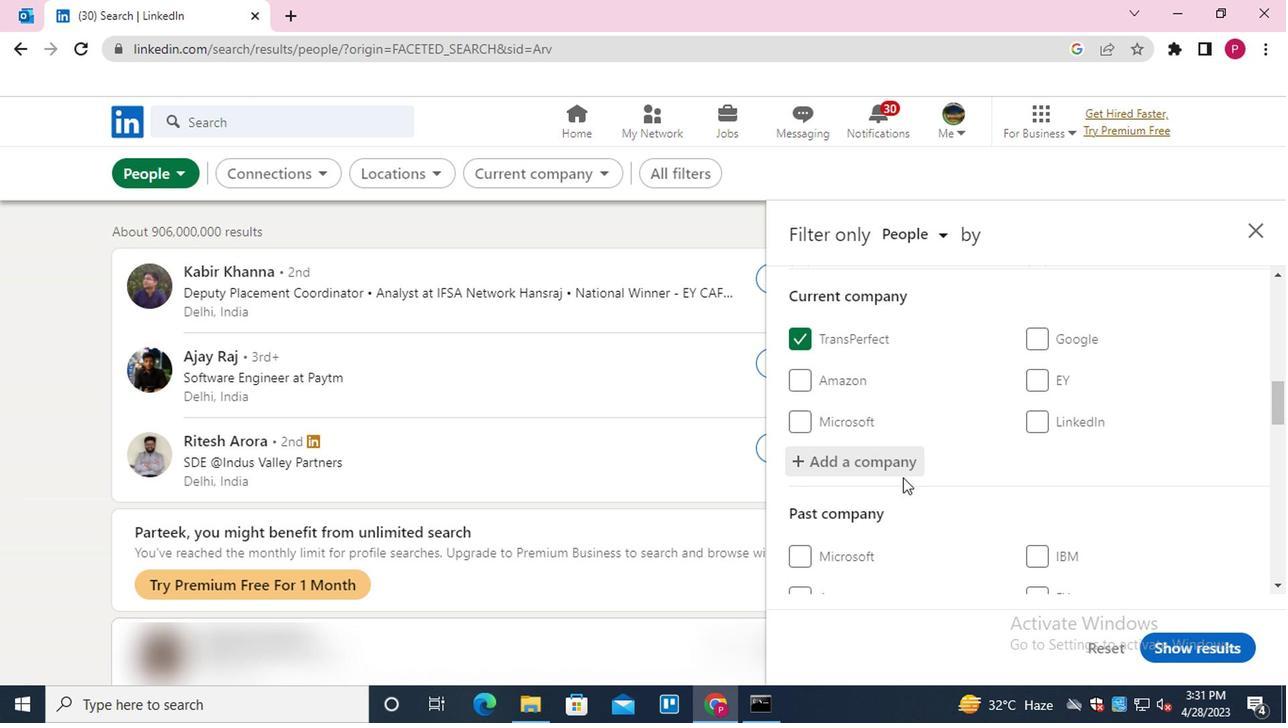 
Action: Mouse scrolled (899, 477) with delta (0, 0)
Screenshot: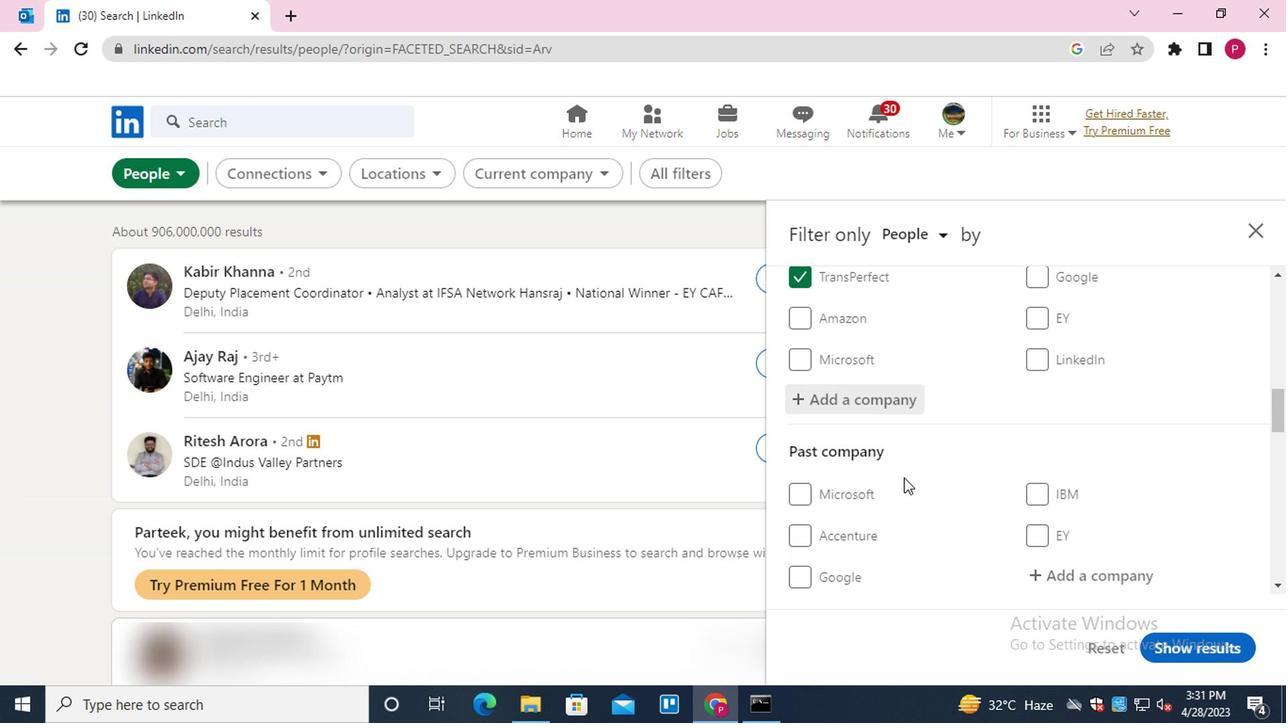 
Action: Mouse scrolled (899, 477) with delta (0, 0)
Screenshot: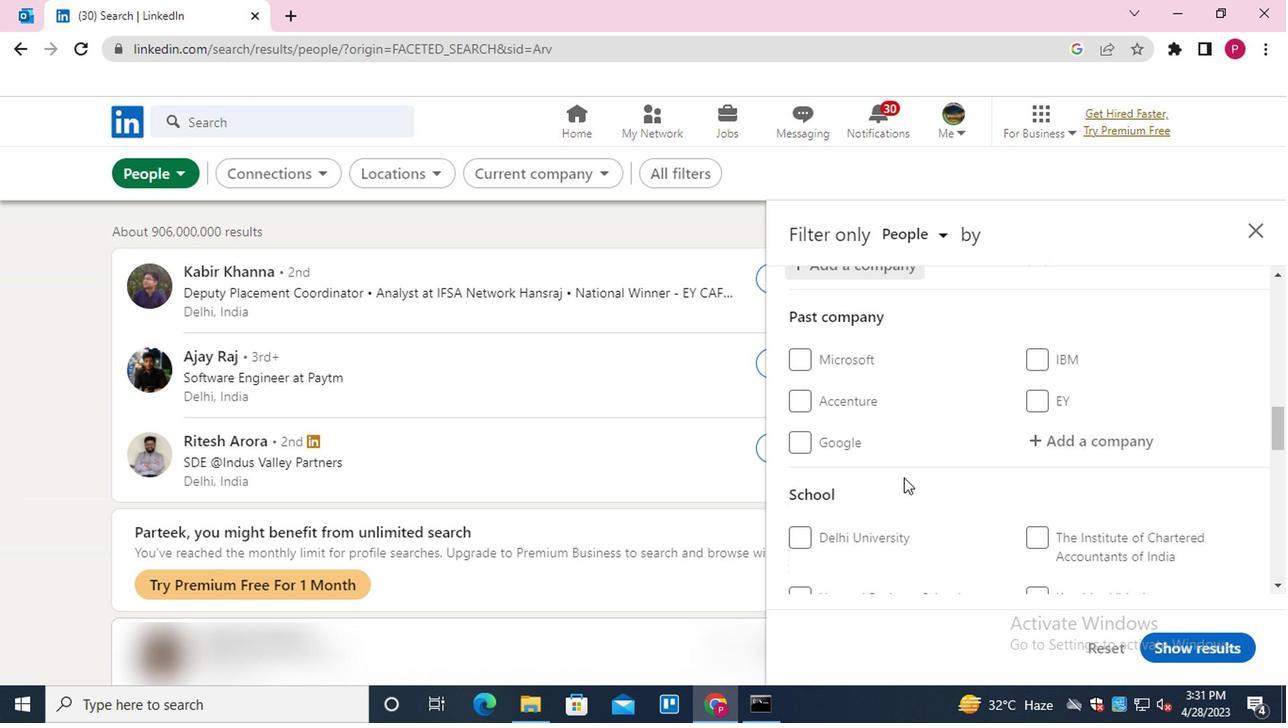 
Action: Mouse moved to (1100, 452)
Screenshot: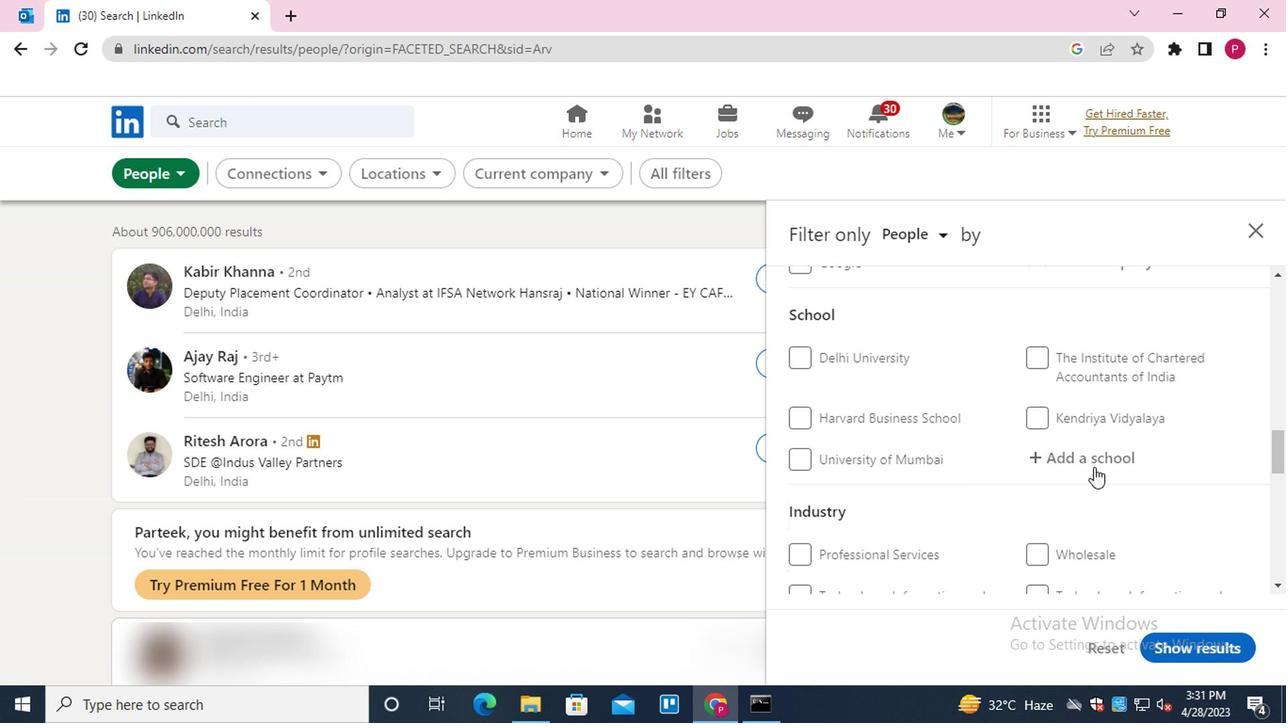 
Action: Mouse pressed left at (1100, 452)
Screenshot: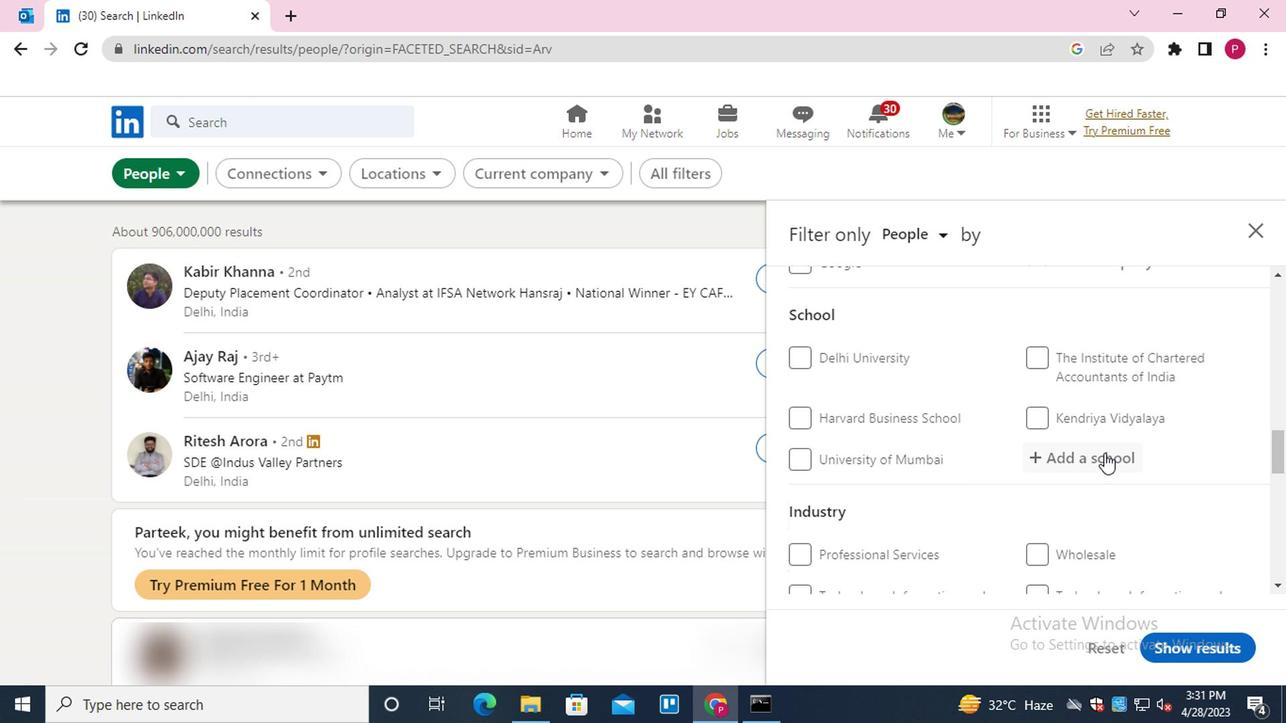 
Action: Mouse moved to (1075, 454)
Screenshot: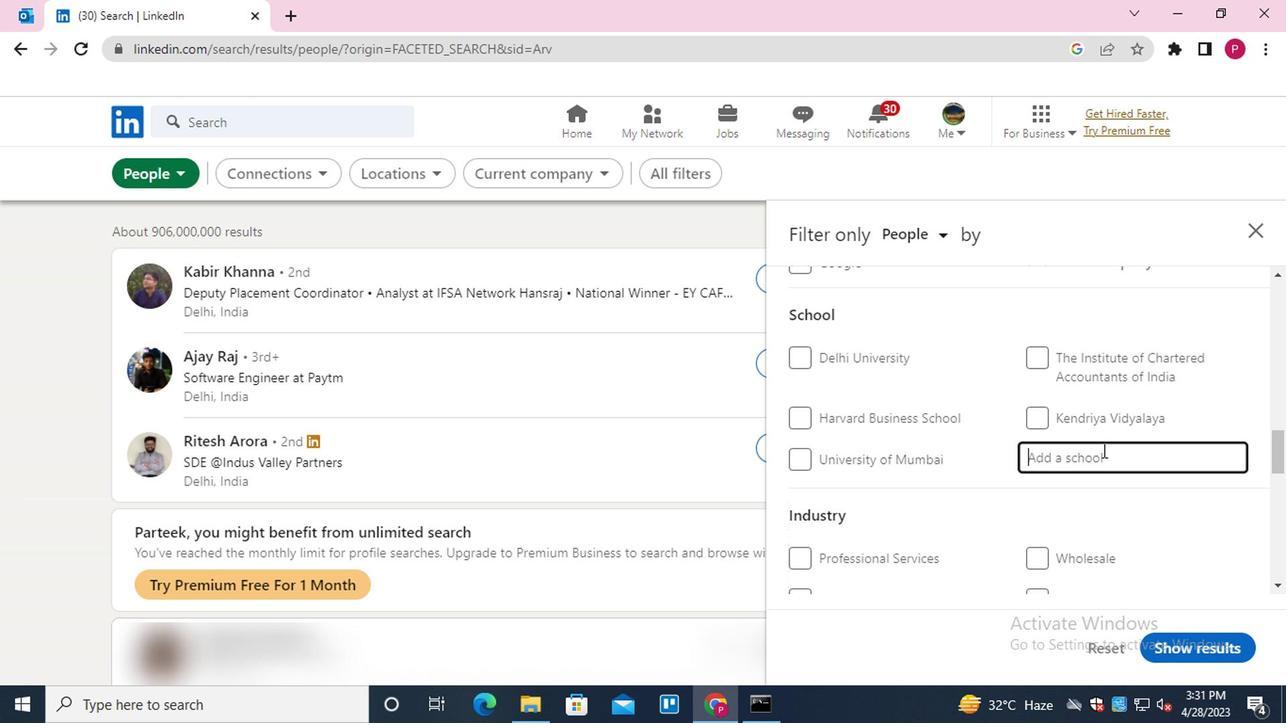 
Action: Mouse scrolled (1075, 454) with delta (0, 0)
Screenshot: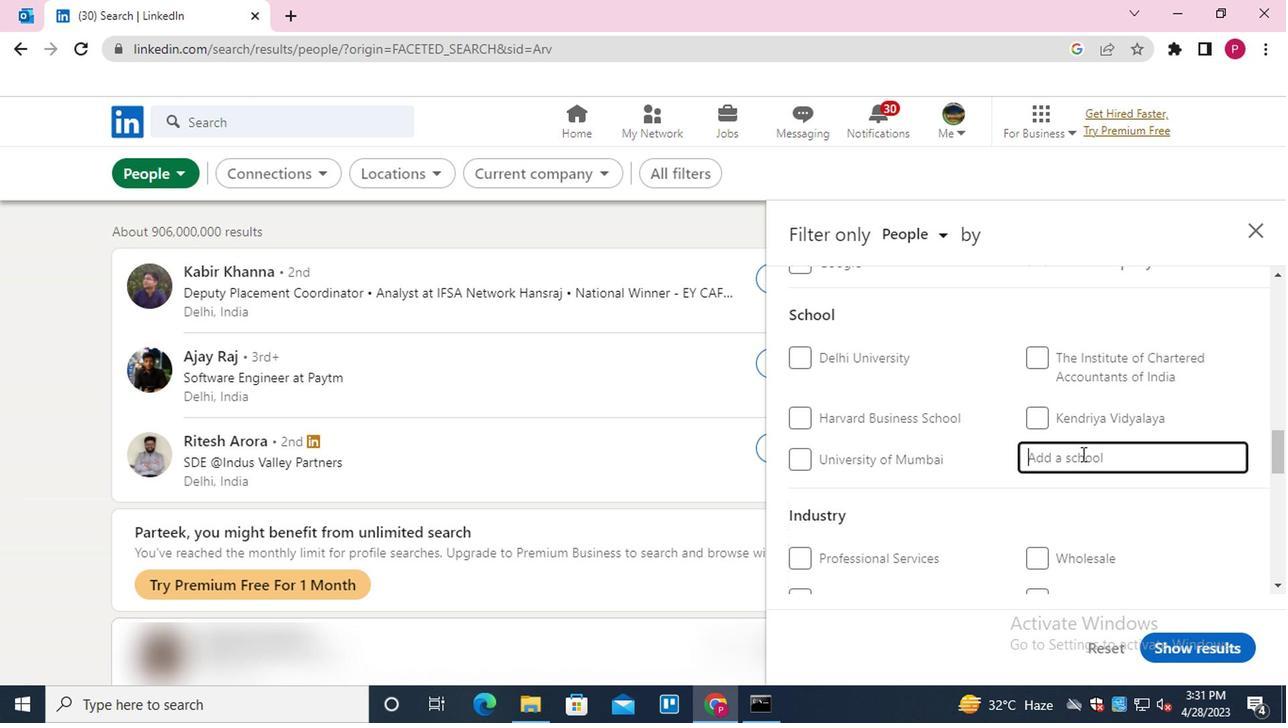 
Action: Key pressed <Key.shift>ENGLISHSCORE<Key.down><Key.enter>
Screenshot: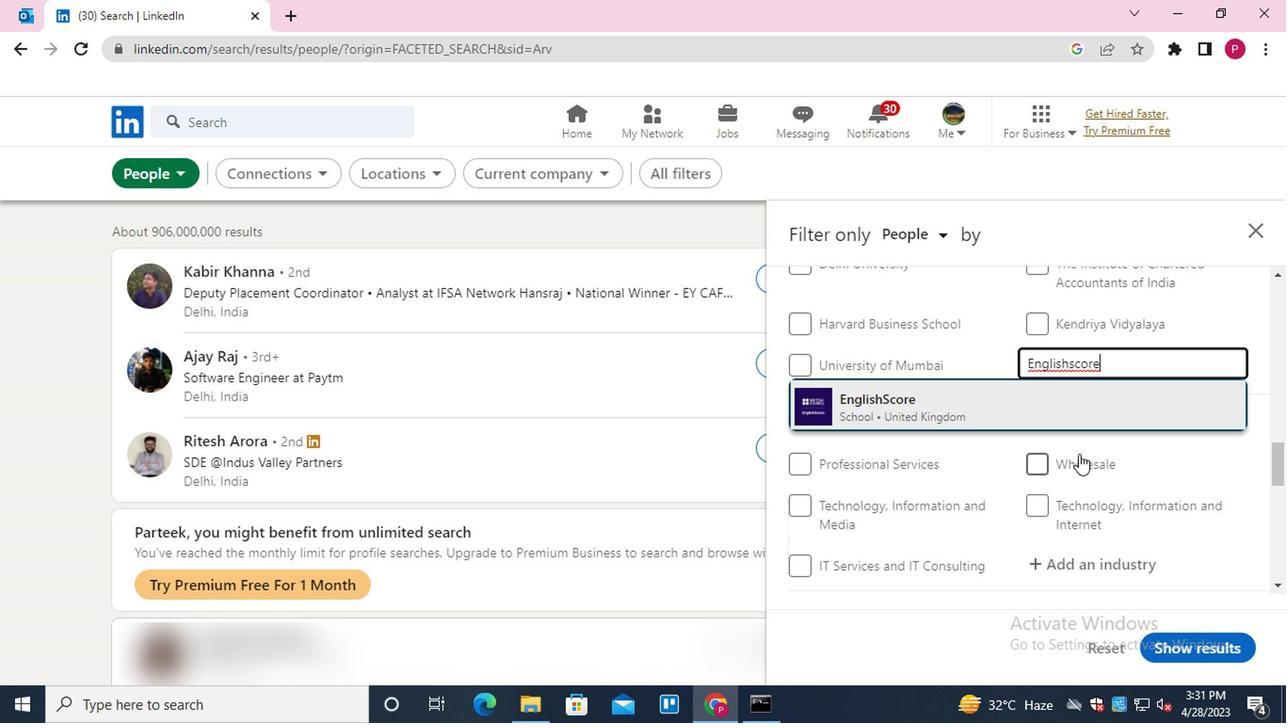 
Action: Mouse moved to (1057, 465)
Screenshot: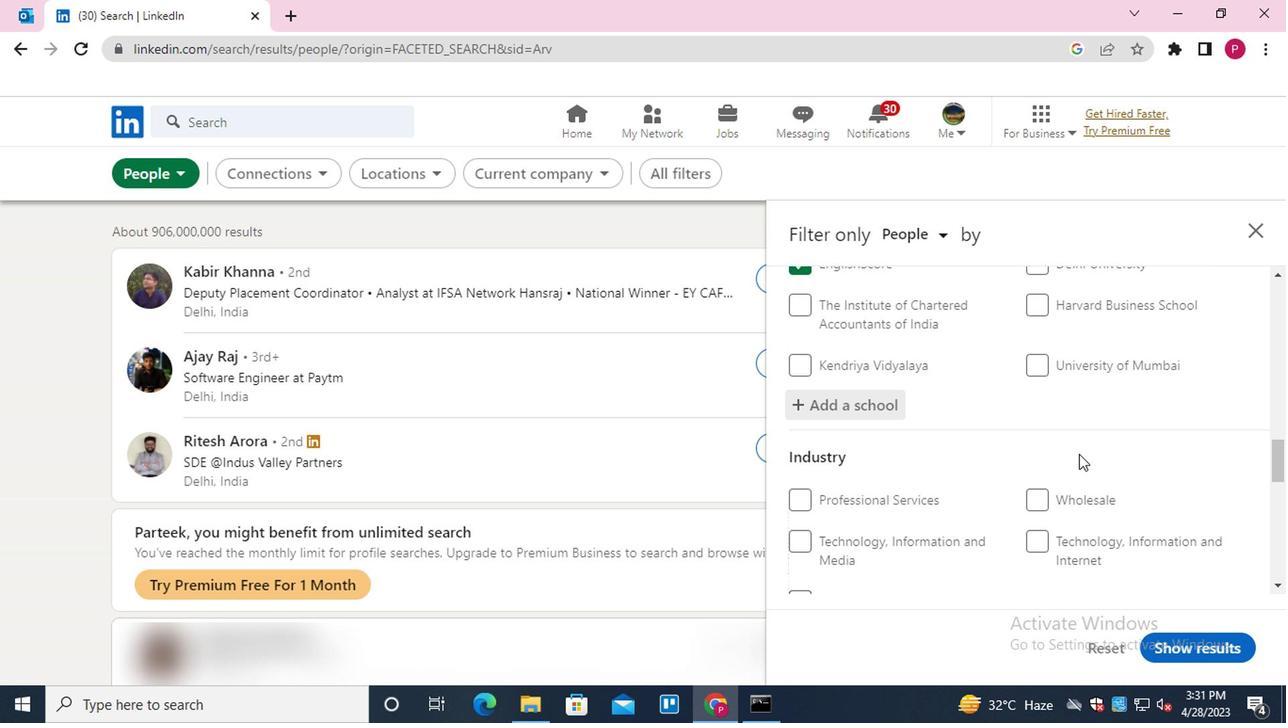 
Action: Mouse scrolled (1057, 464) with delta (0, -1)
Screenshot: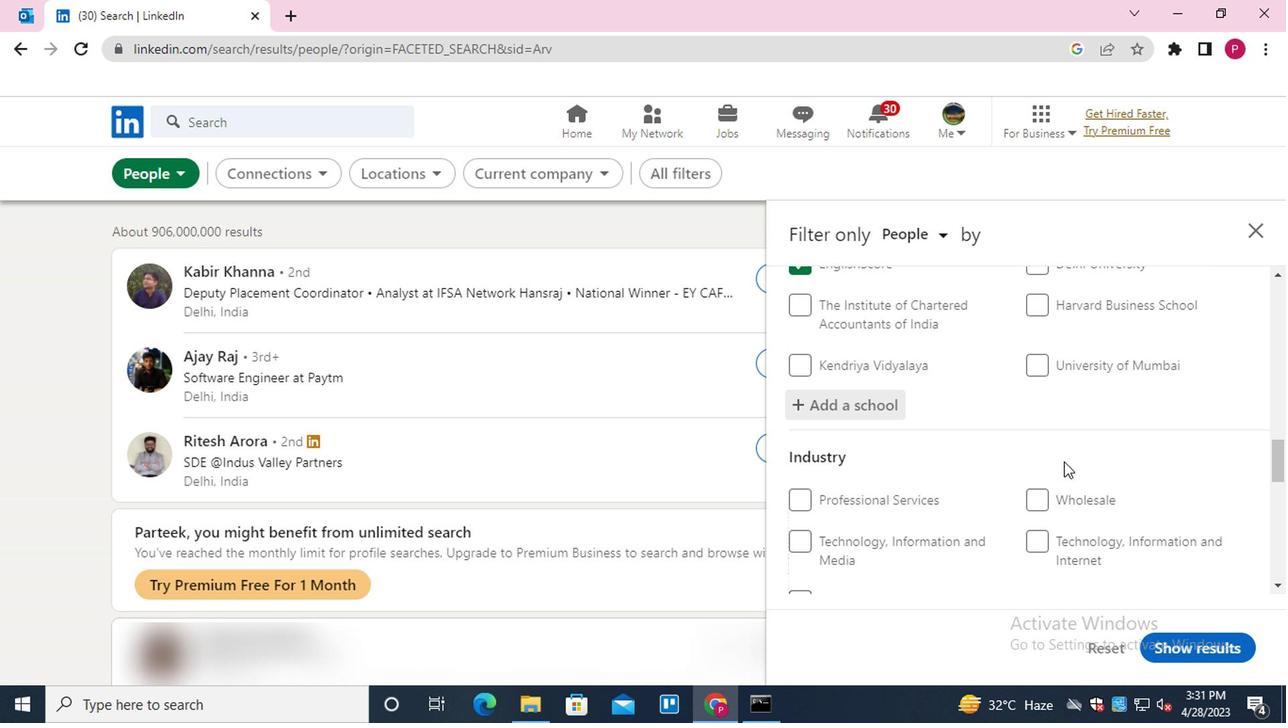 
Action: Mouse scrolled (1057, 464) with delta (0, -1)
Screenshot: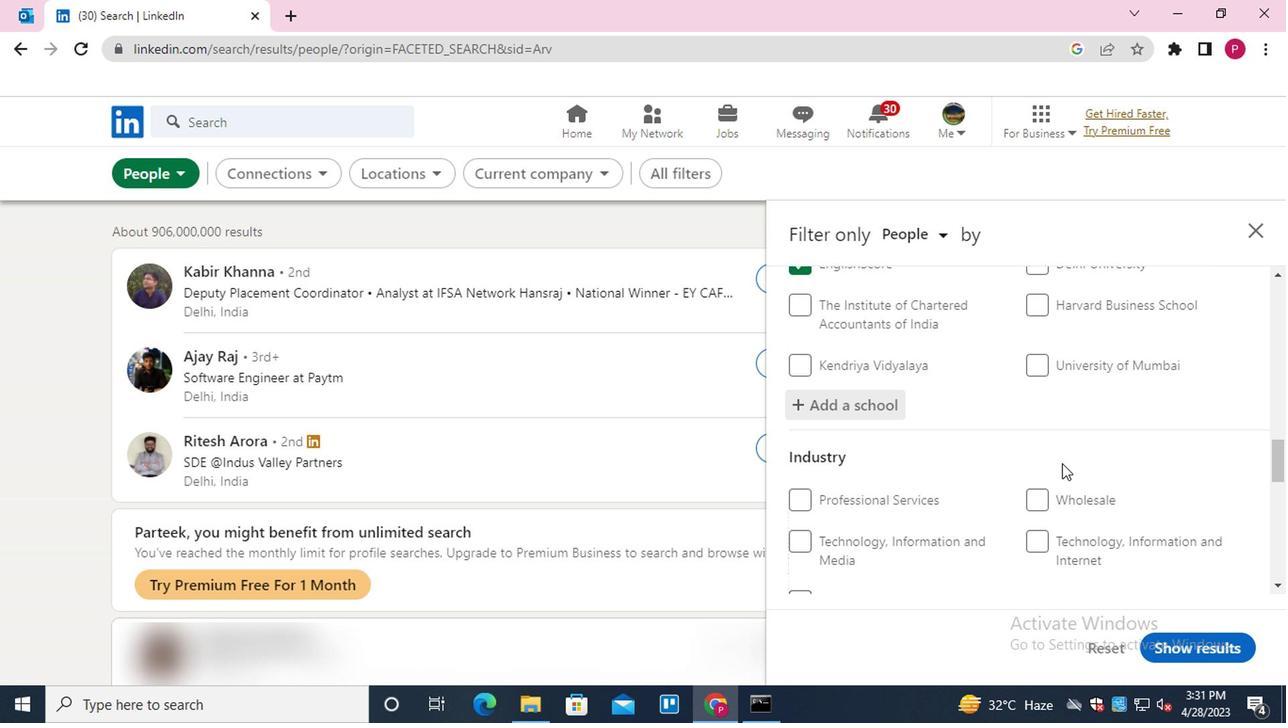 
Action: Mouse moved to (1095, 415)
Screenshot: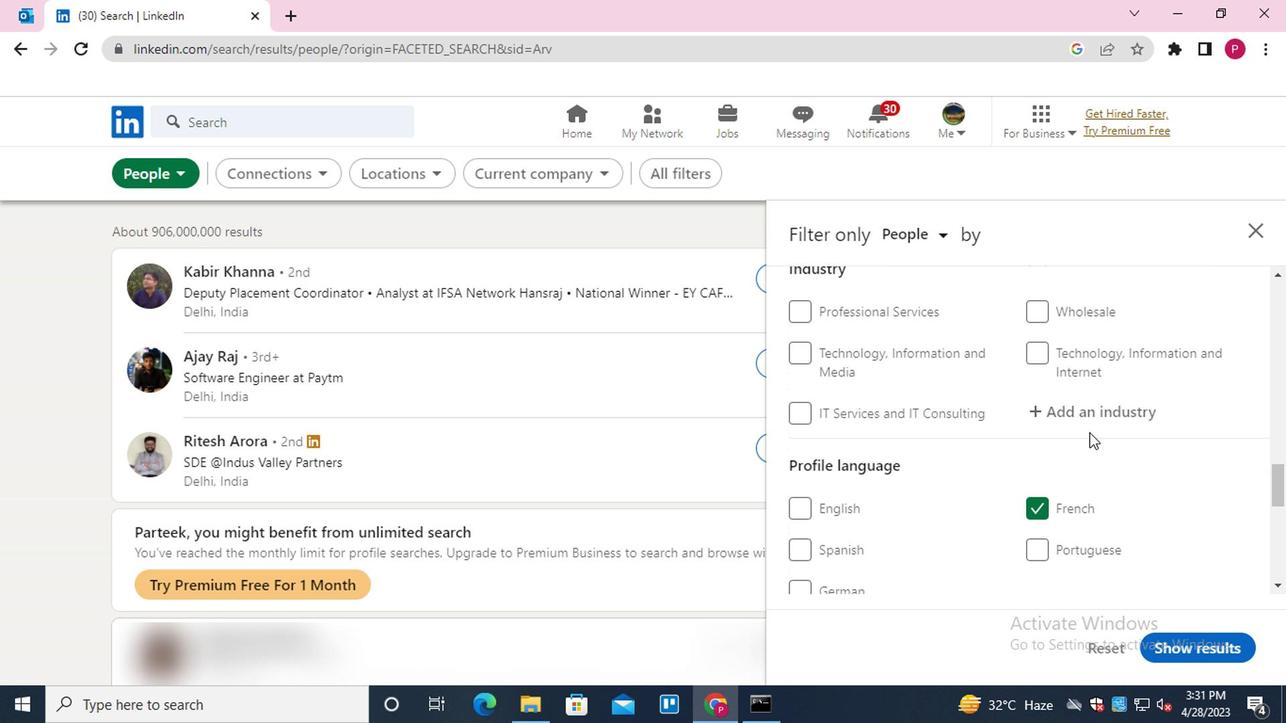 
Action: Mouse pressed left at (1095, 415)
Screenshot: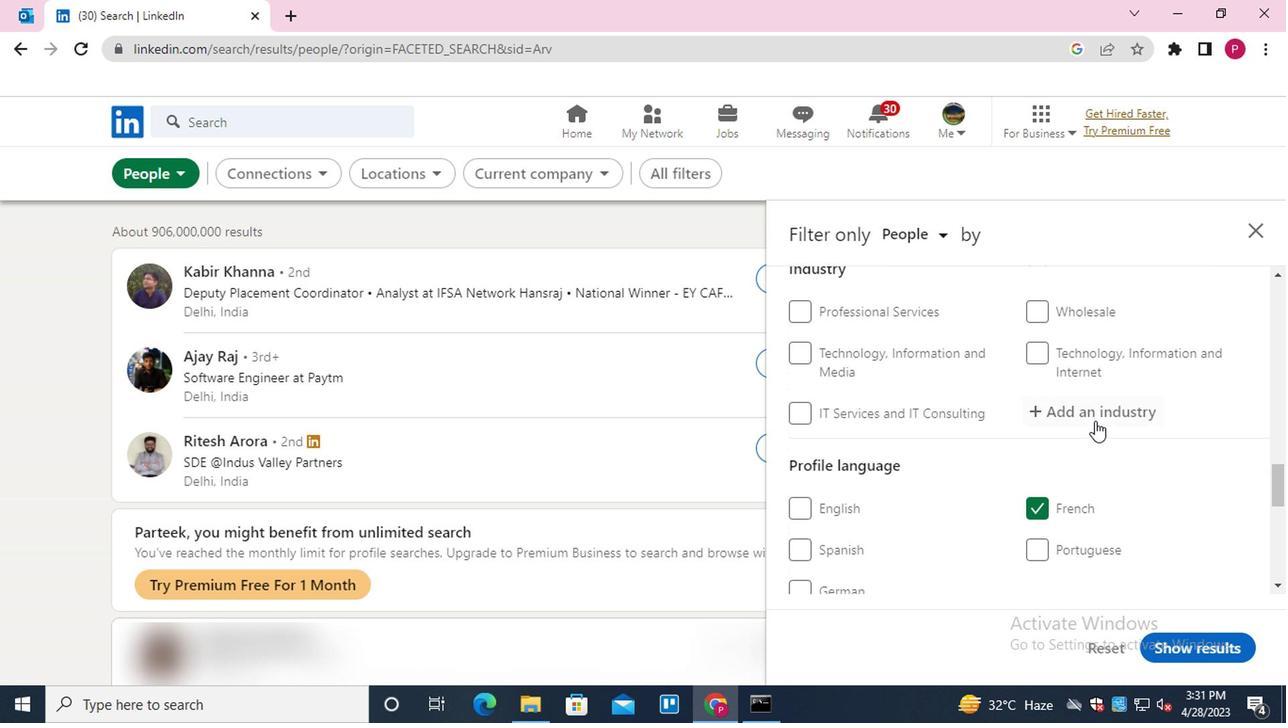 
Action: Key pressed <Key.shift>WASTE<Key.down><Key.down><Key.down><Key.up><Key.enter>
Screenshot: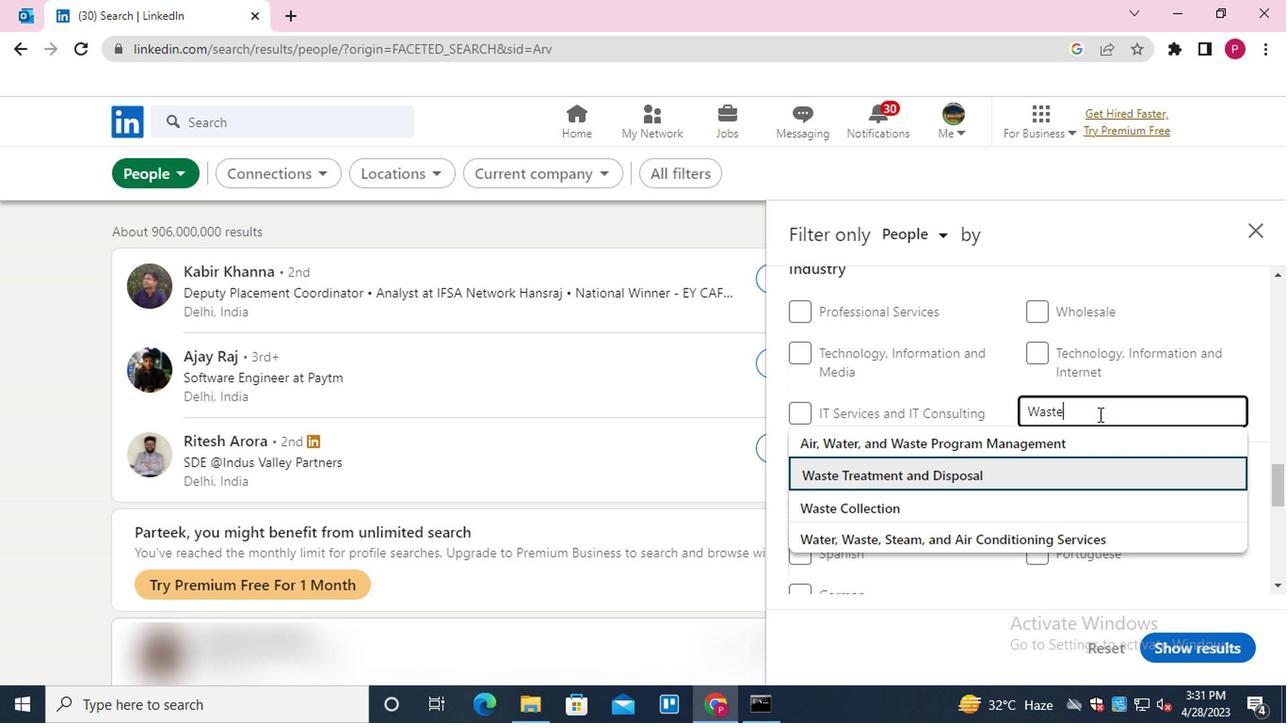 
Action: Mouse moved to (1069, 436)
Screenshot: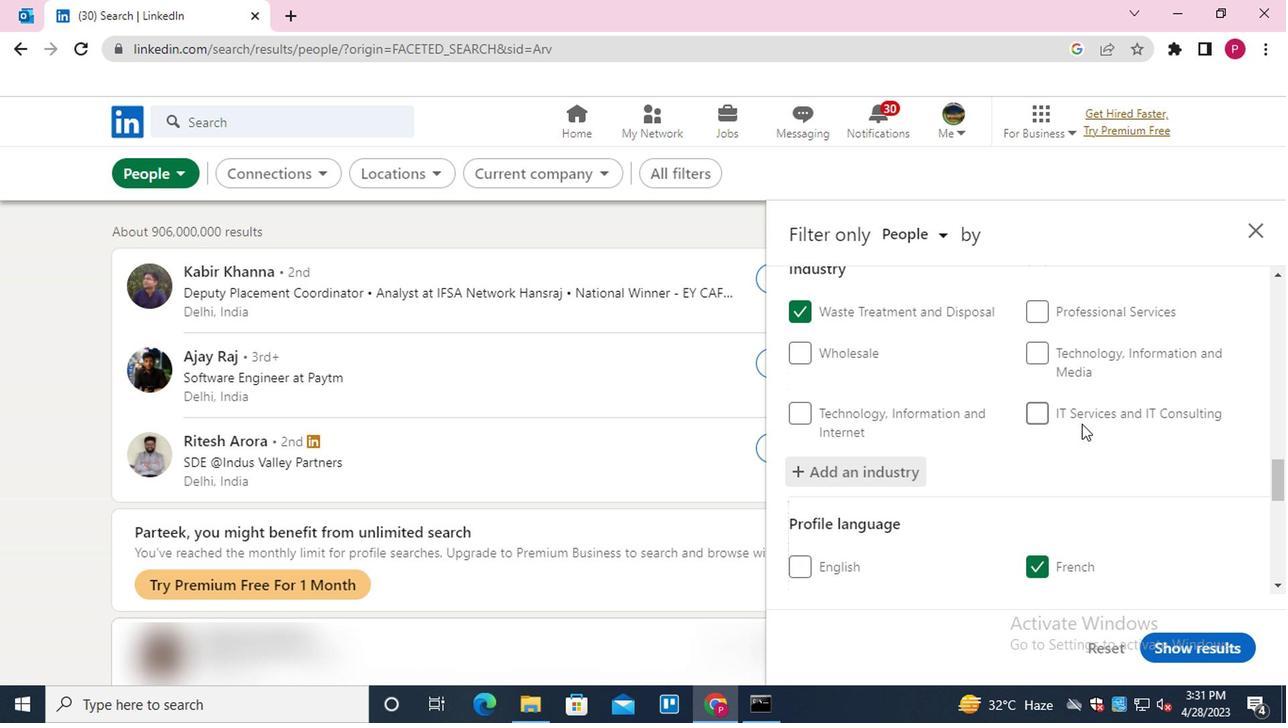 
Action: Mouse scrolled (1069, 435) with delta (0, 0)
Screenshot: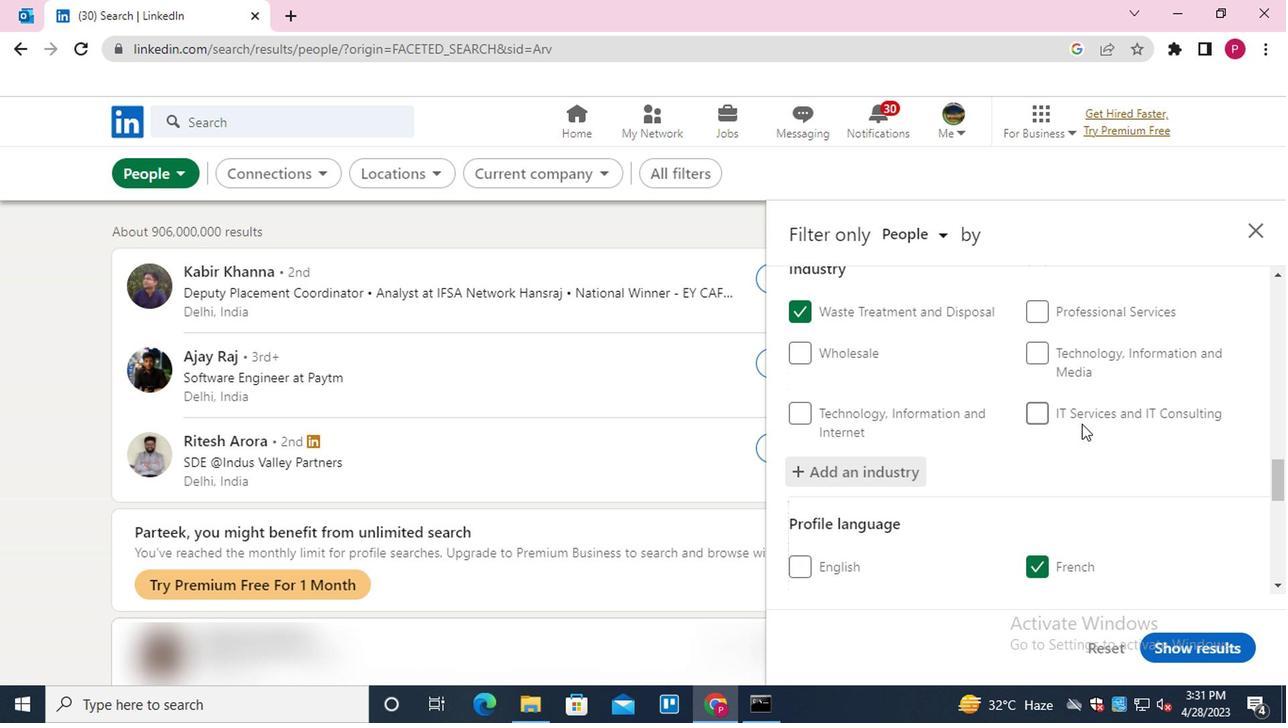 
Action: Mouse moved to (1061, 447)
Screenshot: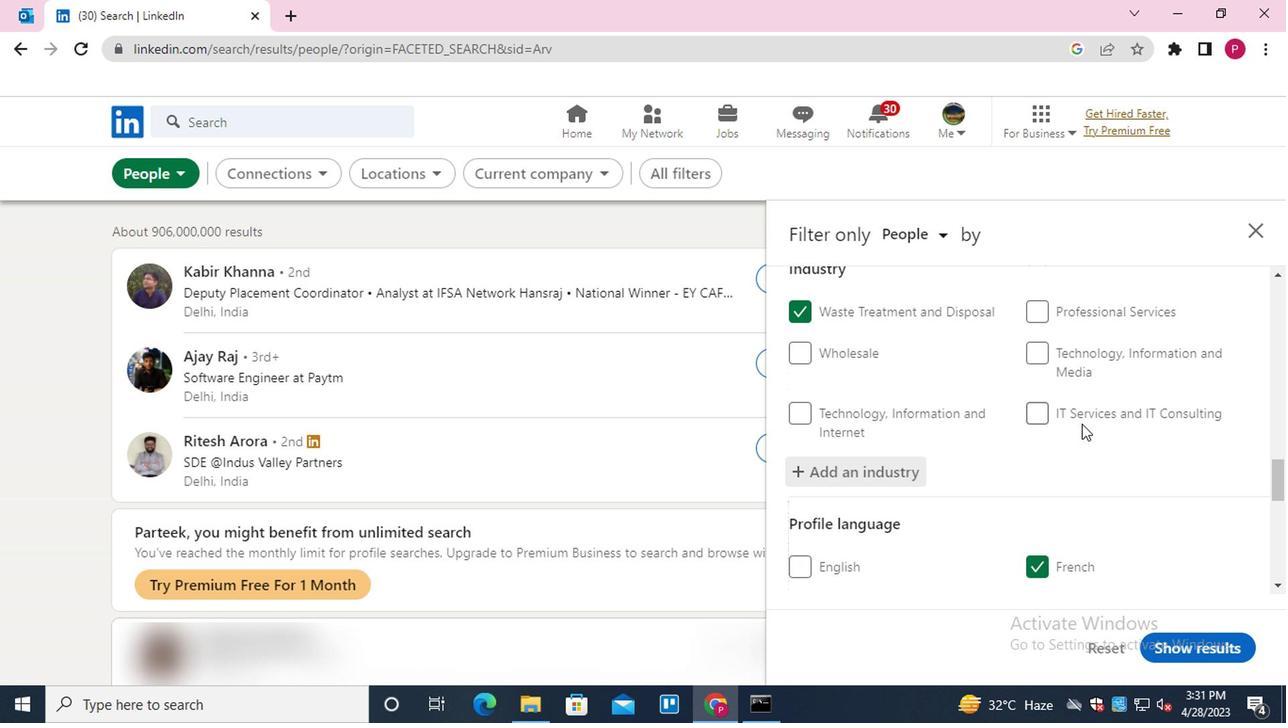 
Action: Mouse scrolled (1061, 446) with delta (0, 0)
Screenshot: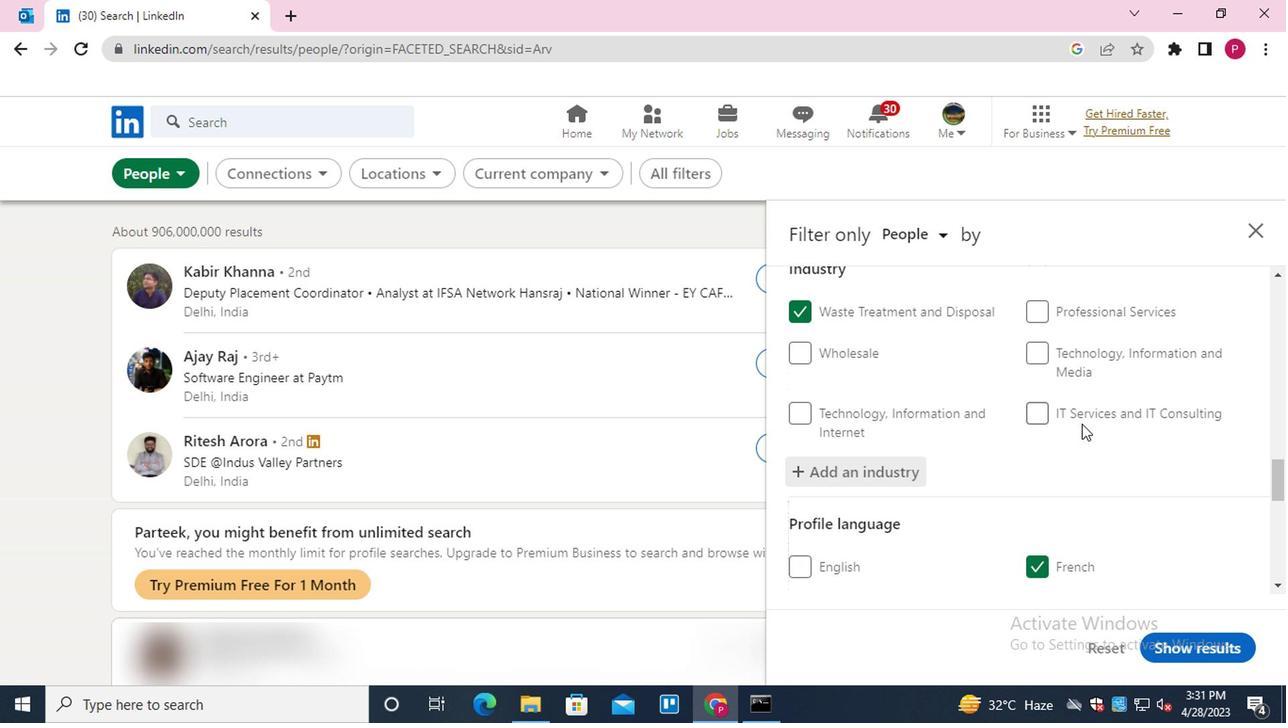 
Action: Mouse moved to (1057, 453)
Screenshot: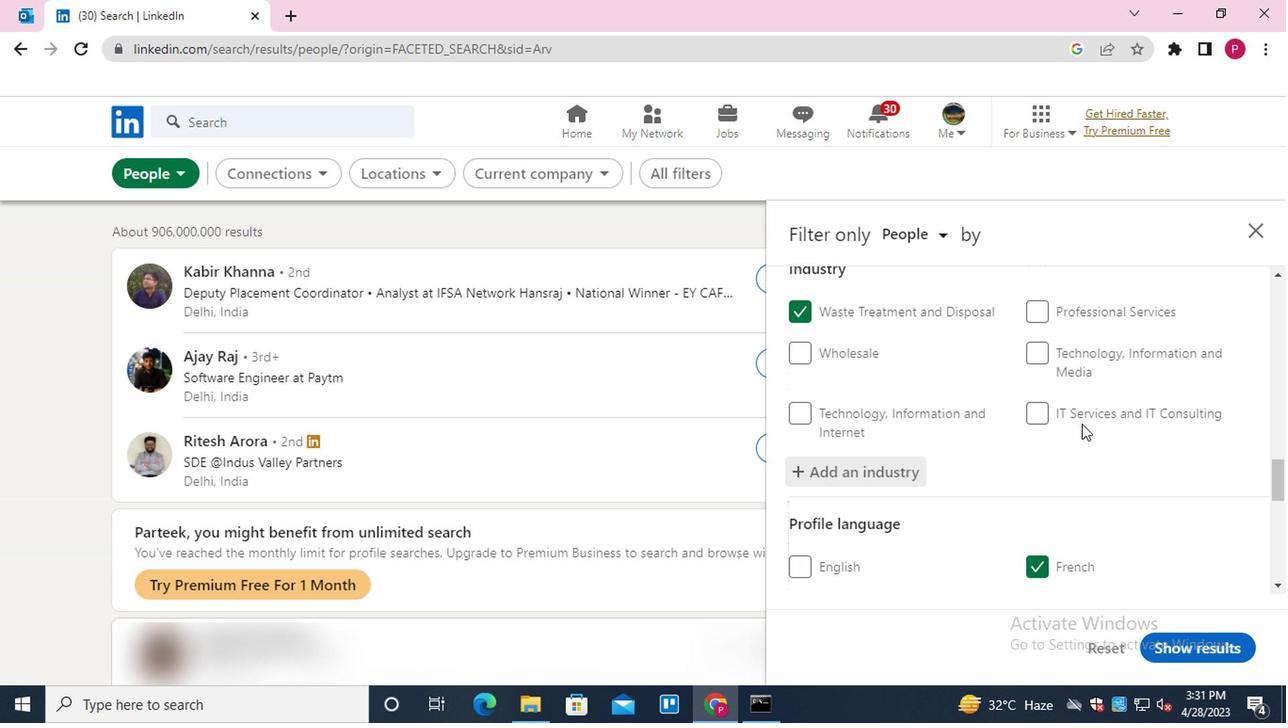 
Action: Mouse scrolled (1057, 452) with delta (0, -1)
Screenshot: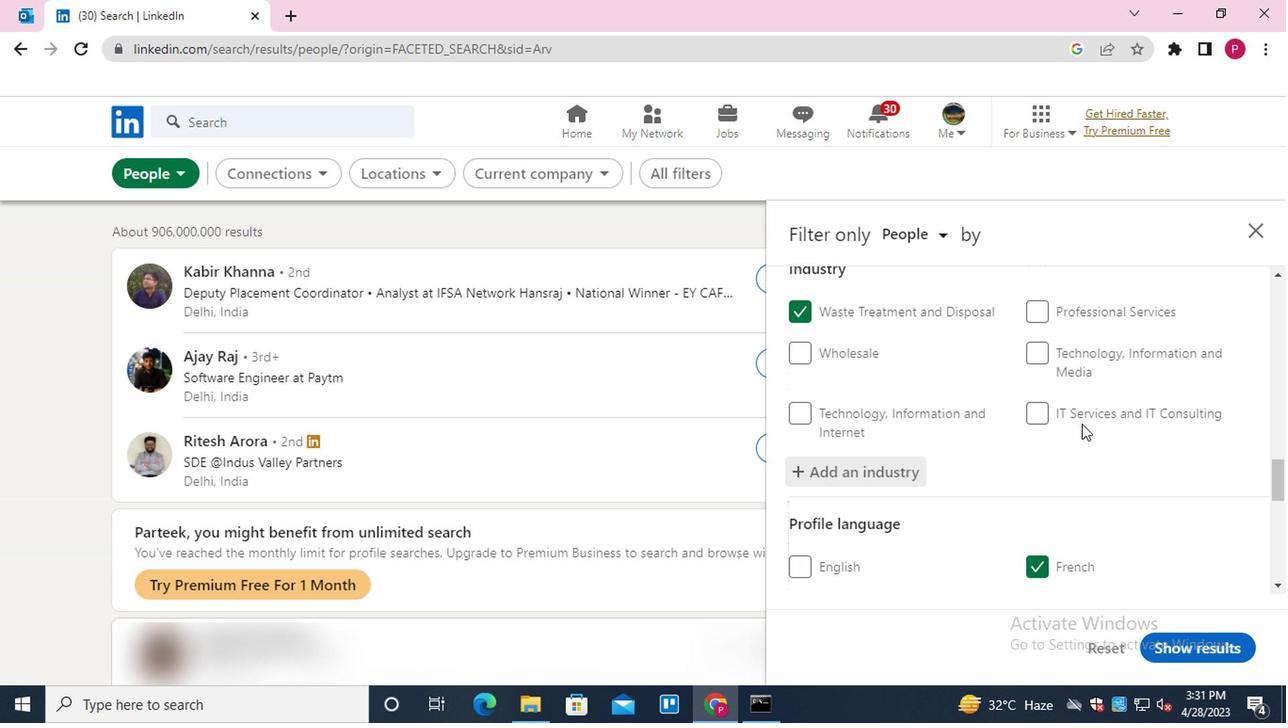
Action: Mouse moved to (1041, 468)
Screenshot: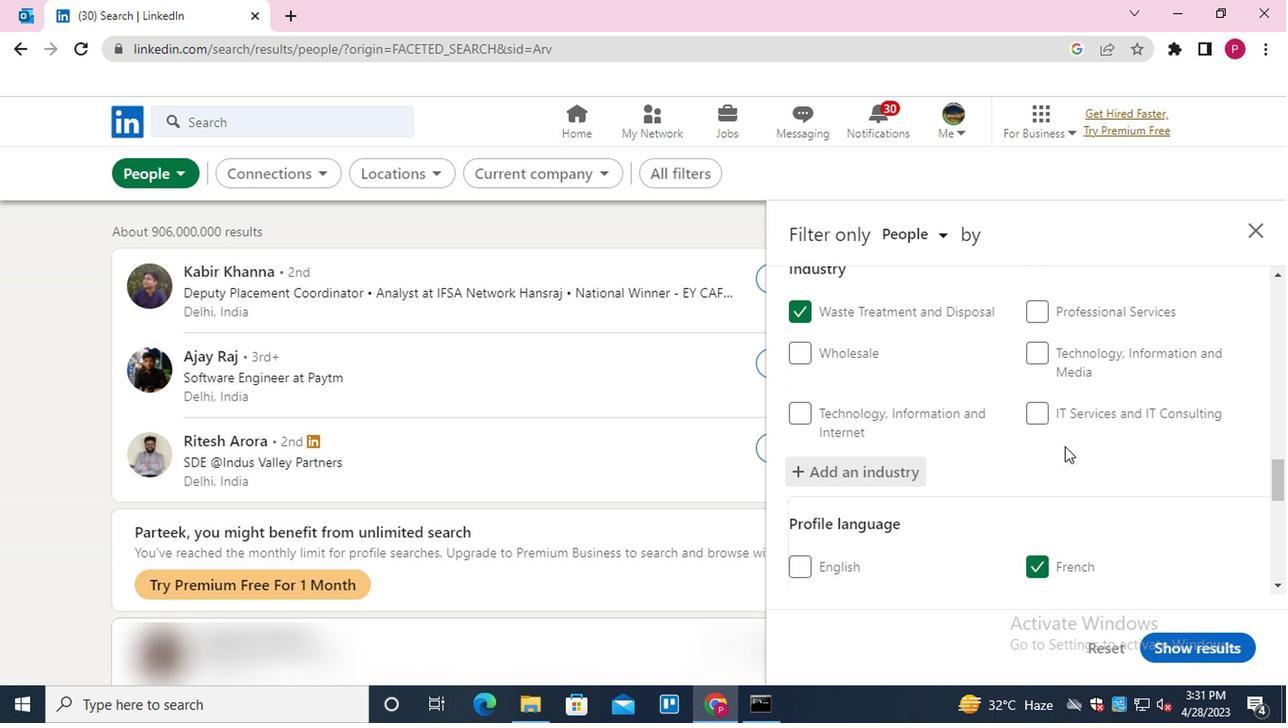 
Action: Mouse scrolled (1041, 467) with delta (0, 0)
Screenshot: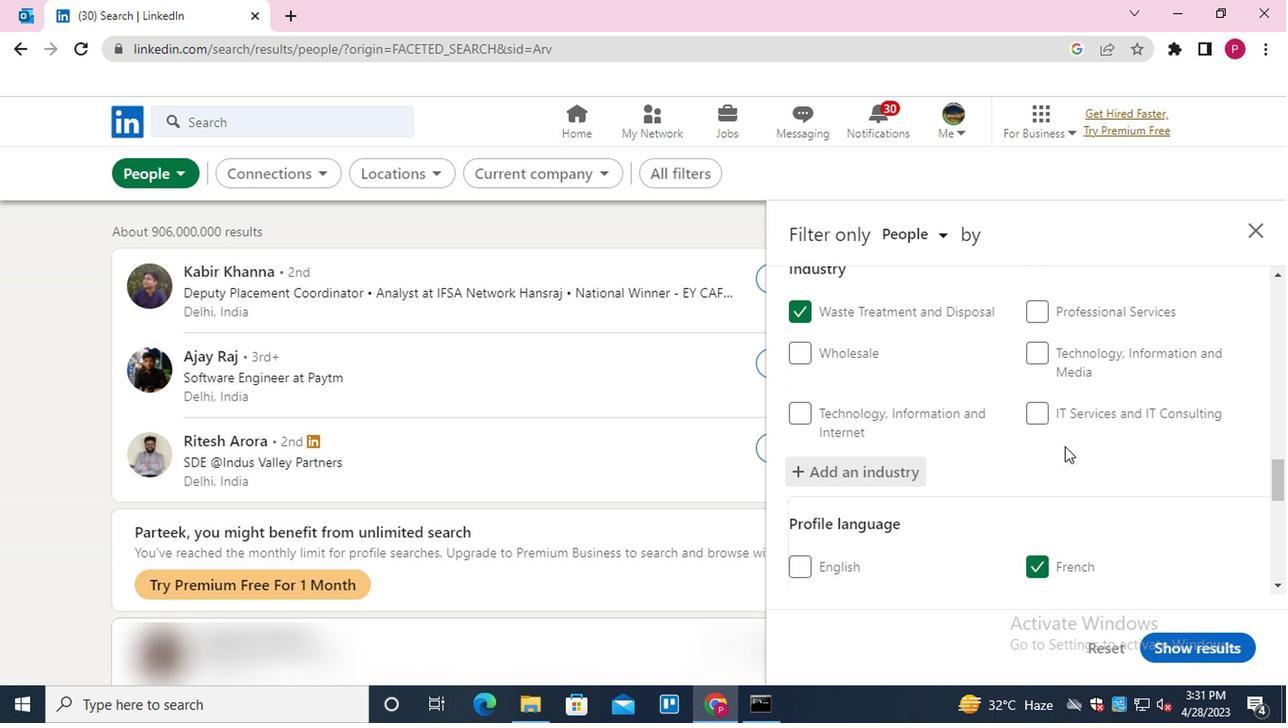 
Action: Mouse moved to (1039, 470)
Screenshot: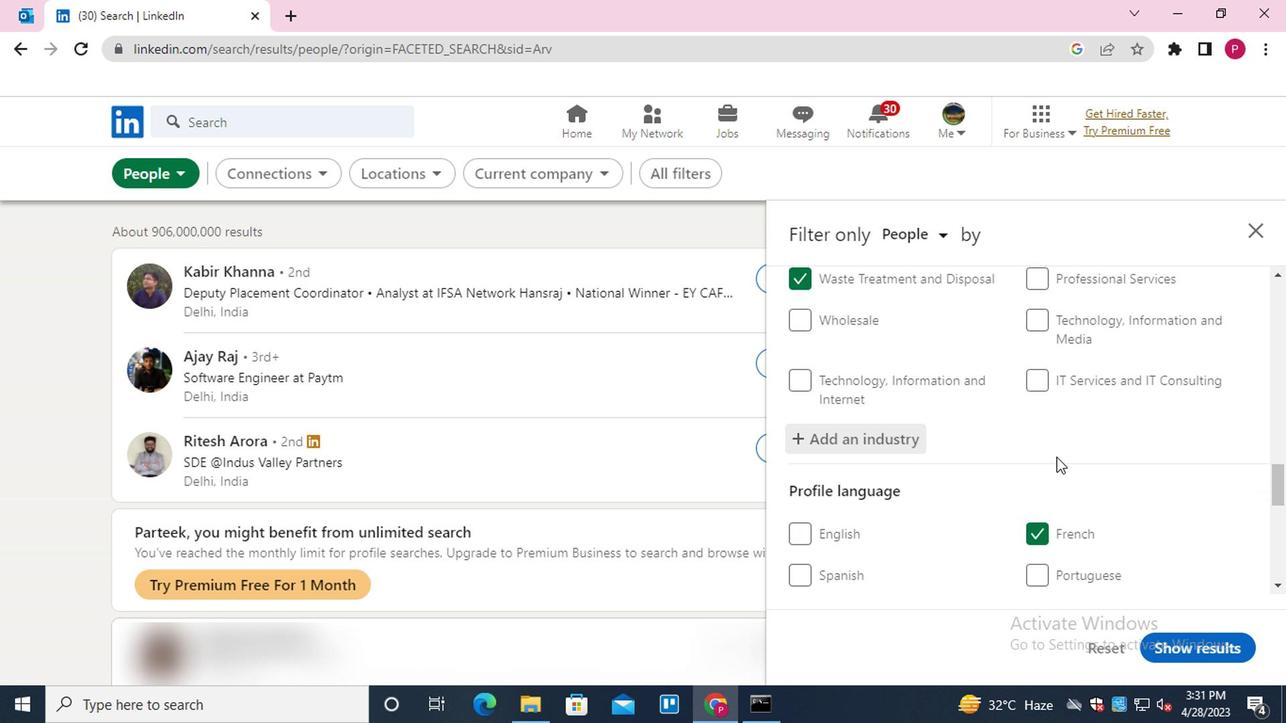 
Action: Mouse scrolled (1039, 468) with delta (0, -1)
Screenshot: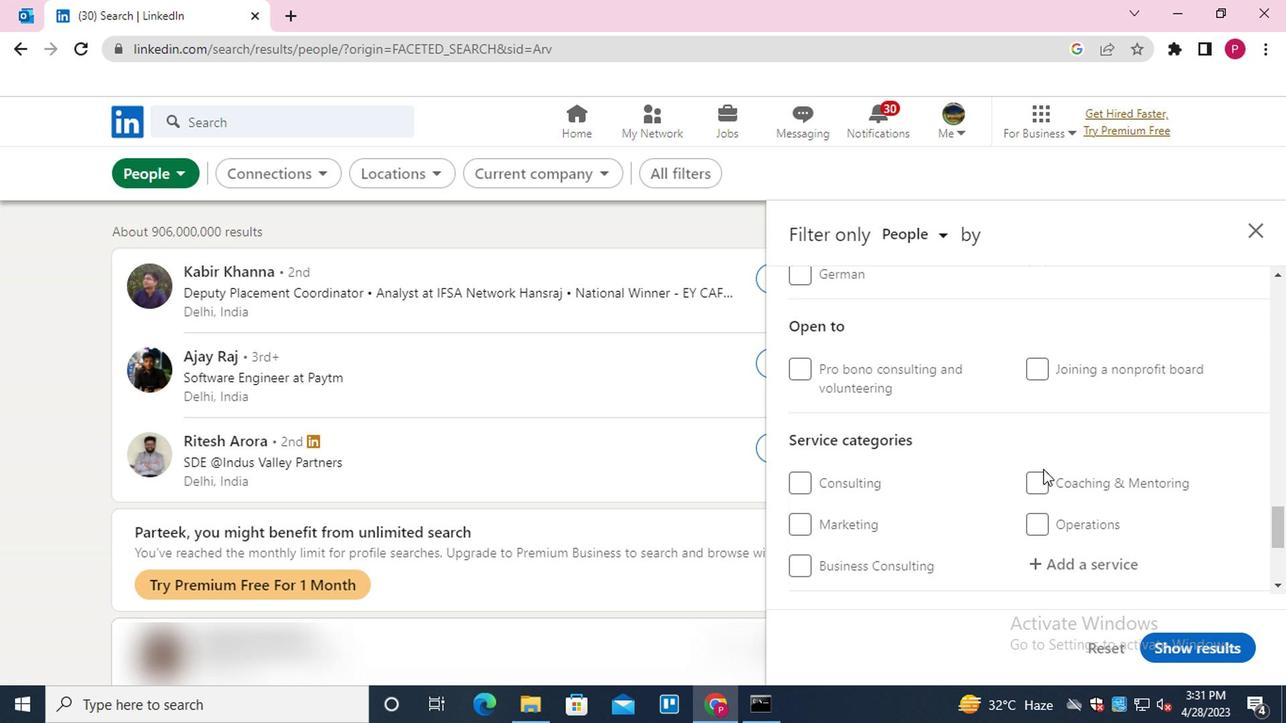 
Action: Mouse scrolled (1039, 468) with delta (0, -1)
Screenshot: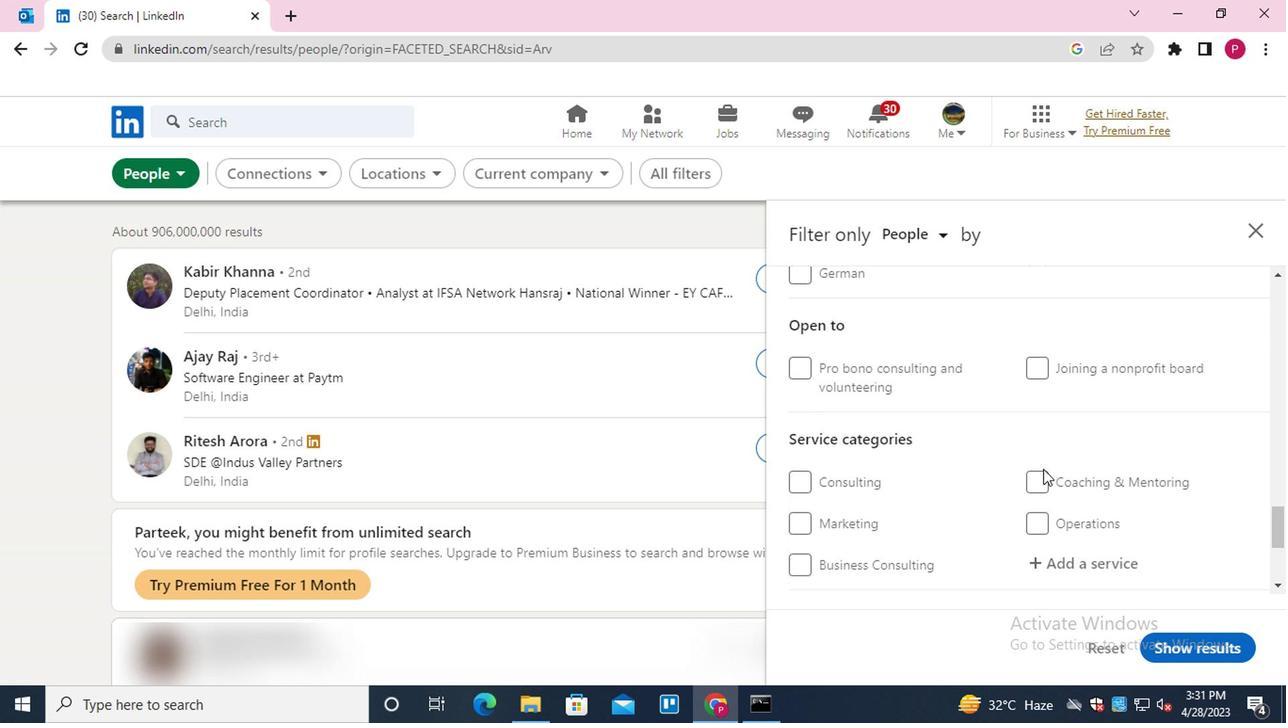 
Action: Mouse moved to (1091, 380)
Screenshot: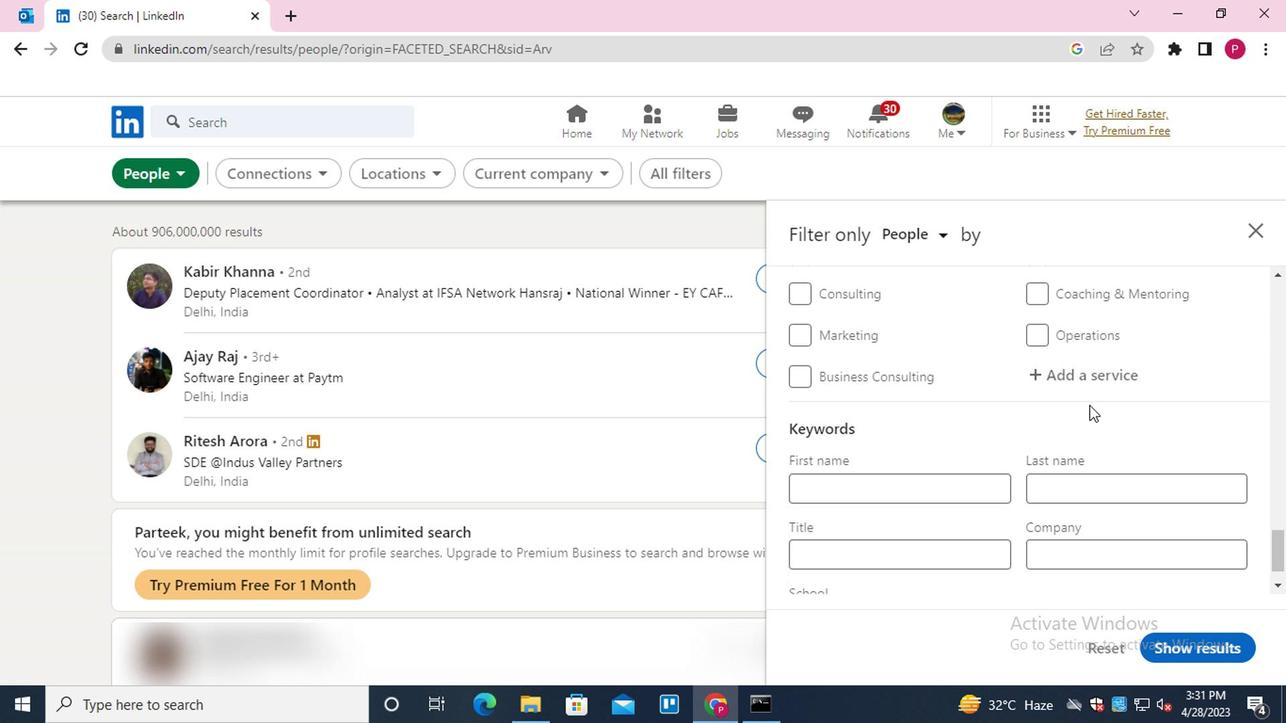 
Action: Mouse pressed left at (1091, 380)
Screenshot: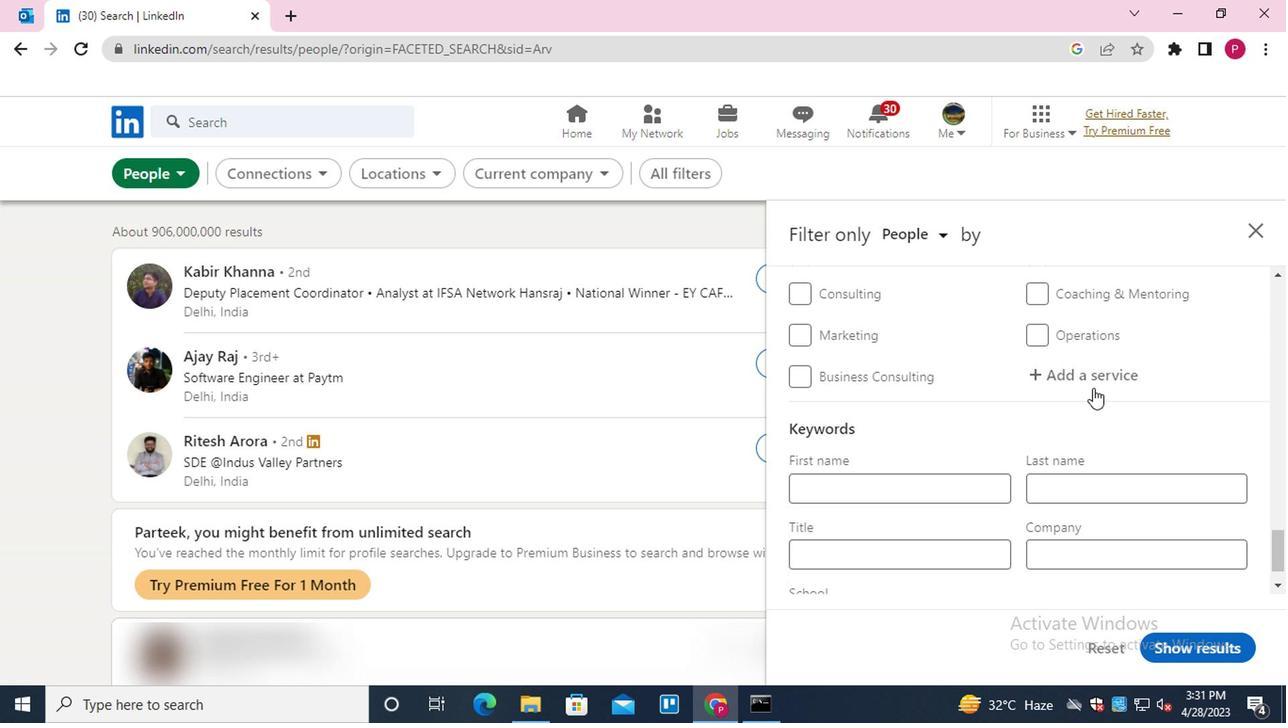 
Action: Key pressed <Key.shift>WORDPREE<Key.backspace><Key.down><Key.enter>
Screenshot: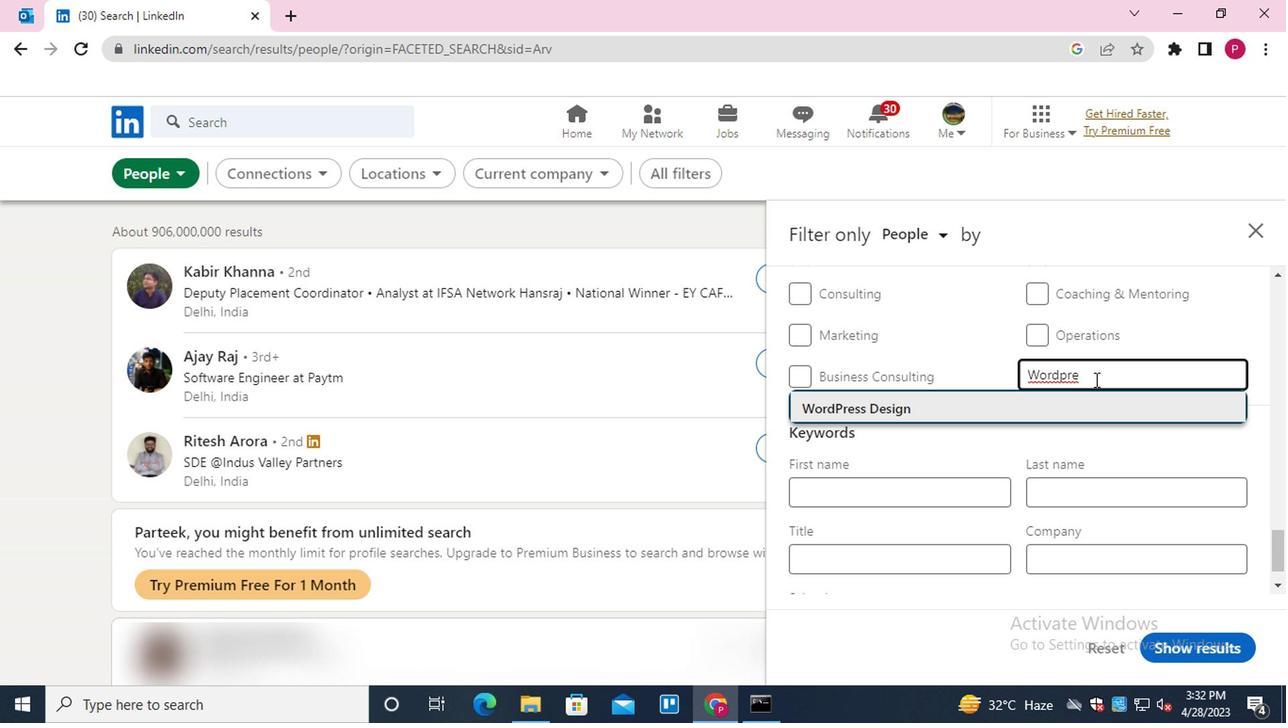 
Action: Mouse moved to (933, 433)
Screenshot: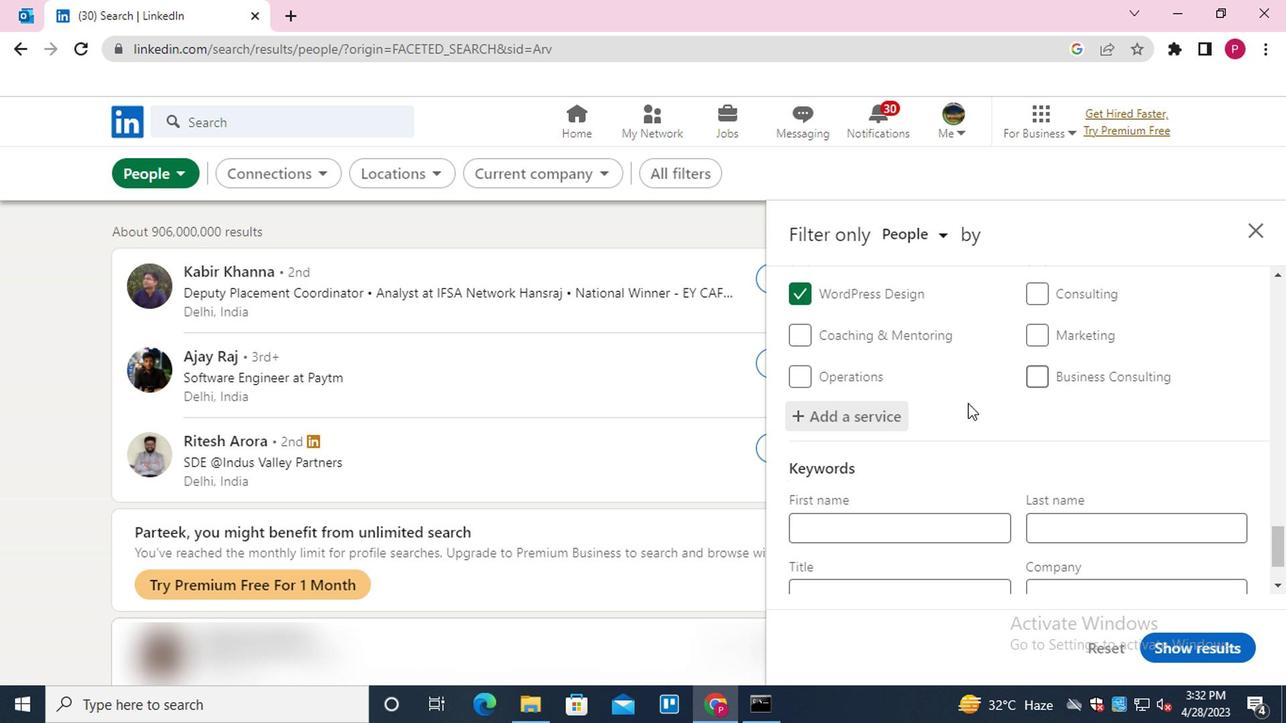 
Action: Mouse scrolled (933, 432) with delta (0, 0)
Screenshot: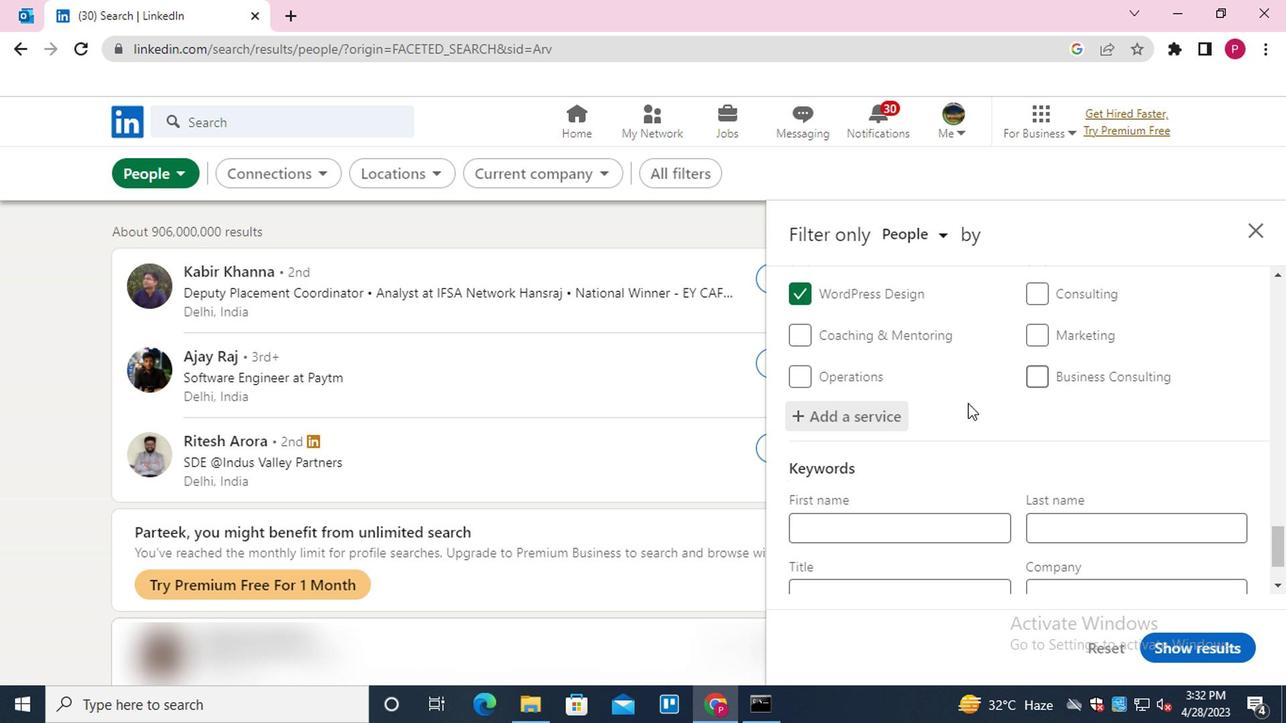 
Action: Mouse moved to (931, 438)
Screenshot: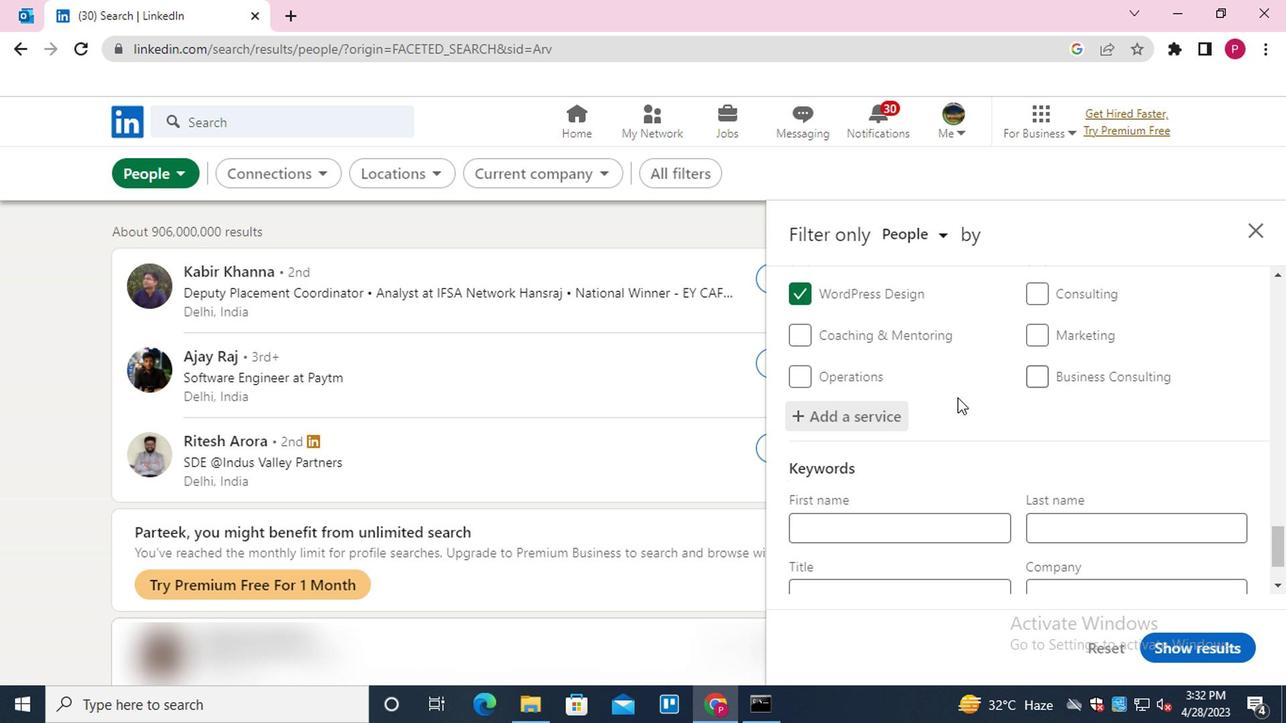
Action: Mouse scrolled (931, 438) with delta (0, 0)
Screenshot: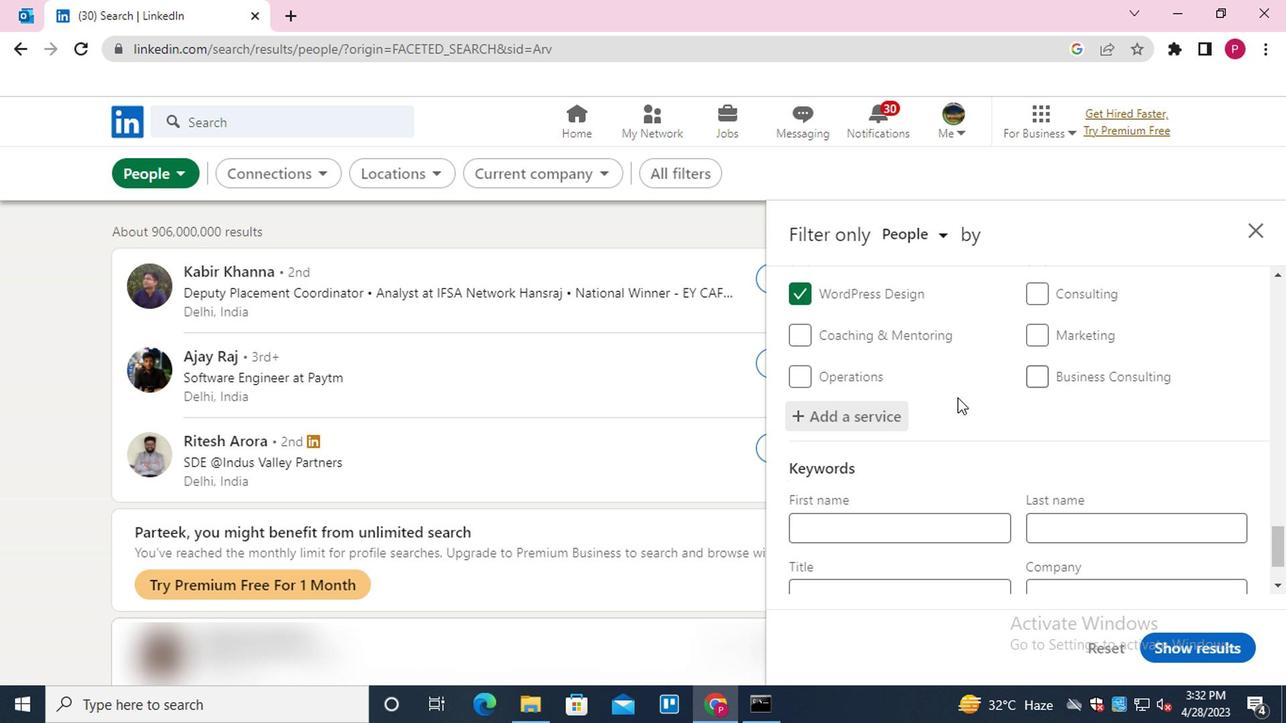 
Action: Mouse moved to (929, 444)
Screenshot: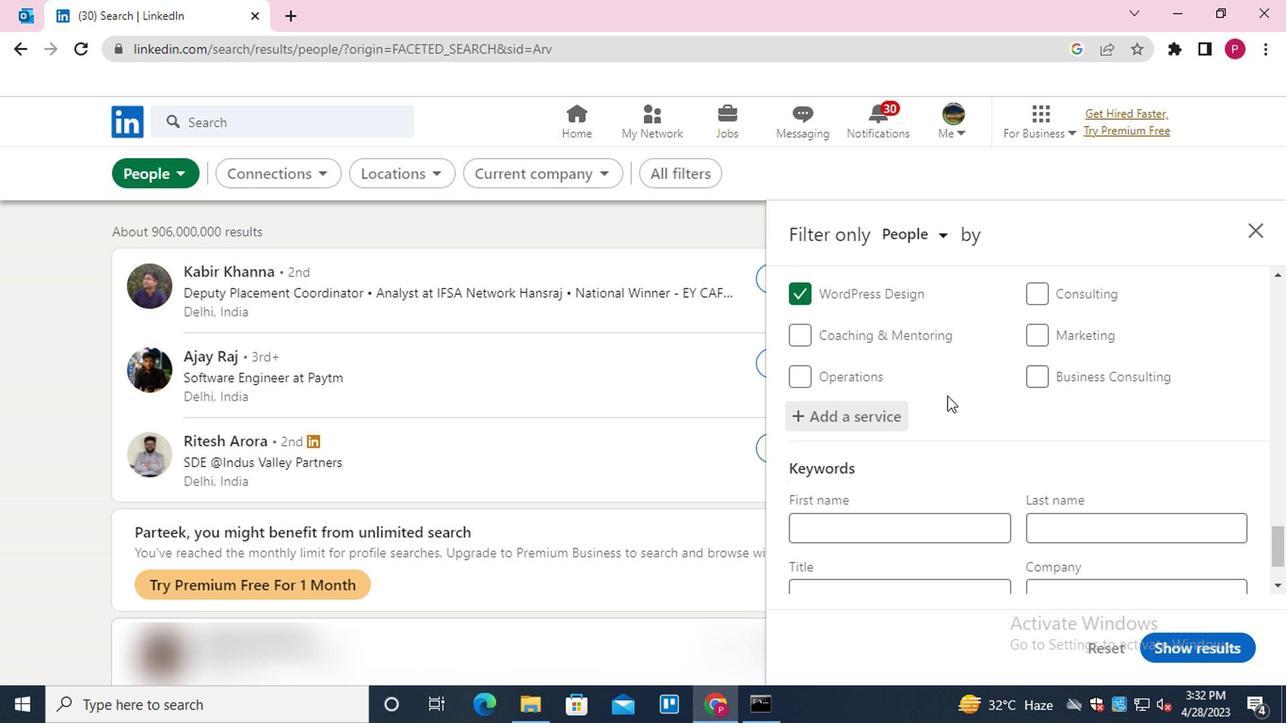 
Action: Mouse scrolled (929, 443) with delta (0, -1)
Screenshot: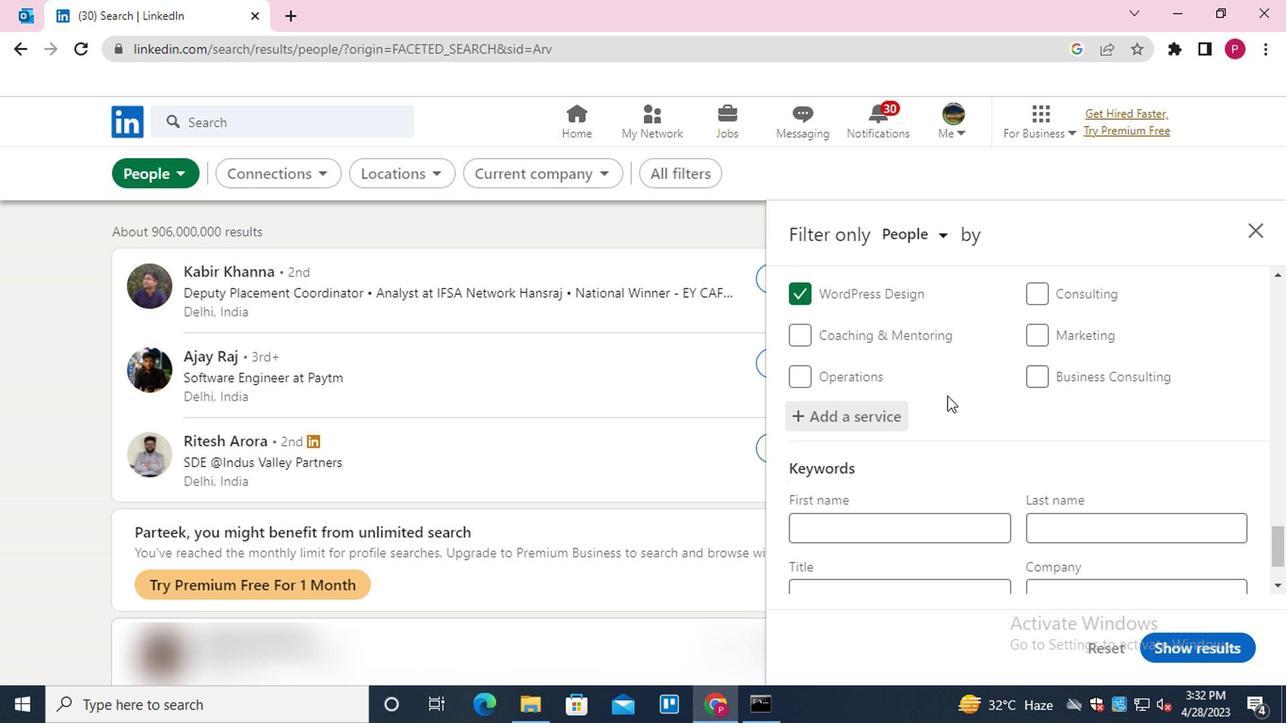 
Action: Mouse moved to (887, 521)
Screenshot: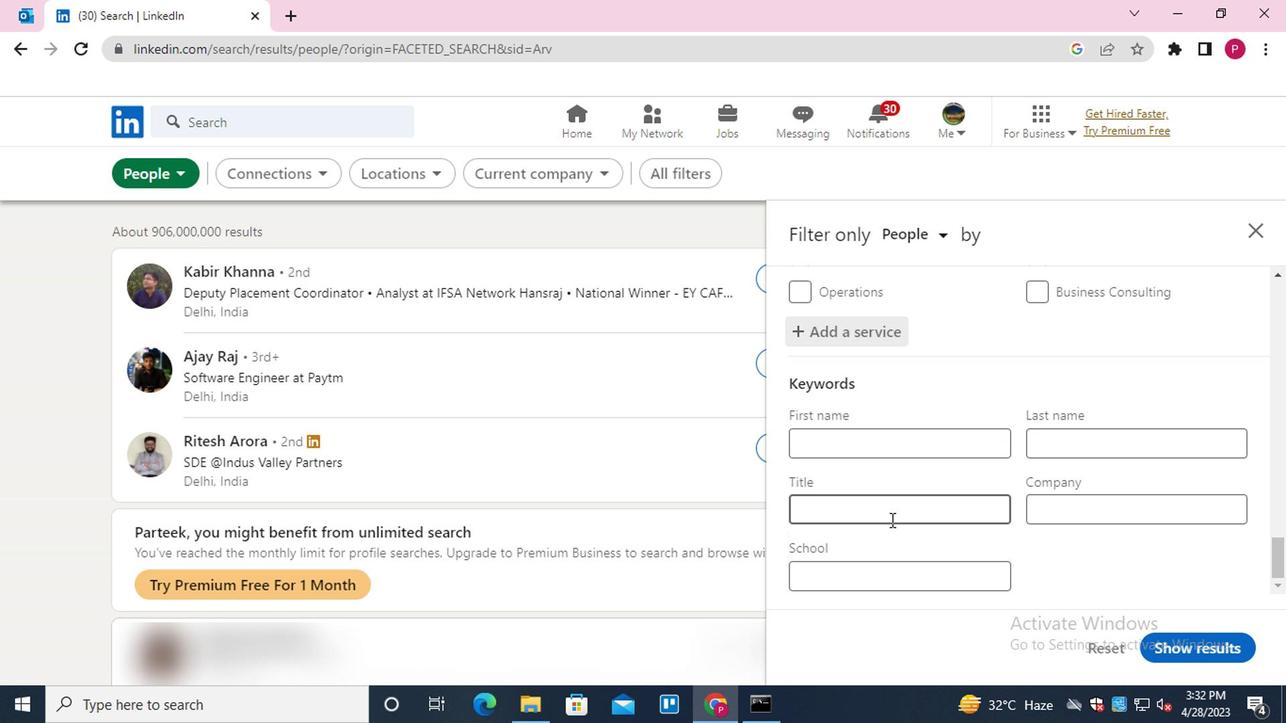 
Action: Mouse pressed left at (887, 521)
Screenshot: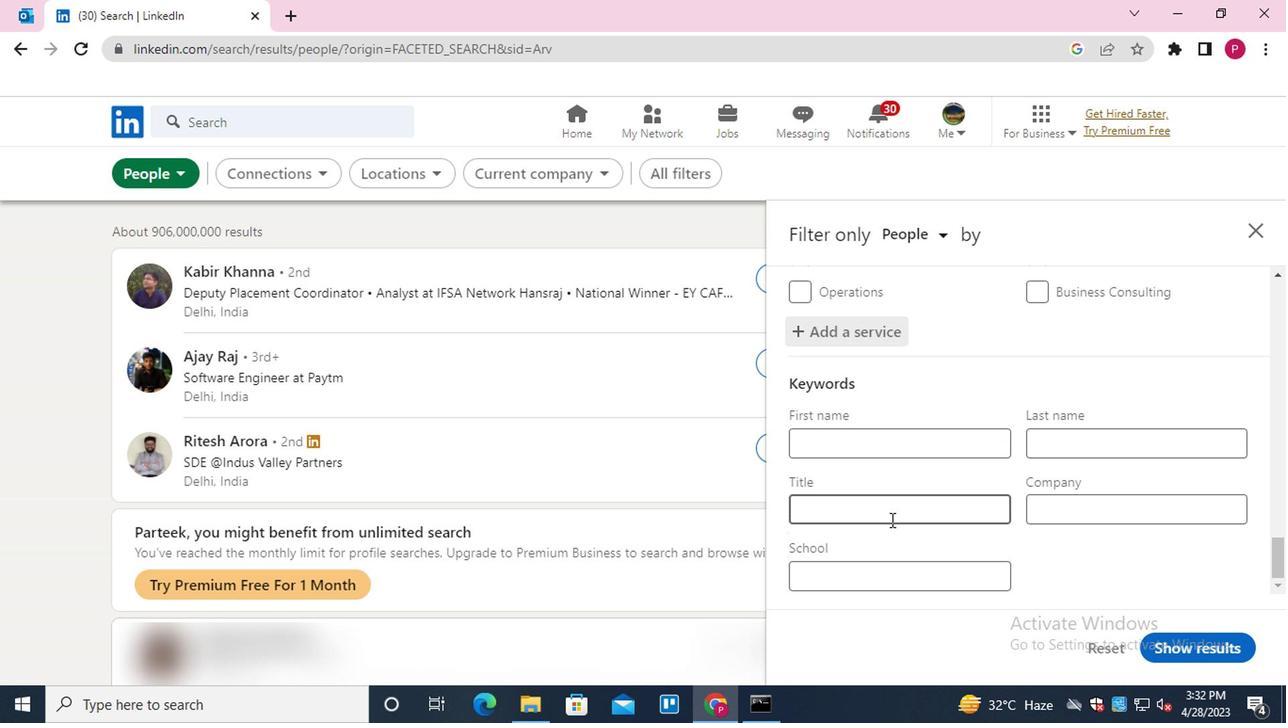
Action: Key pressed <Key.shift>ASTRONOMER
Screenshot: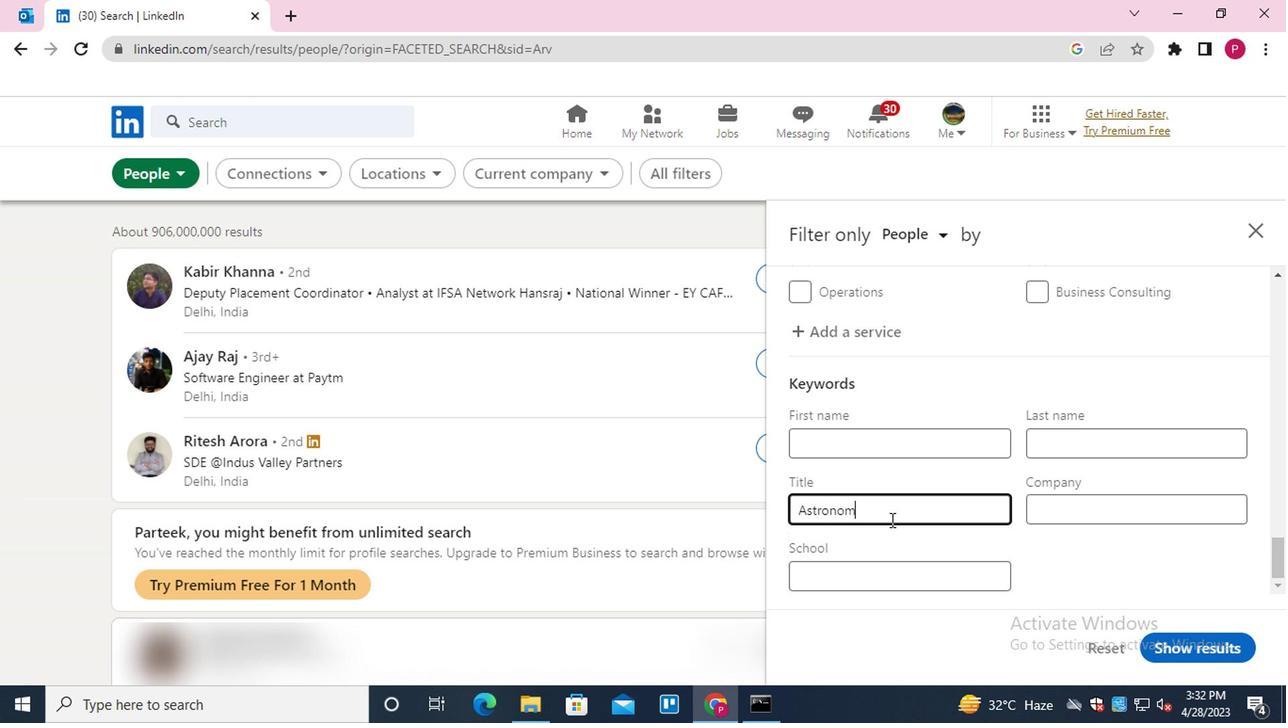 
Action: Mouse moved to (1158, 644)
Screenshot: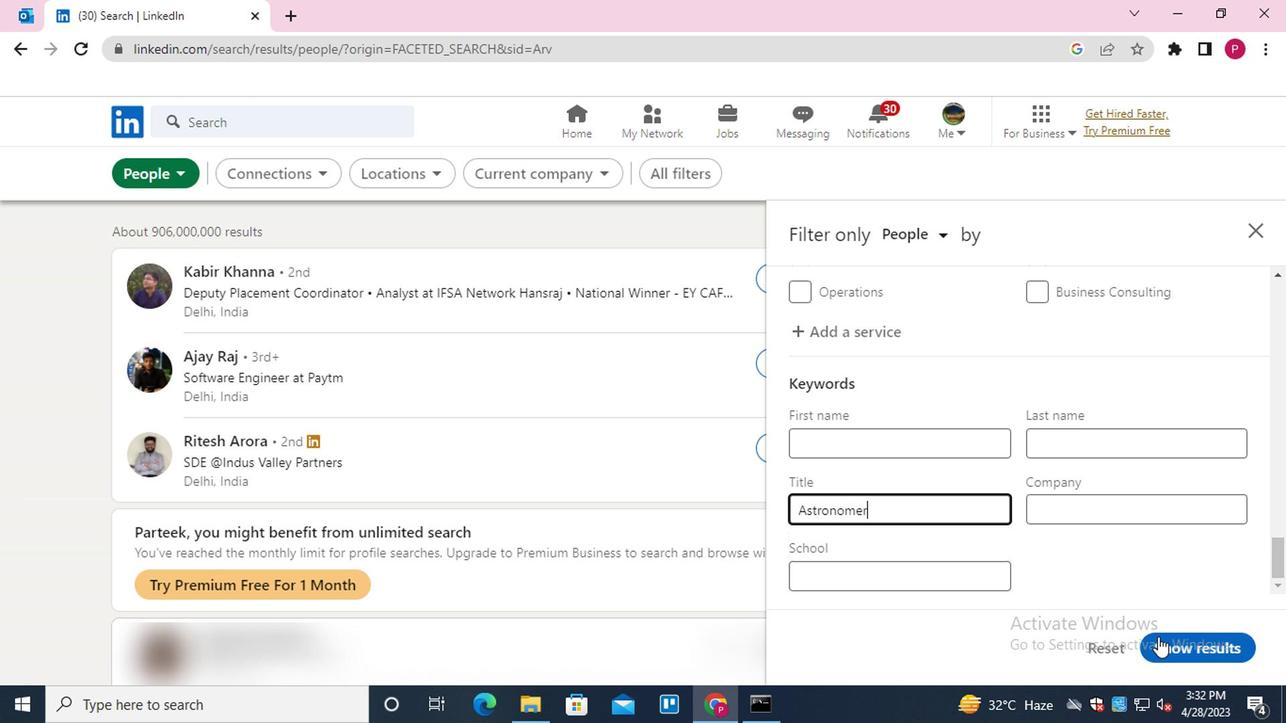 
Action: Mouse pressed left at (1158, 644)
Screenshot: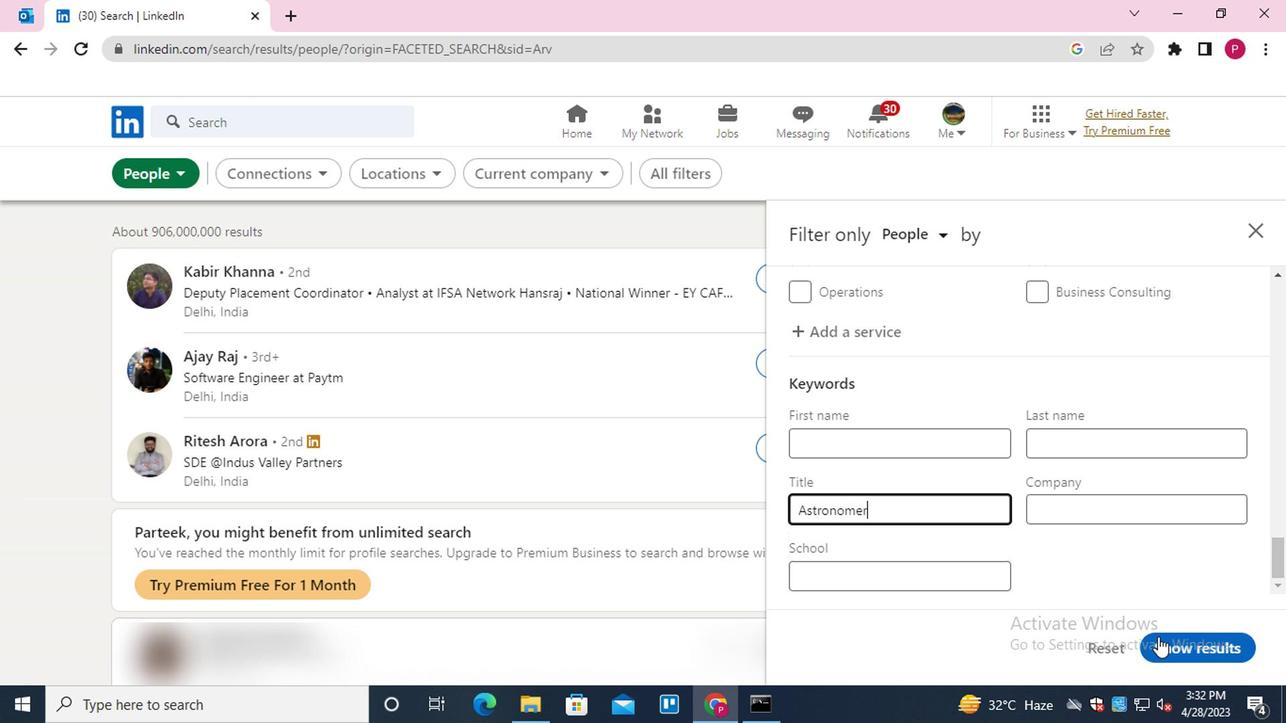 
Action: Mouse moved to (579, 499)
Screenshot: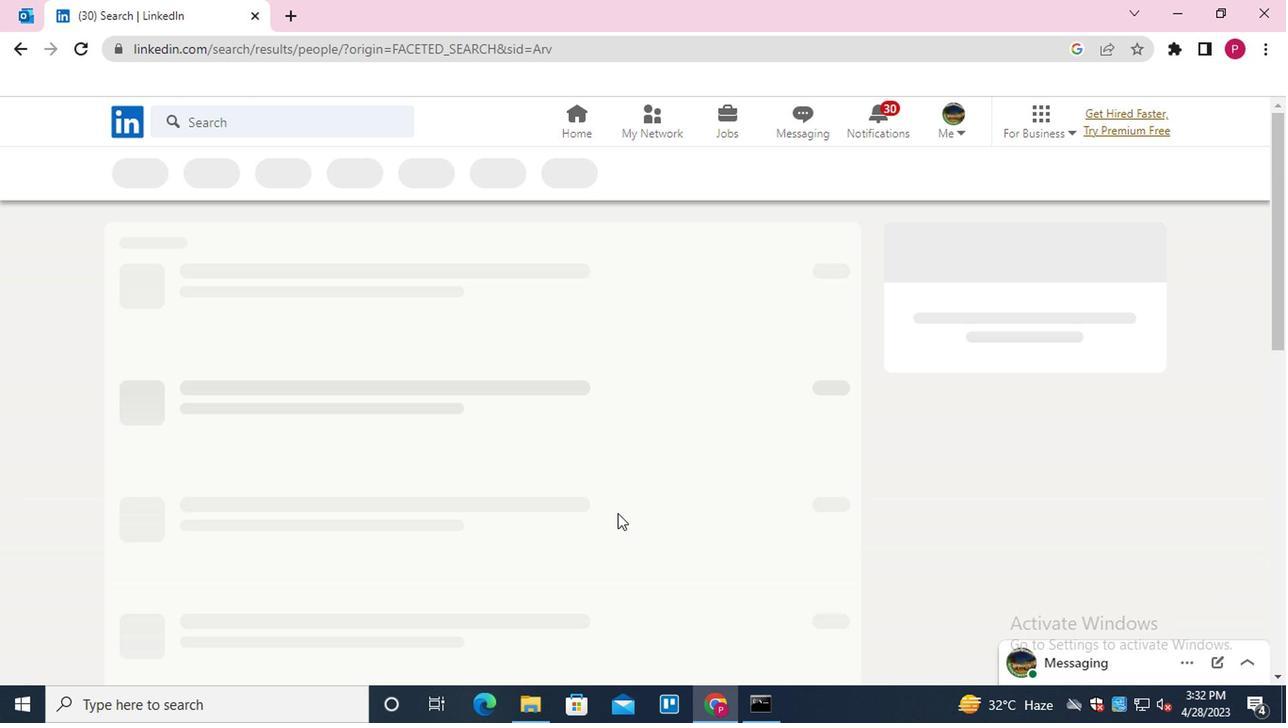 
